 Task: Reply to email with the signature Anthony Hernandez with the subject Networking opportunity from softage.1@softage.net with the message Can you provide an update on the status of the IT system upgrade project? with CC to softage.7@softage.net with an attached document Technical_specifications.pdf
Action: Mouse moved to (418, 524)
Screenshot: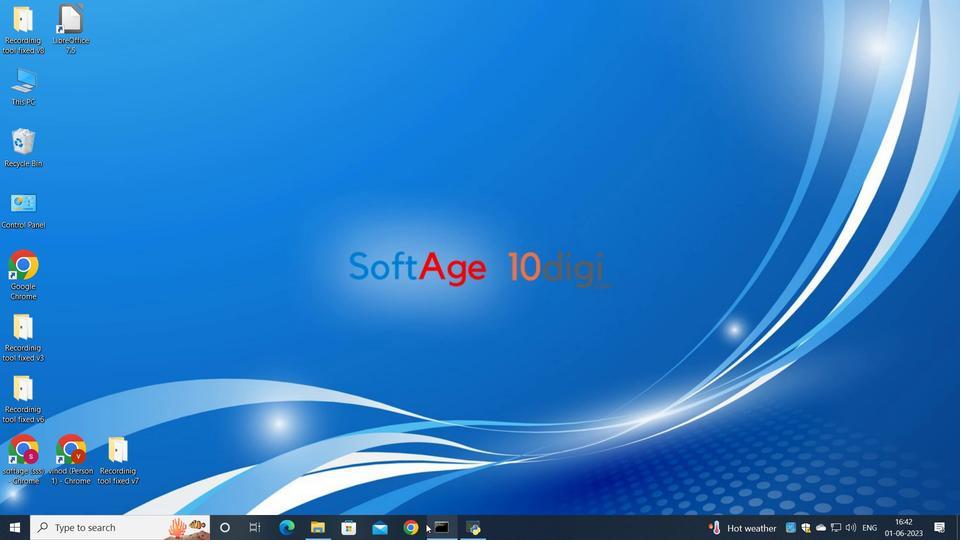 
Action: Mouse pressed left at (418, 524)
Screenshot: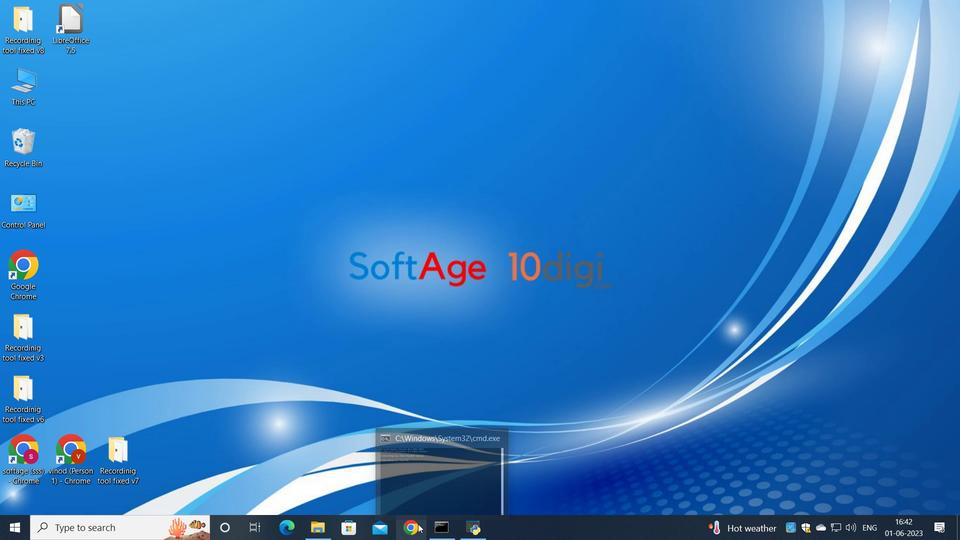 
Action: Mouse moved to (434, 318)
Screenshot: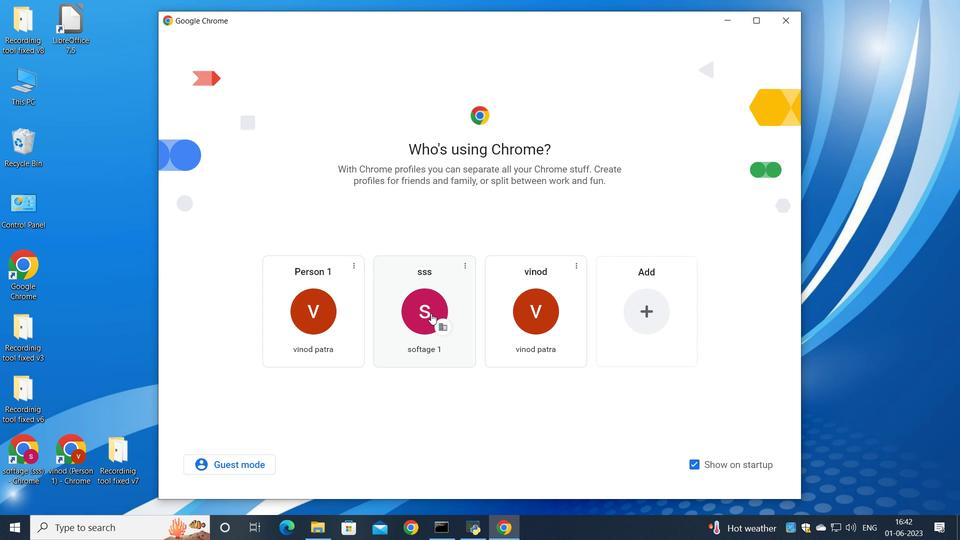 
Action: Mouse pressed left at (434, 318)
Screenshot: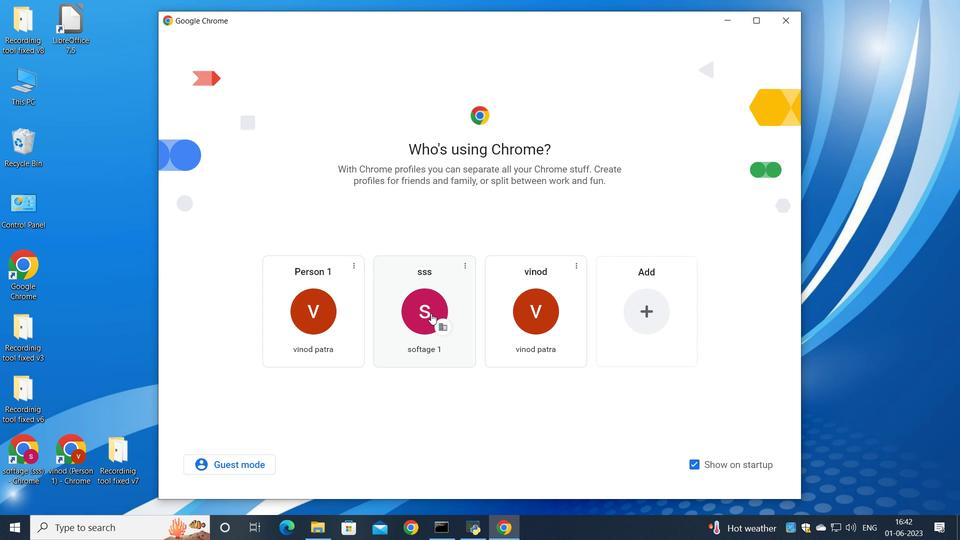 
Action: Mouse moved to (852, 78)
Screenshot: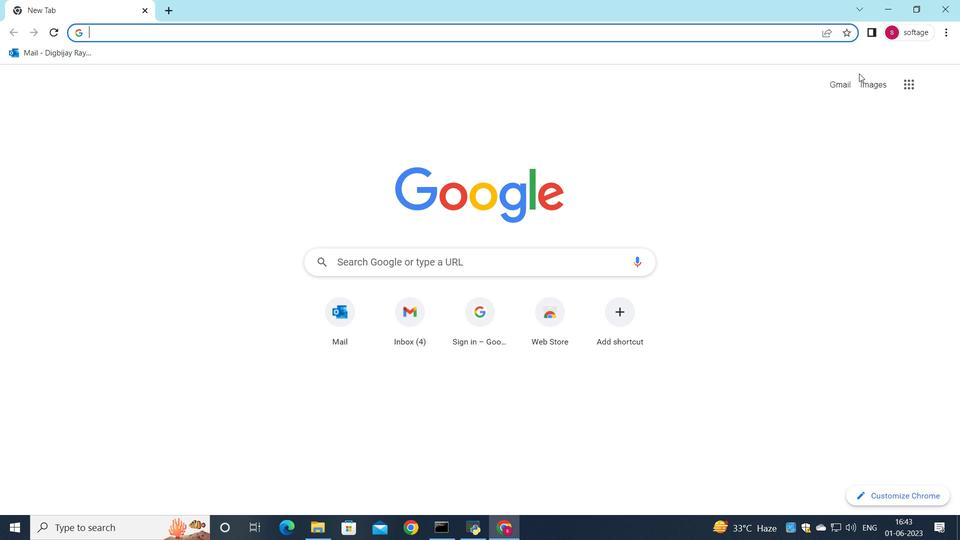 
Action: Mouse pressed left at (852, 78)
Screenshot: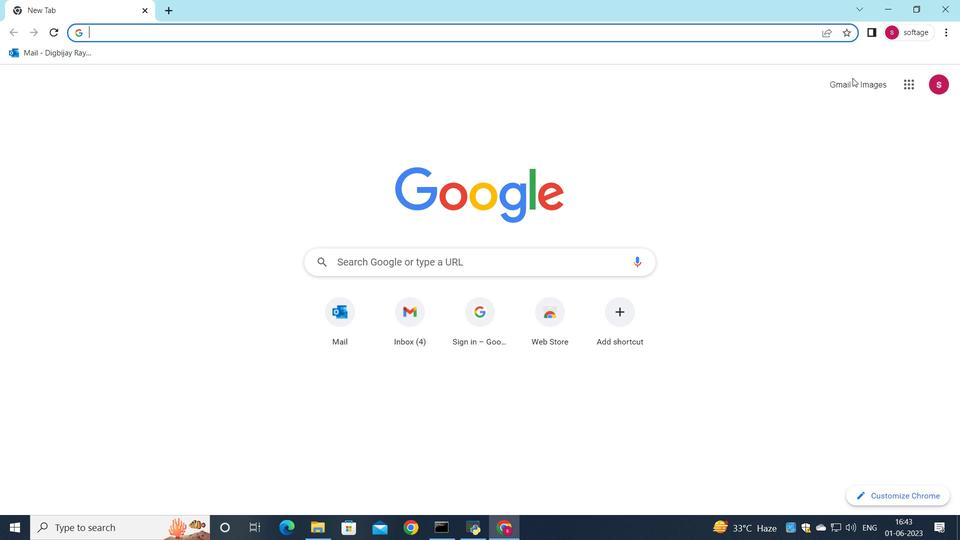 
Action: Mouse moved to (848, 83)
Screenshot: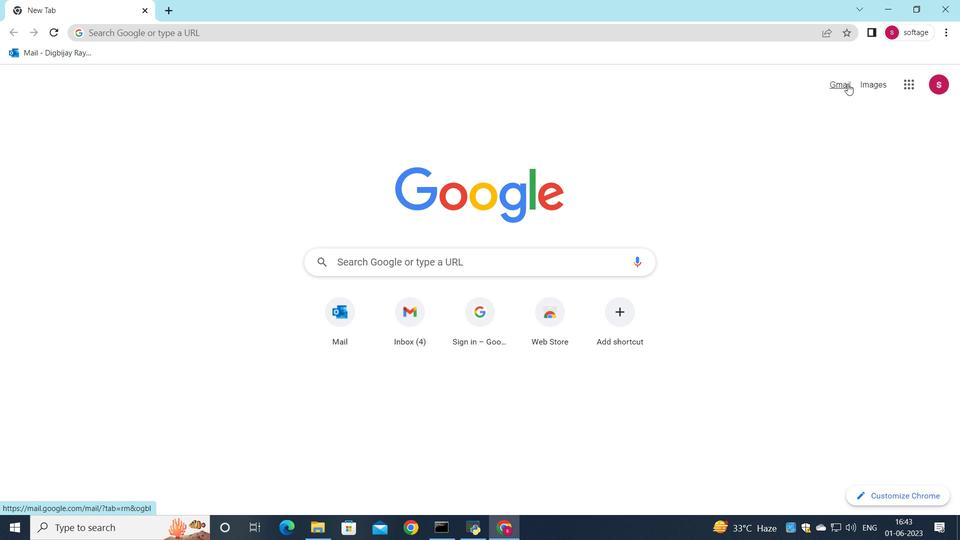 
Action: Mouse pressed left at (847, 84)
Screenshot: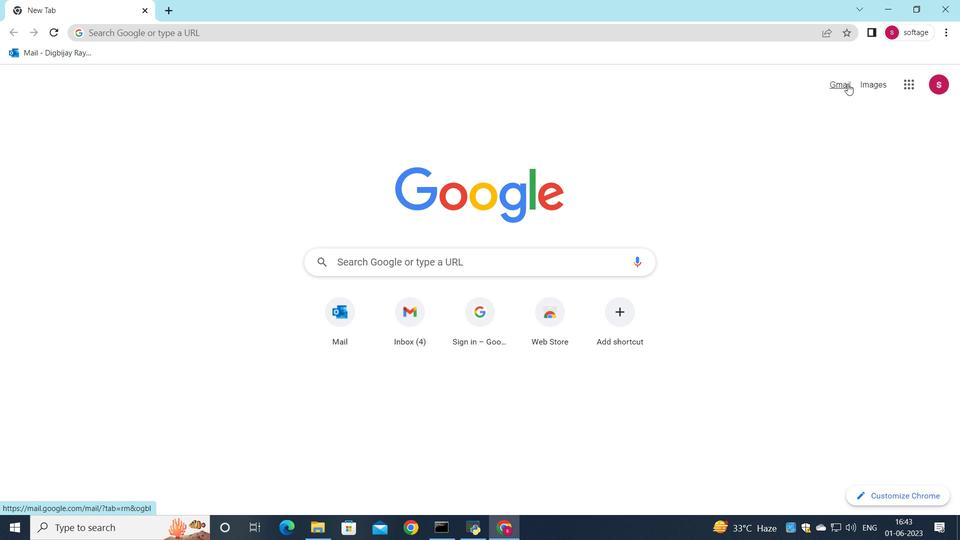 
Action: Mouse moved to (817, 93)
Screenshot: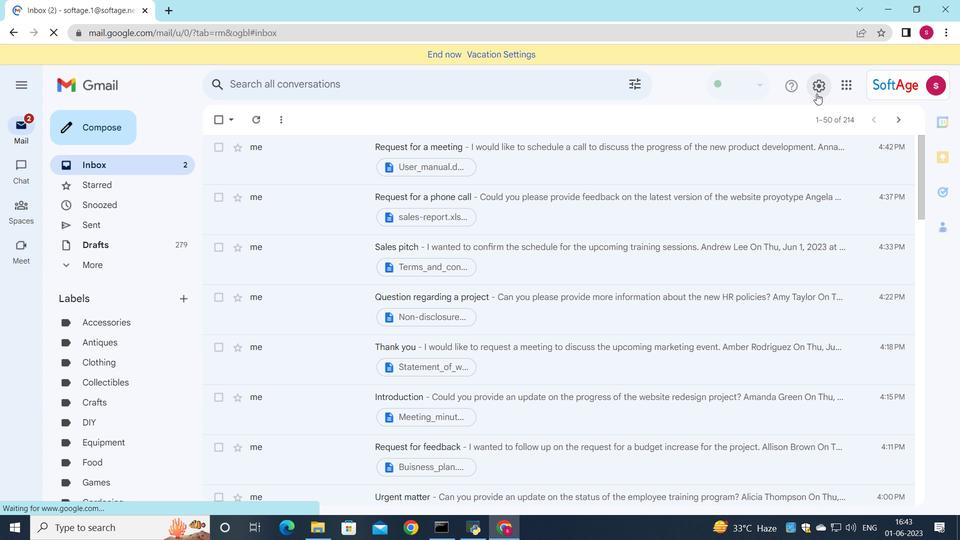 
Action: Mouse pressed left at (817, 93)
Screenshot: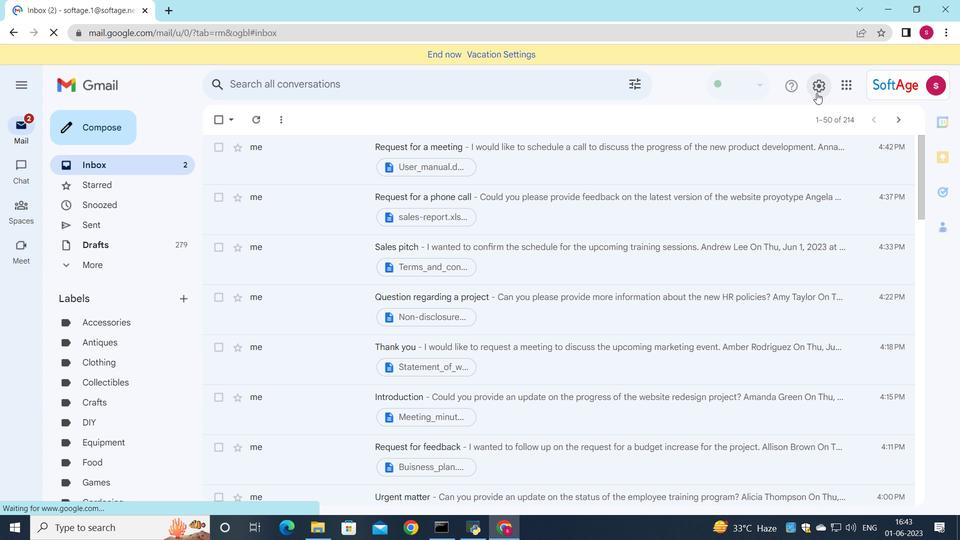 
Action: Mouse moved to (806, 151)
Screenshot: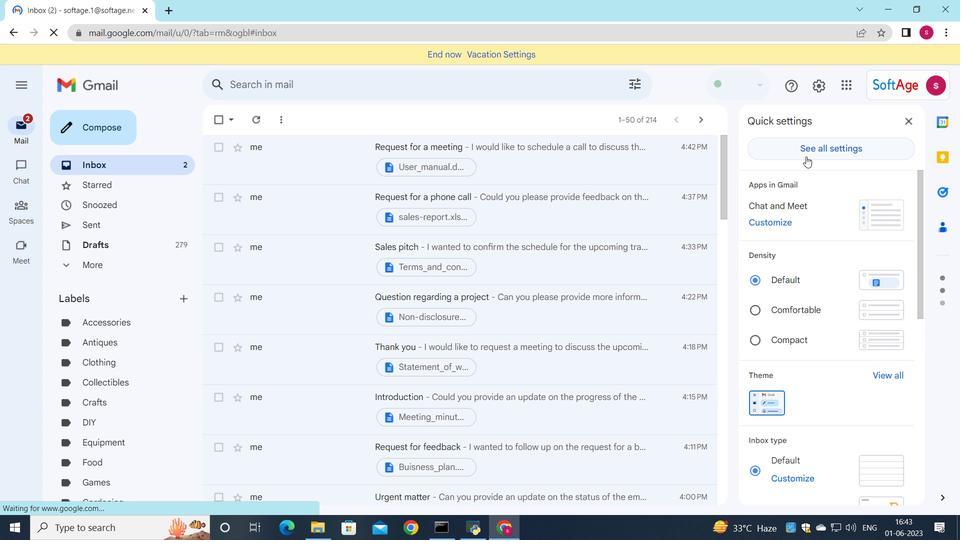
Action: Mouse pressed left at (806, 151)
Screenshot: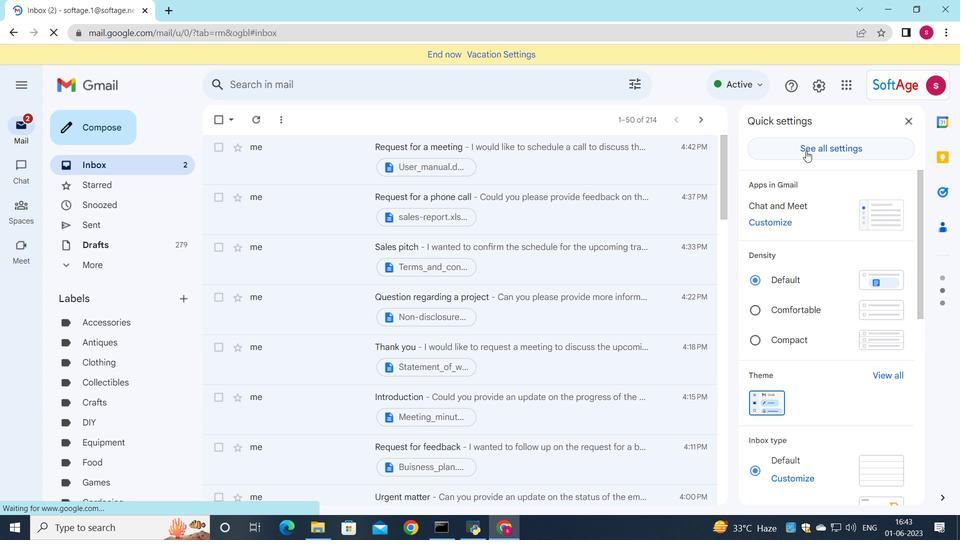 
Action: Mouse moved to (373, 287)
Screenshot: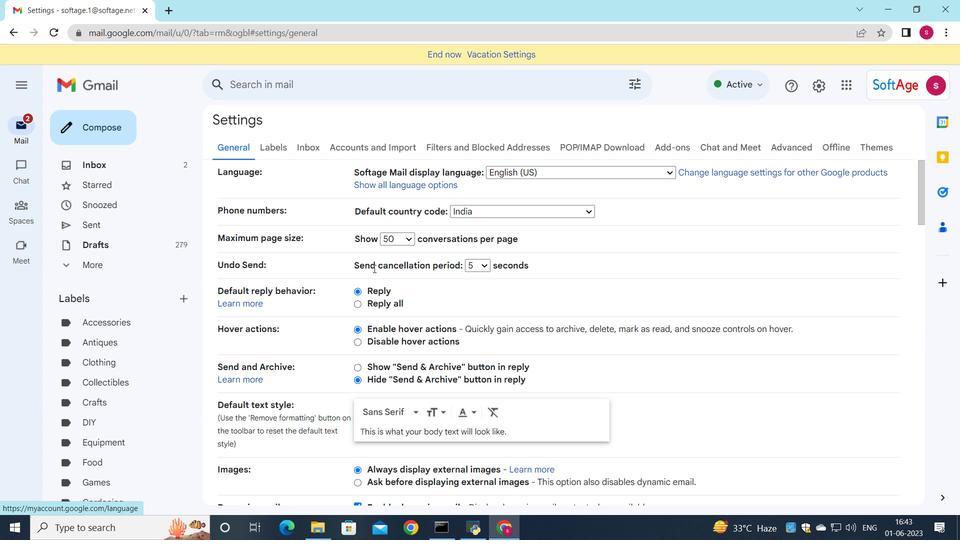 
Action: Mouse scrolled (373, 287) with delta (0, 0)
Screenshot: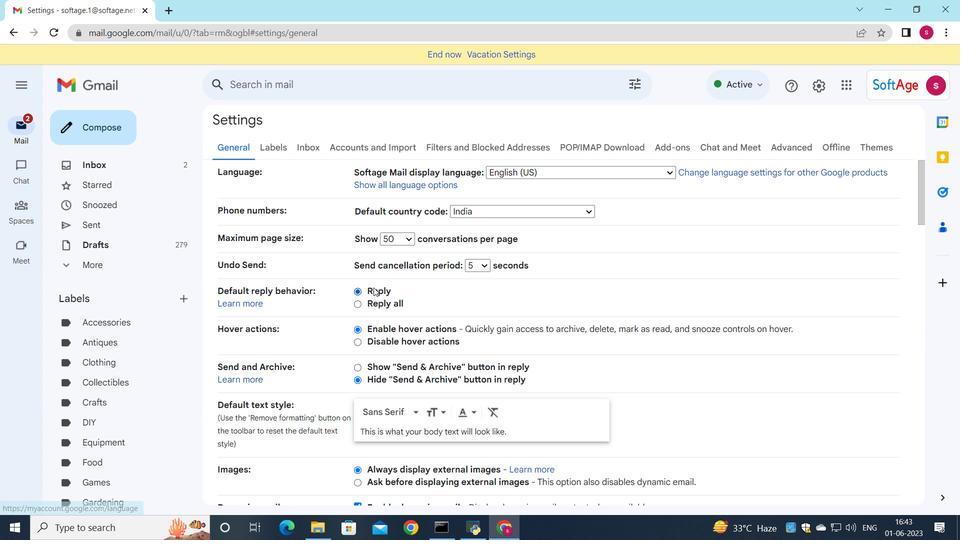 
Action: Mouse scrolled (373, 287) with delta (0, 0)
Screenshot: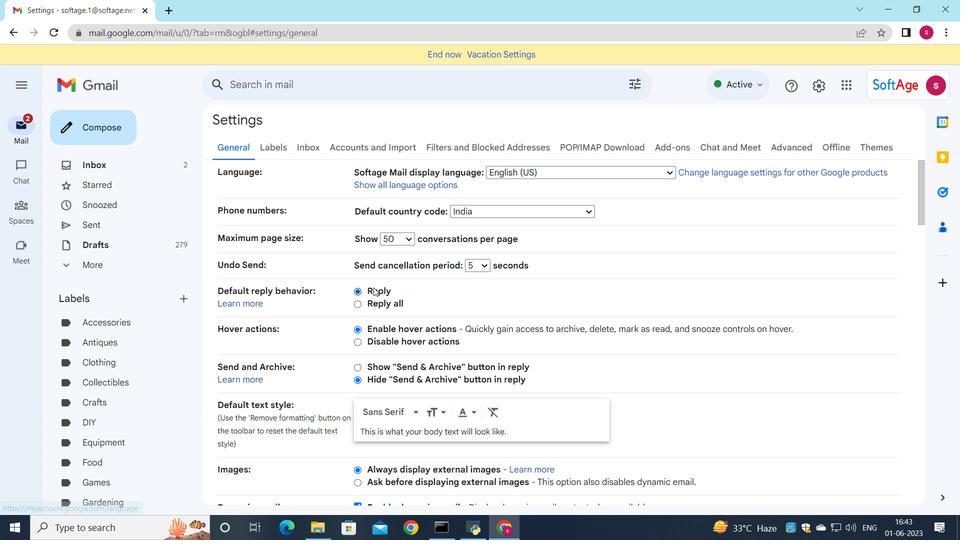 
Action: Mouse scrolled (373, 287) with delta (0, 0)
Screenshot: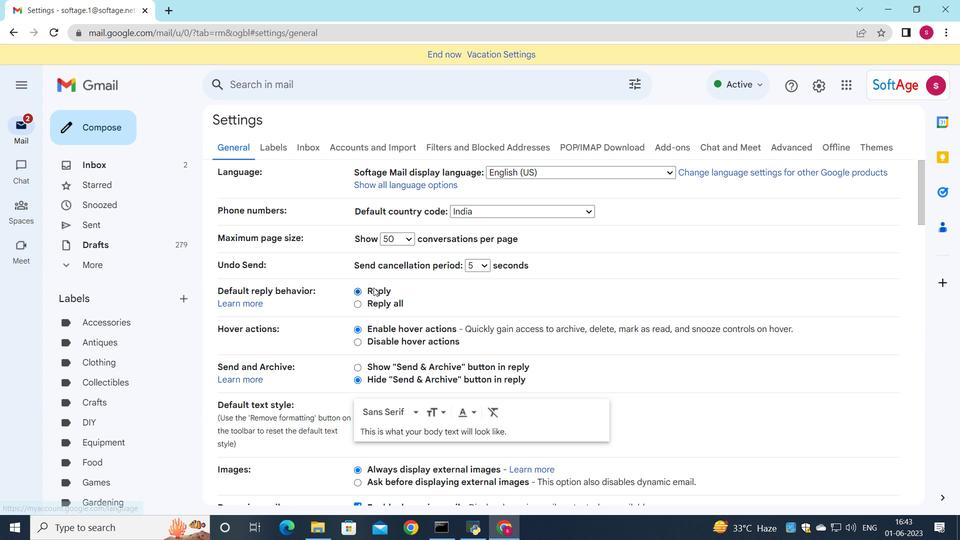 
Action: Mouse scrolled (373, 287) with delta (0, 0)
Screenshot: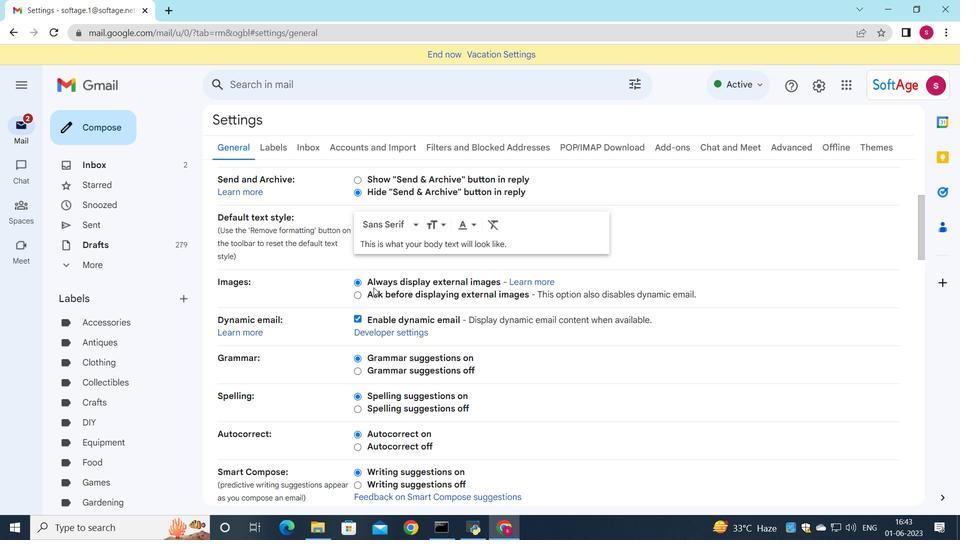 
Action: Mouse scrolled (373, 287) with delta (0, 0)
Screenshot: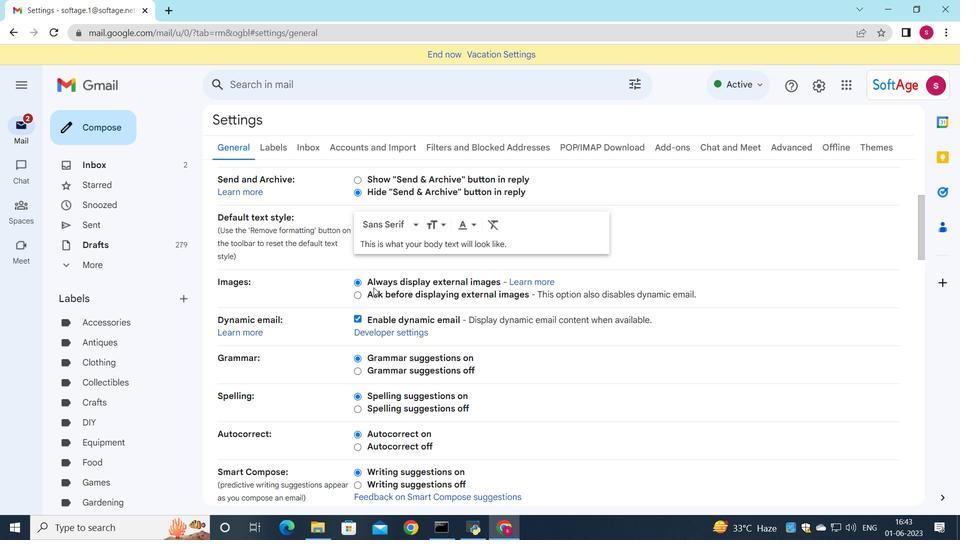 
Action: Mouse scrolled (373, 287) with delta (0, 0)
Screenshot: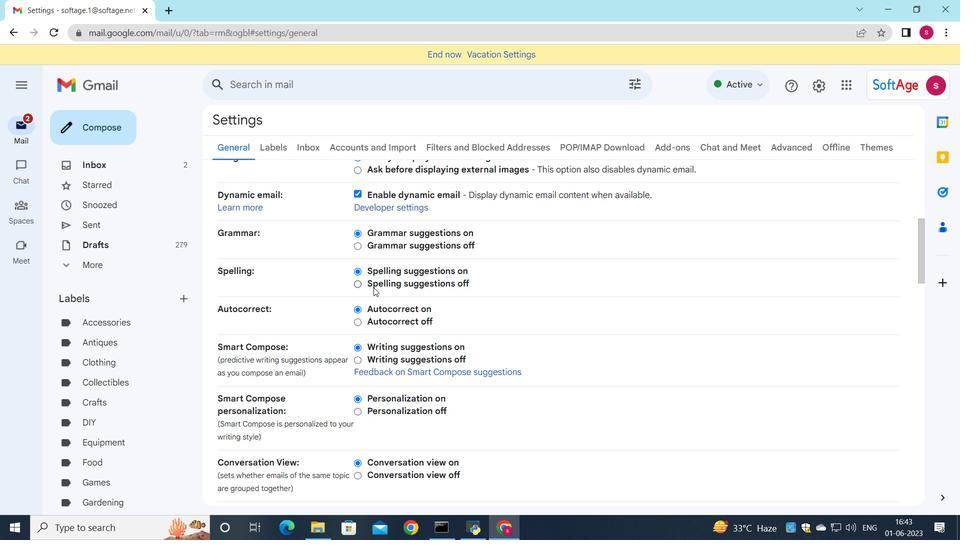 
Action: Mouse scrolled (373, 287) with delta (0, 0)
Screenshot: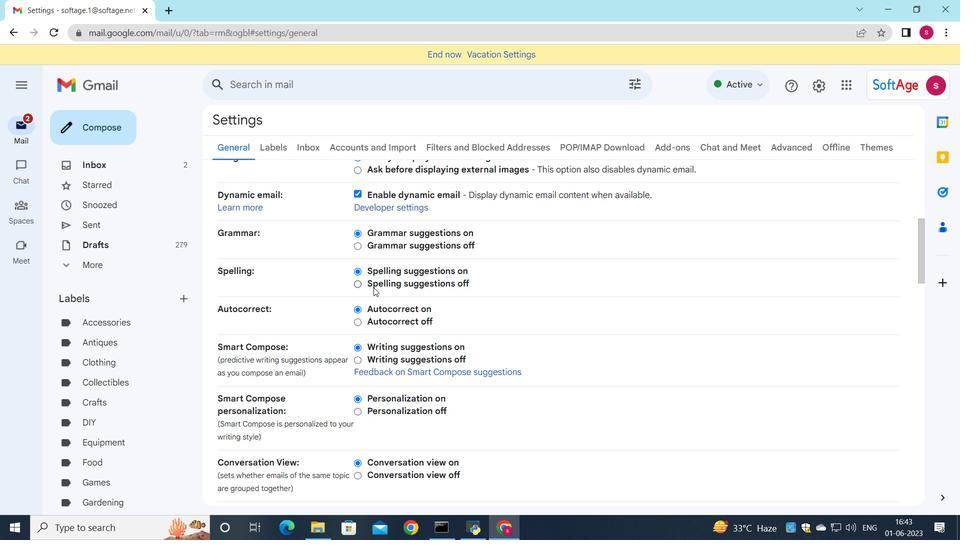 
Action: Mouse scrolled (373, 287) with delta (0, 0)
Screenshot: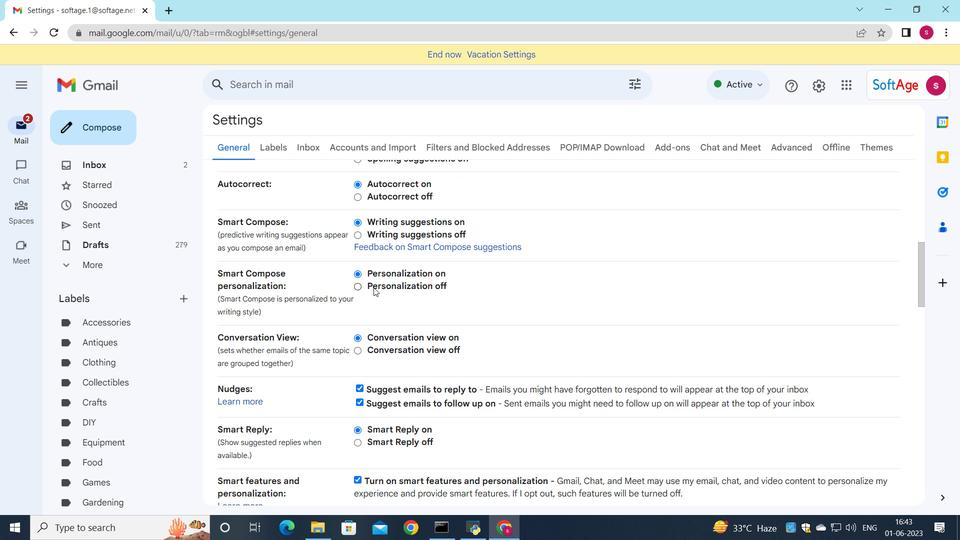 
Action: Mouse scrolled (373, 287) with delta (0, 0)
Screenshot: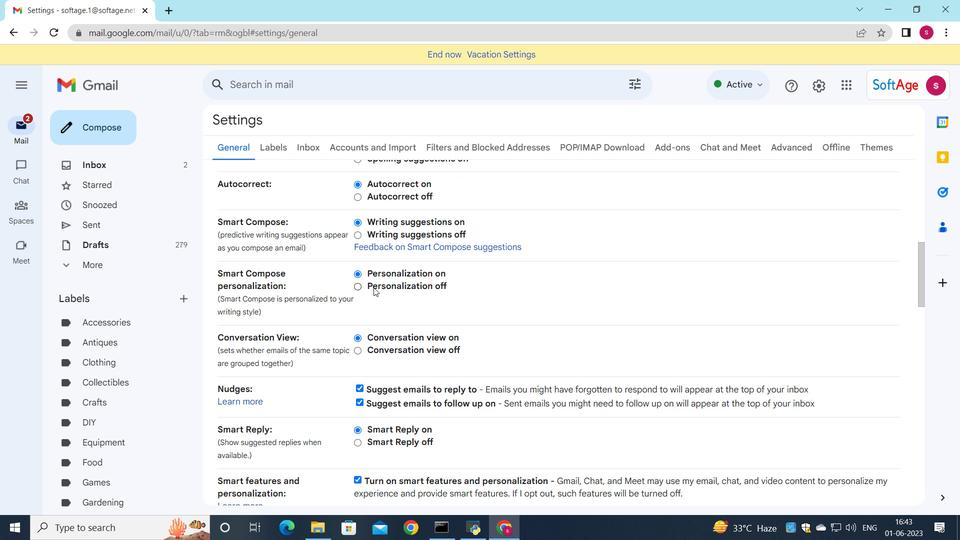 
Action: Mouse scrolled (373, 287) with delta (0, 0)
Screenshot: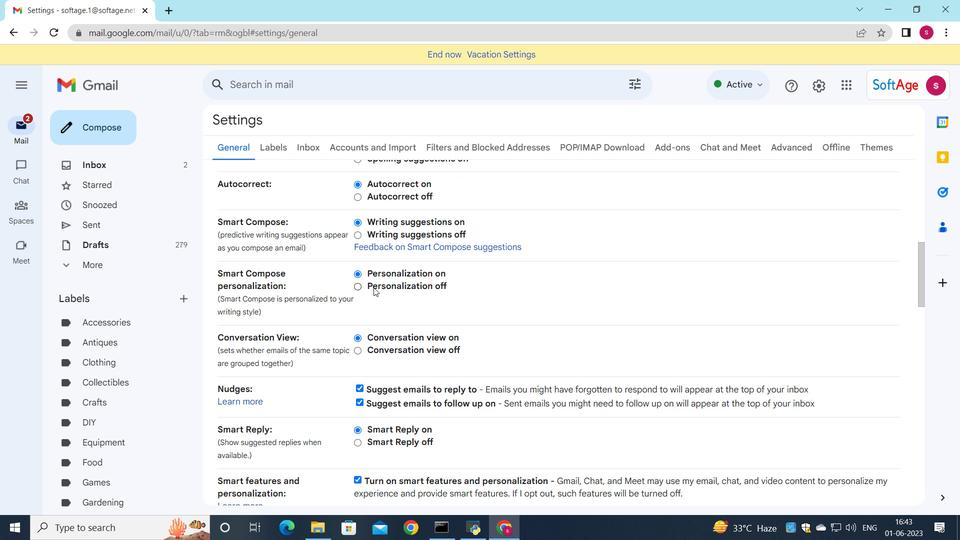
Action: Mouse scrolled (373, 287) with delta (0, 0)
Screenshot: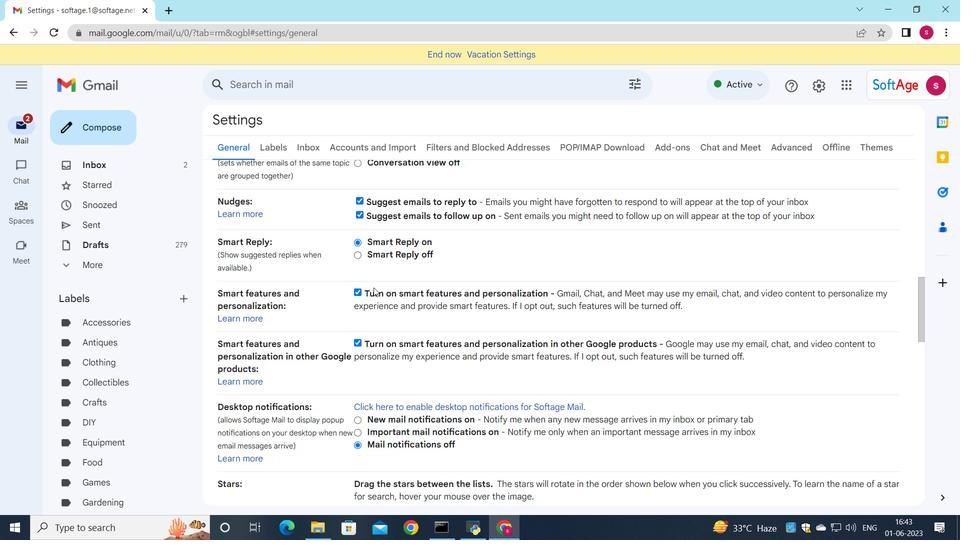 
Action: Mouse scrolled (373, 287) with delta (0, 0)
Screenshot: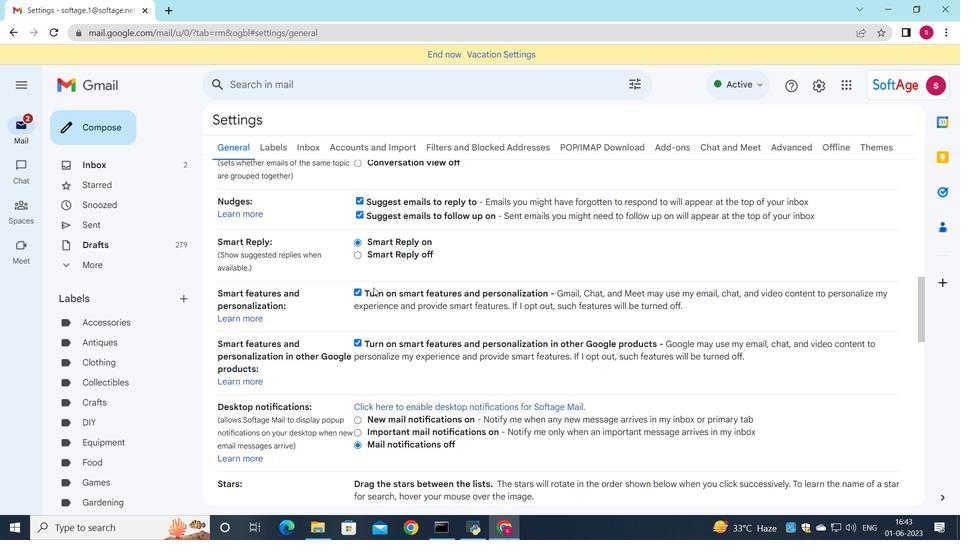 
Action: Mouse scrolled (373, 287) with delta (0, 0)
Screenshot: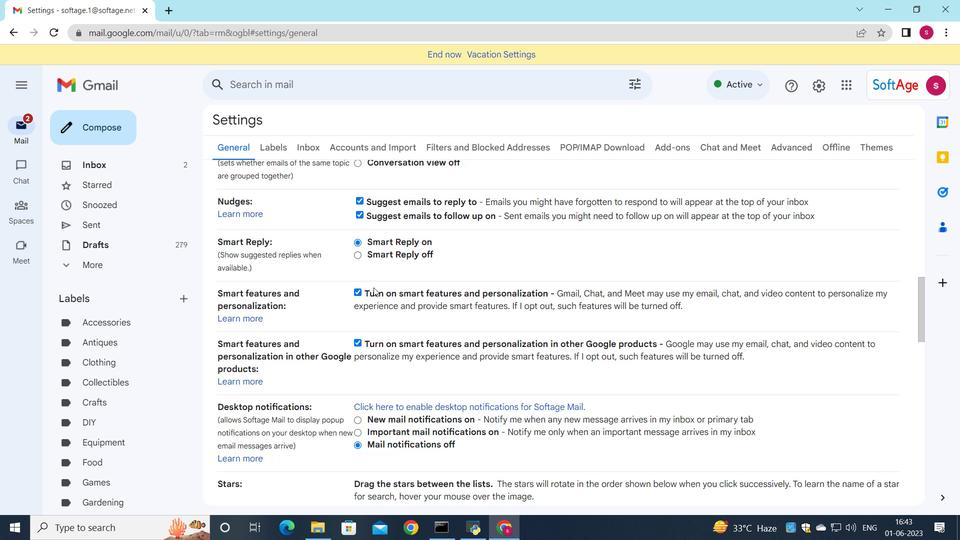 
Action: Mouse scrolled (373, 287) with delta (0, 0)
Screenshot: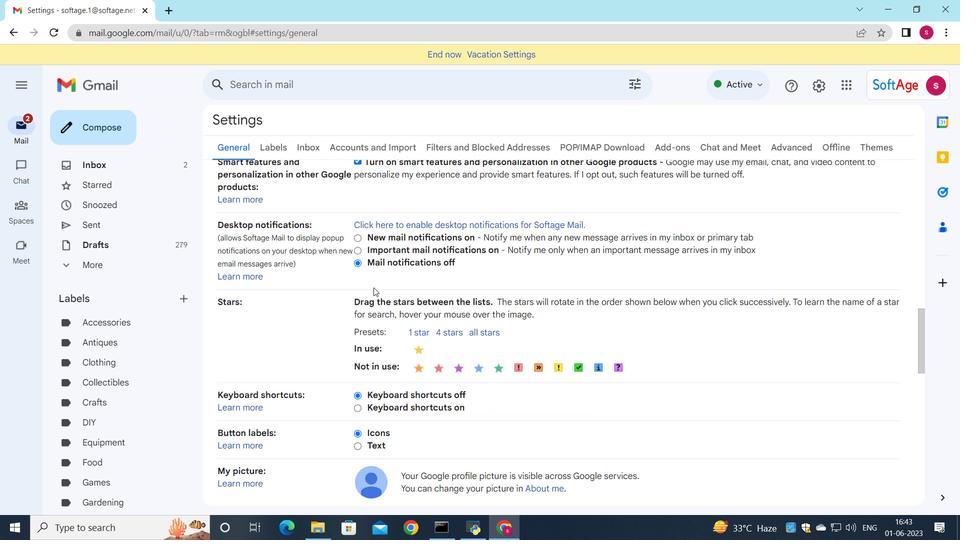 
Action: Mouse scrolled (373, 287) with delta (0, 0)
Screenshot: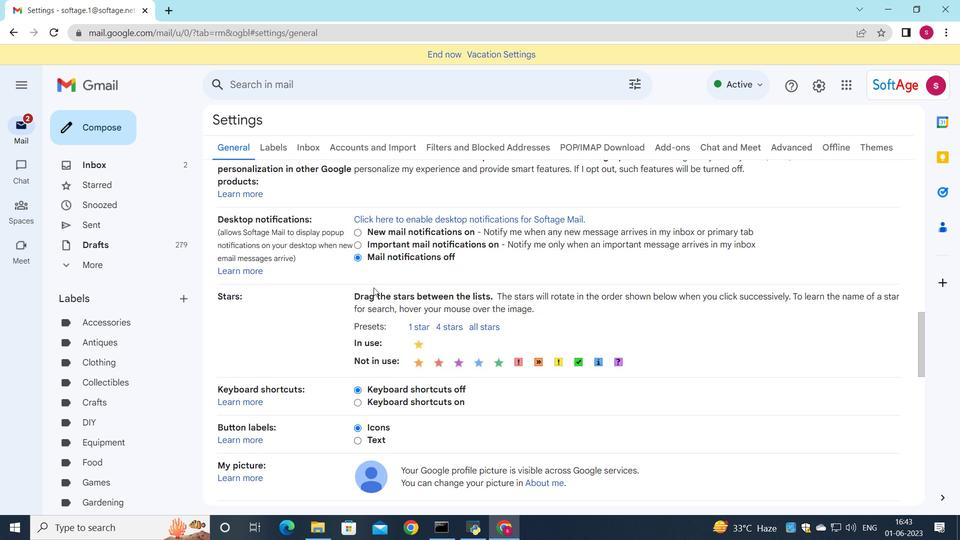 
Action: Mouse scrolled (373, 287) with delta (0, 0)
Screenshot: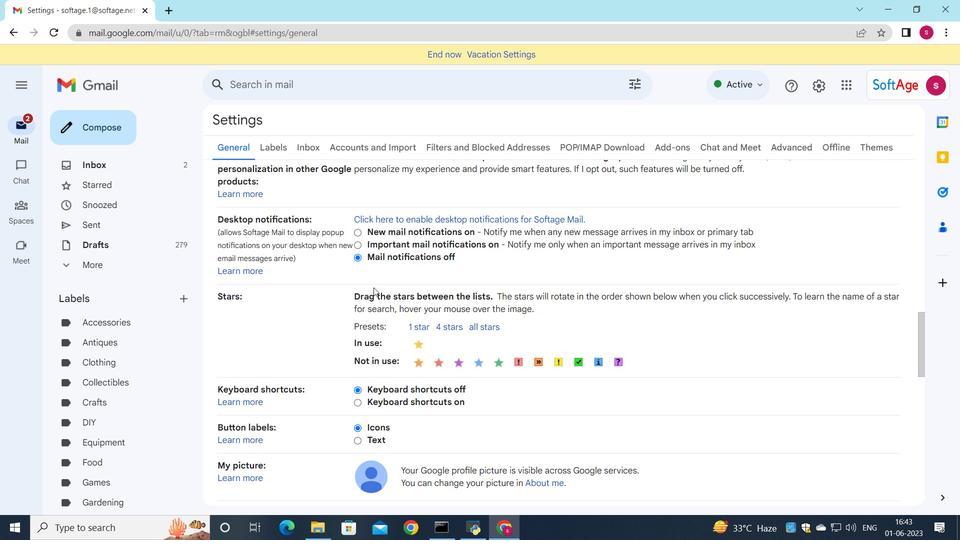 
Action: Mouse moved to (394, 334)
Screenshot: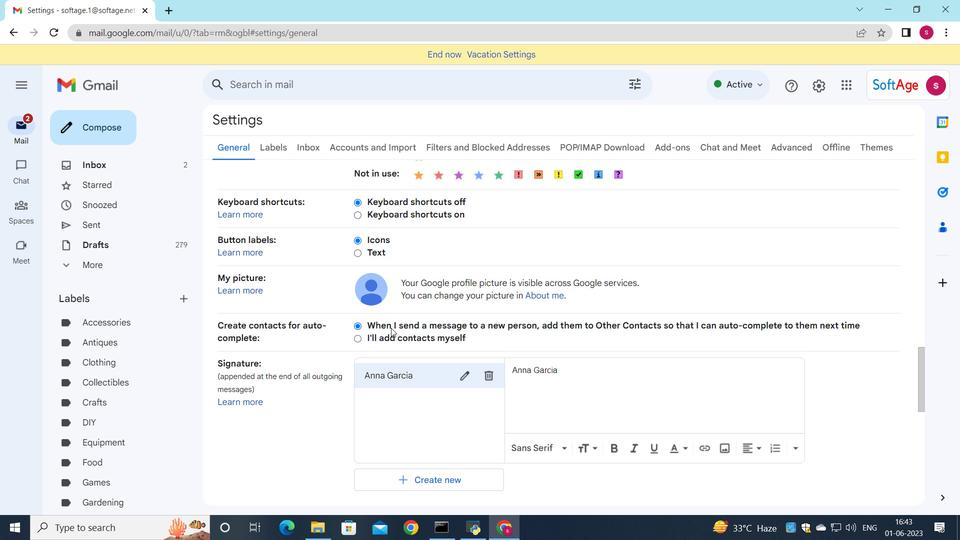 
Action: Mouse scrolled (394, 333) with delta (0, 0)
Screenshot: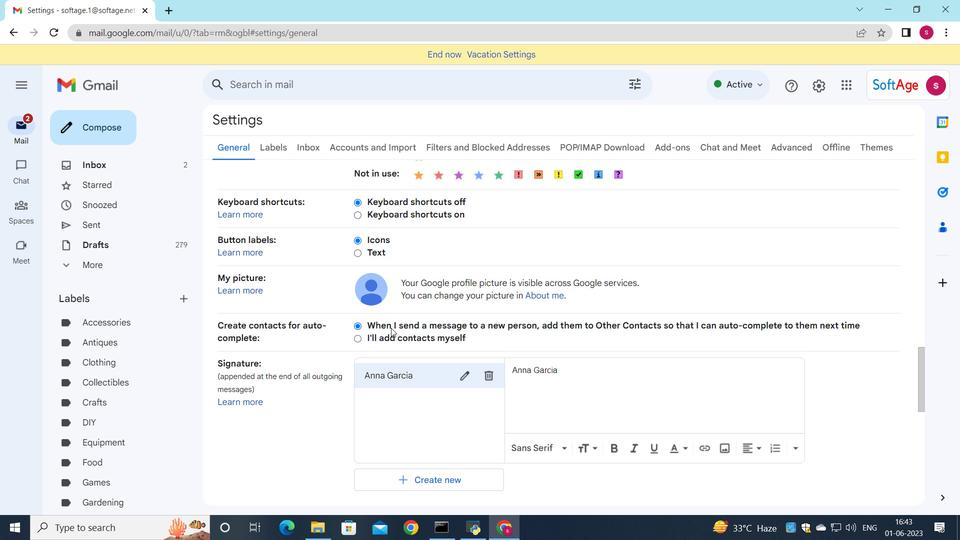 
Action: Mouse moved to (394, 334)
Screenshot: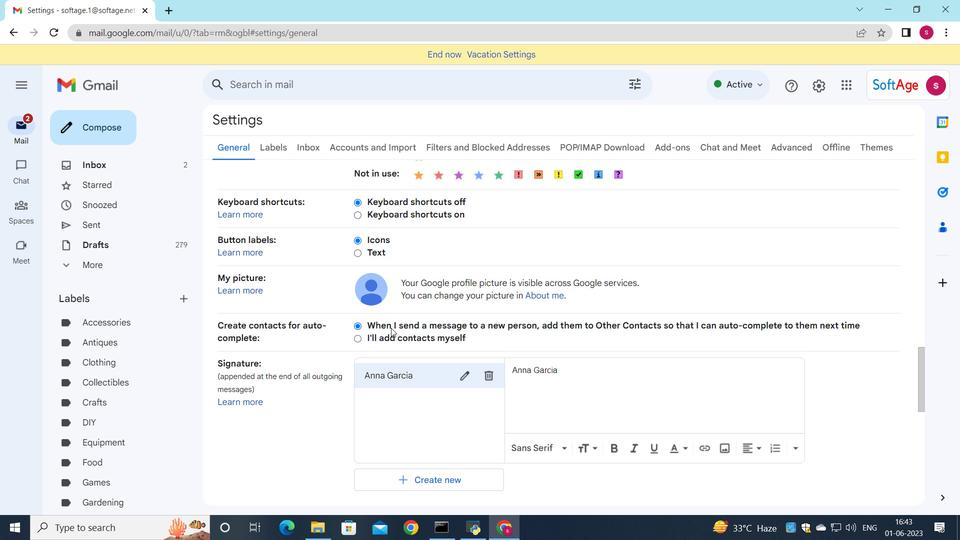 
Action: Mouse scrolled (394, 334) with delta (0, 0)
Screenshot: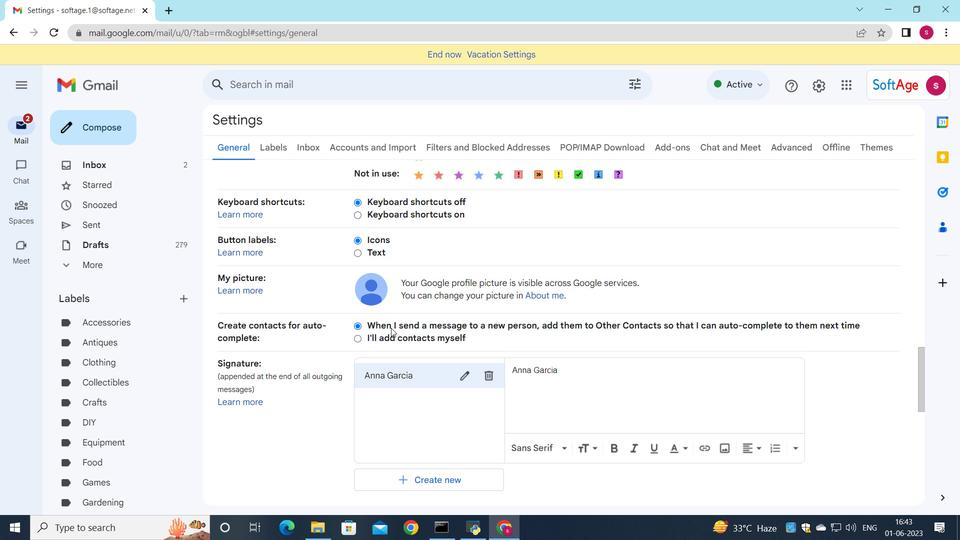 
Action: Mouse moved to (495, 245)
Screenshot: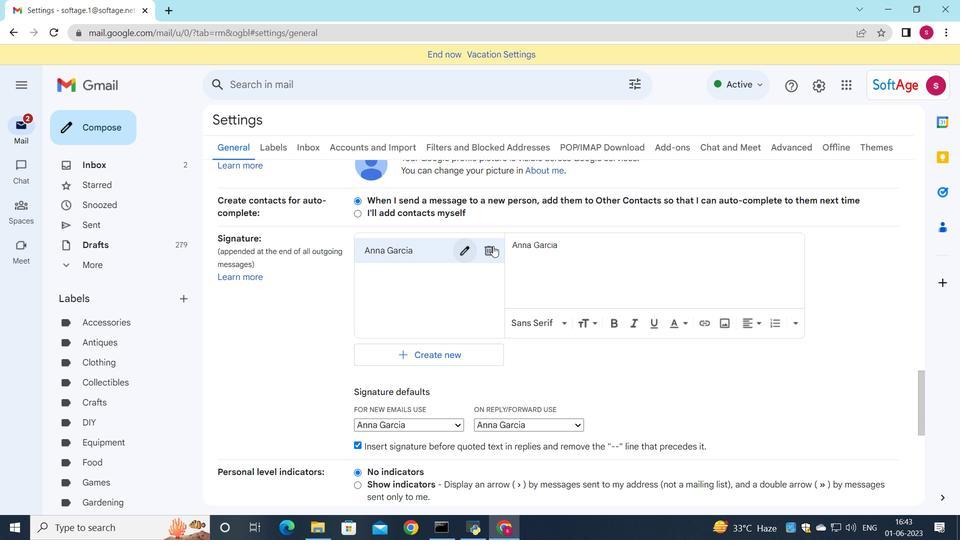 
Action: Mouse pressed left at (495, 245)
Screenshot: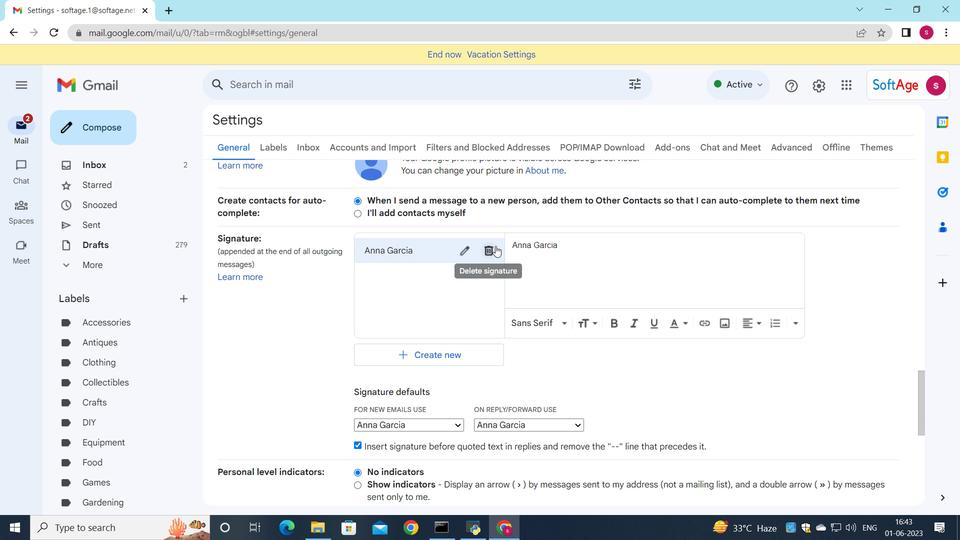 
Action: Mouse moved to (569, 307)
Screenshot: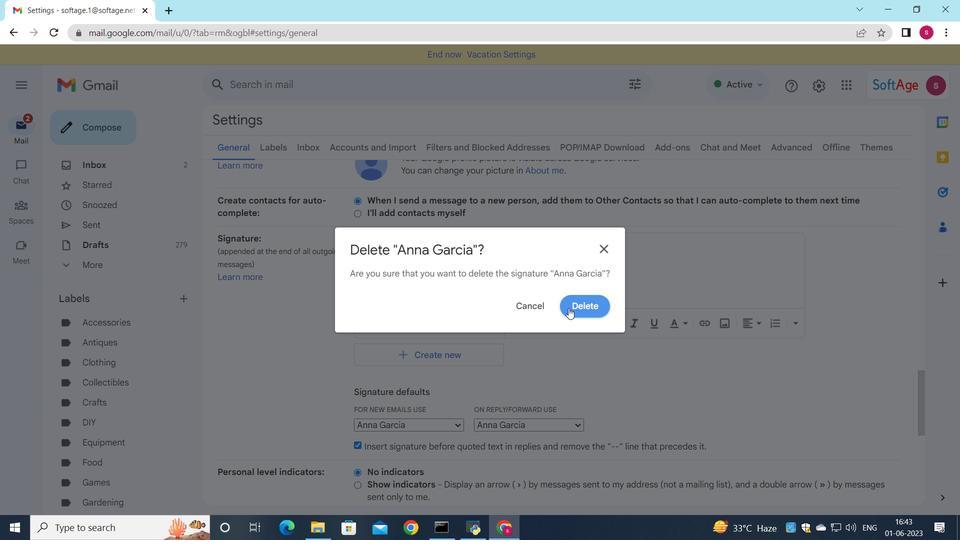 
Action: Mouse pressed left at (569, 307)
Screenshot: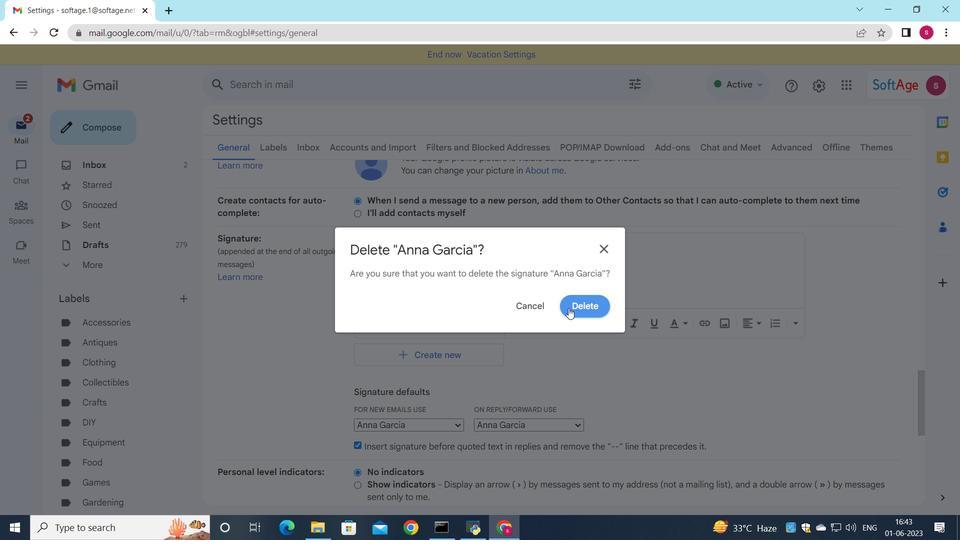 
Action: Mouse moved to (432, 262)
Screenshot: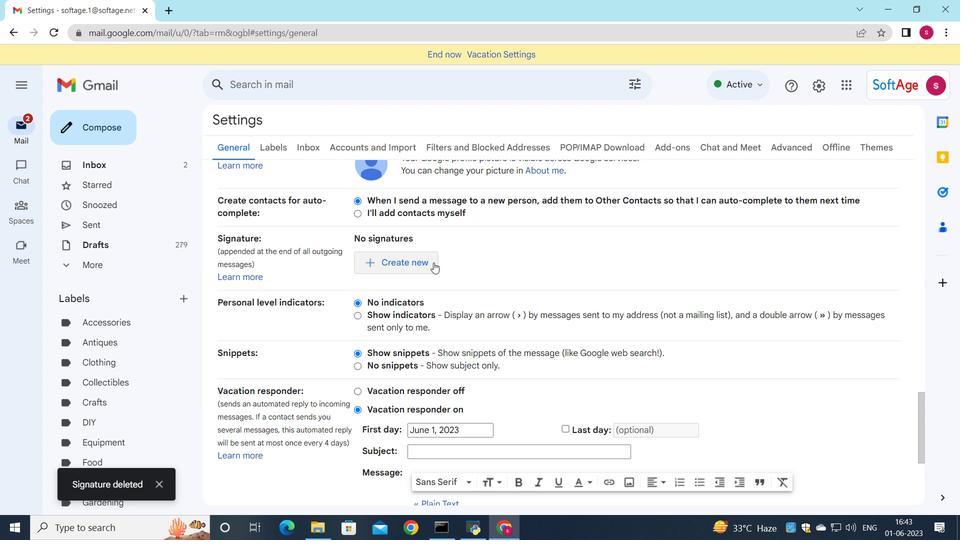 
Action: Mouse pressed left at (432, 262)
Screenshot: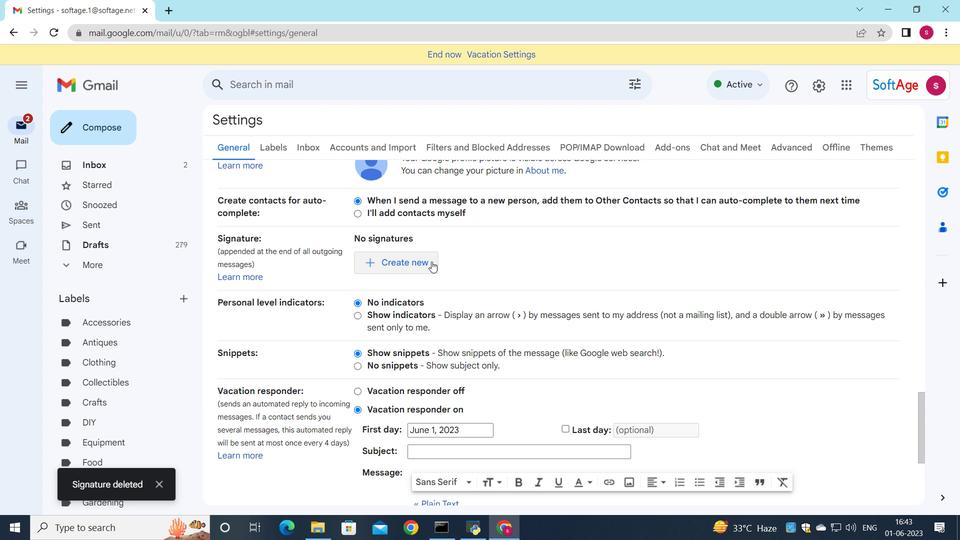 
Action: Mouse moved to (737, 241)
Screenshot: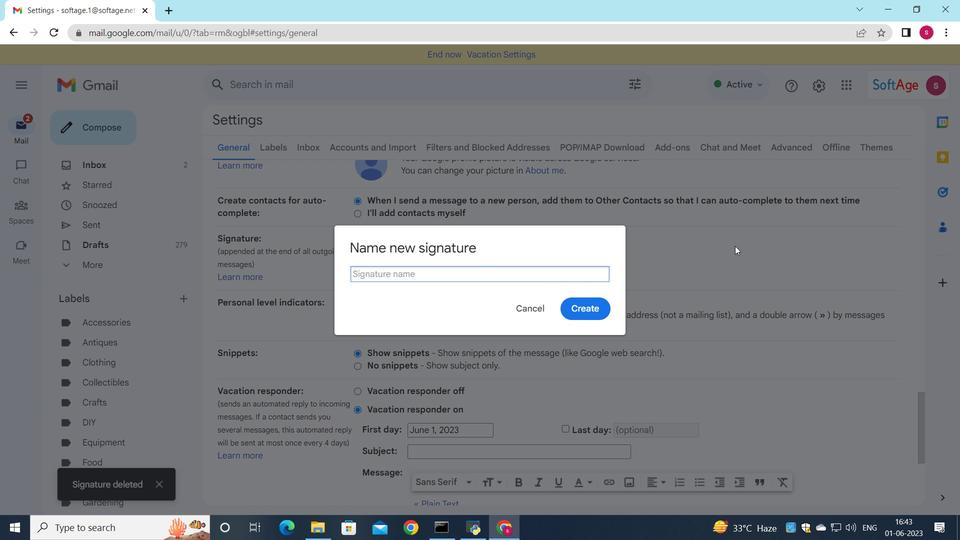 
Action: Key pressed <Key.shift>Anthony<Key.space><Key.shift><Key.shift><Key.shift><Key.shift><Key.shift><Key.shift><Key.shift><Key.shift><Key.shift><Key.shift><Key.shift><Key.shift><Key.shift><Key.shift><Key.shift><Key.shift><Key.shift><Key.shift><Key.shift><Key.shift><Key.shift><Key.shift><Key.shift><Key.shift><Key.shift>Hernandez
Screenshot: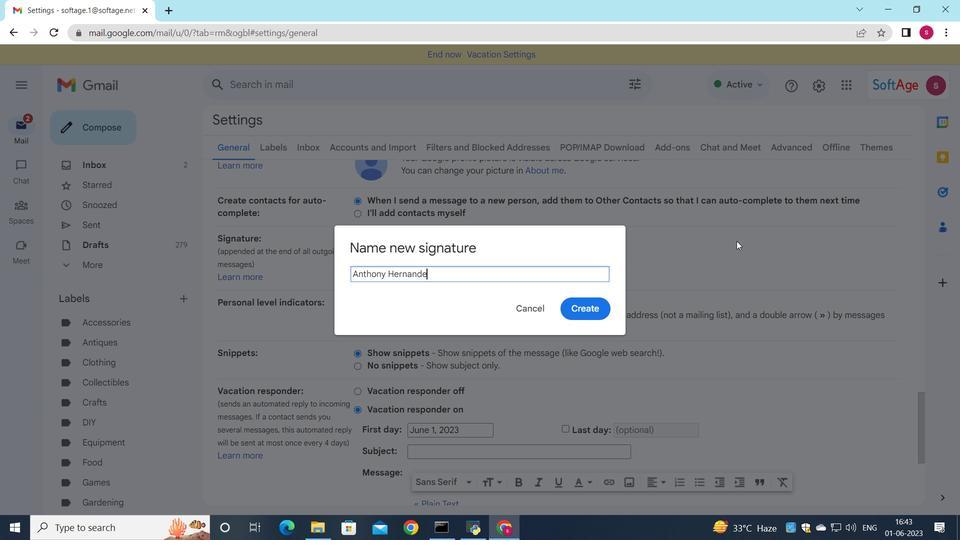 
Action: Mouse moved to (594, 307)
Screenshot: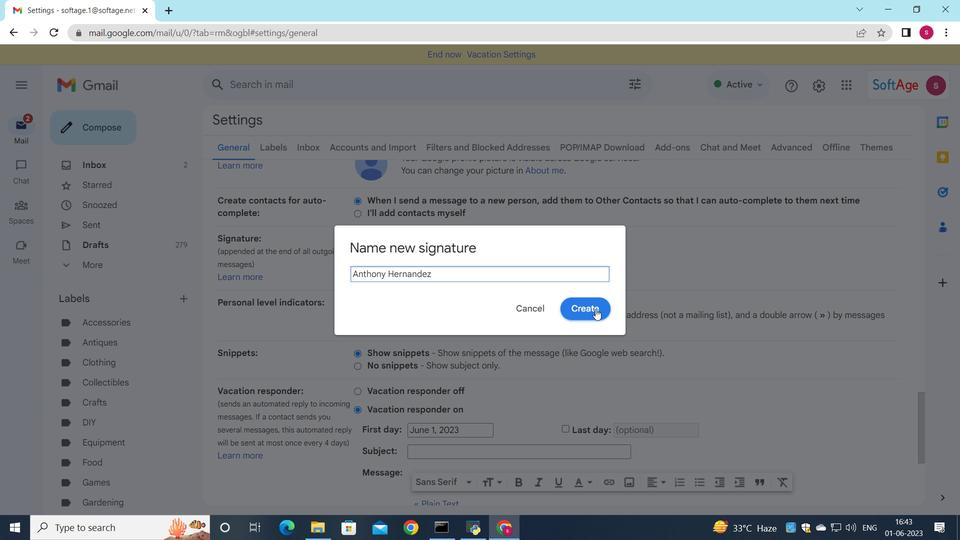 
Action: Mouse pressed left at (594, 307)
Screenshot: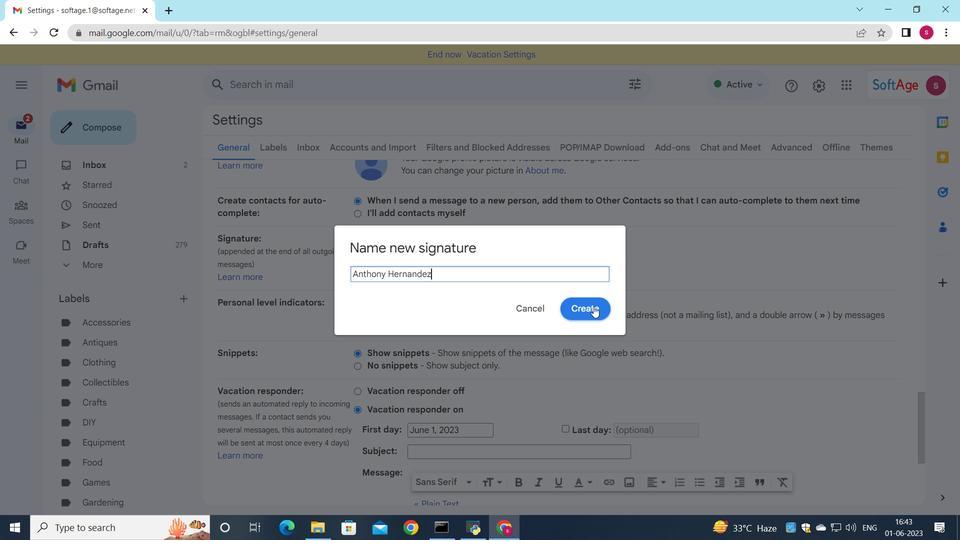 
Action: Mouse moved to (586, 272)
Screenshot: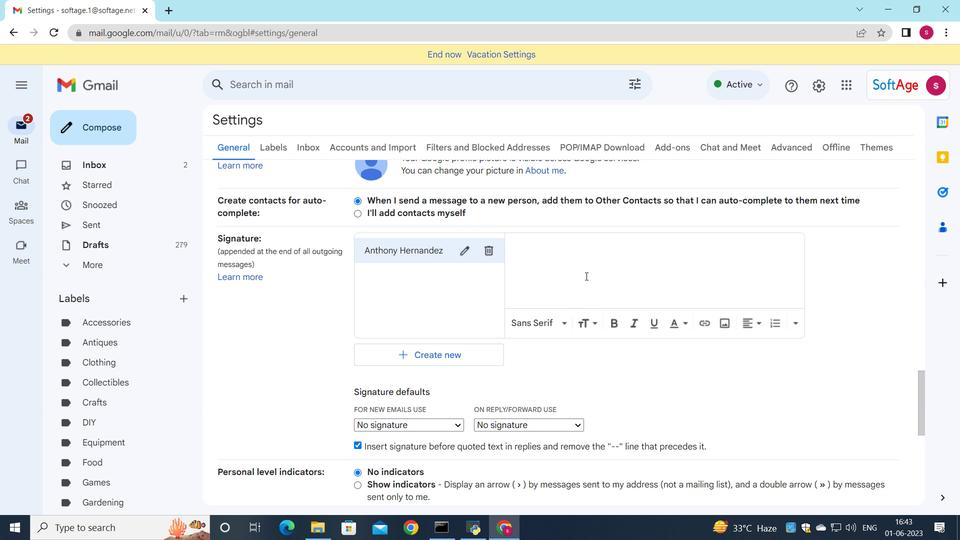 
Action: Mouse pressed left at (586, 272)
Screenshot: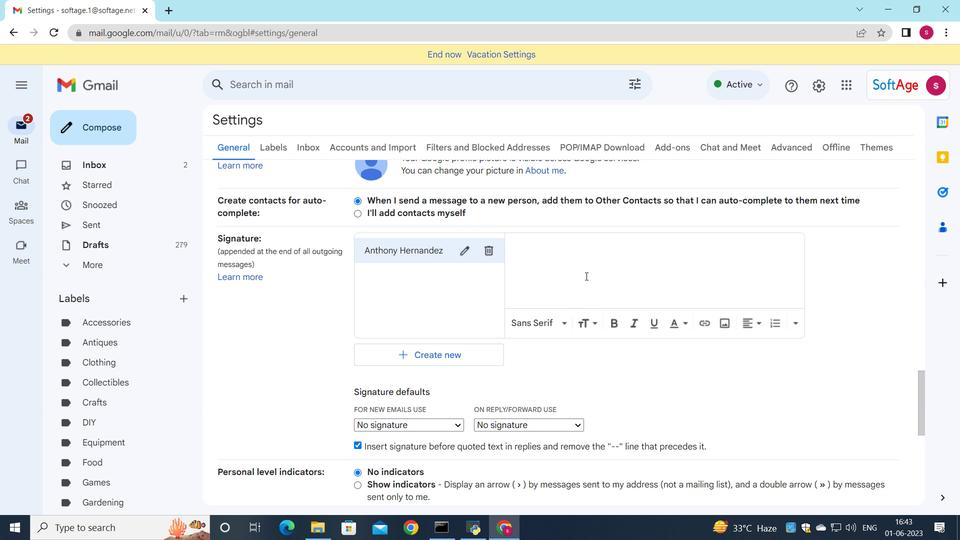 
Action: Key pressed <Key.shift>Anthony<Key.space><Key.shift><Key.shift>Hernandez
Screenshot: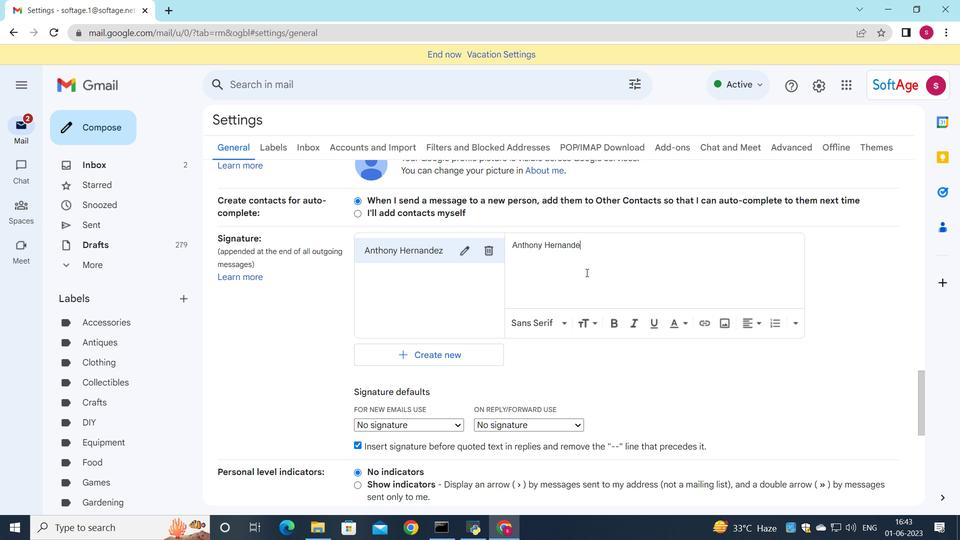 
Action: Mouse scrolled (586, 272) with delta (0, 0)
Screenshot: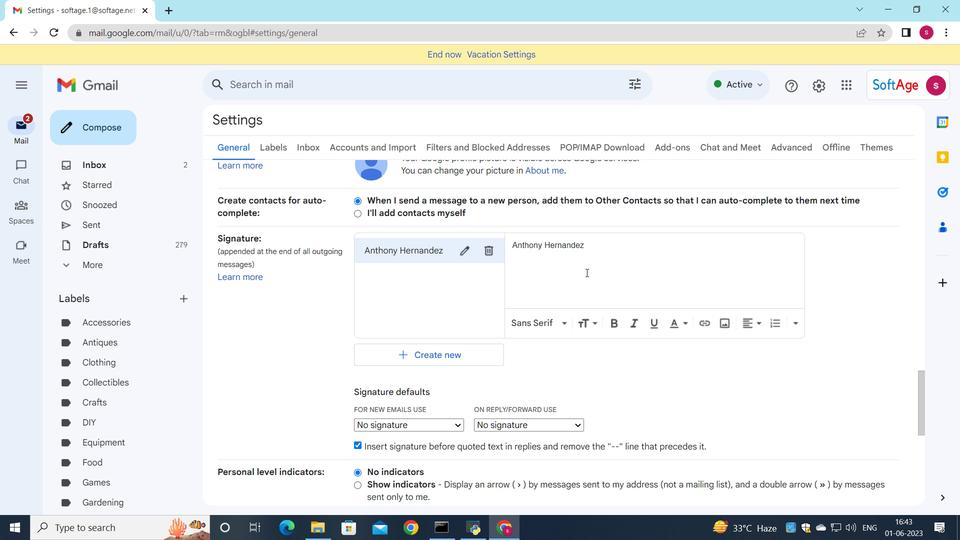 
Action: Mouse moved to (579, 295)
Screenshot: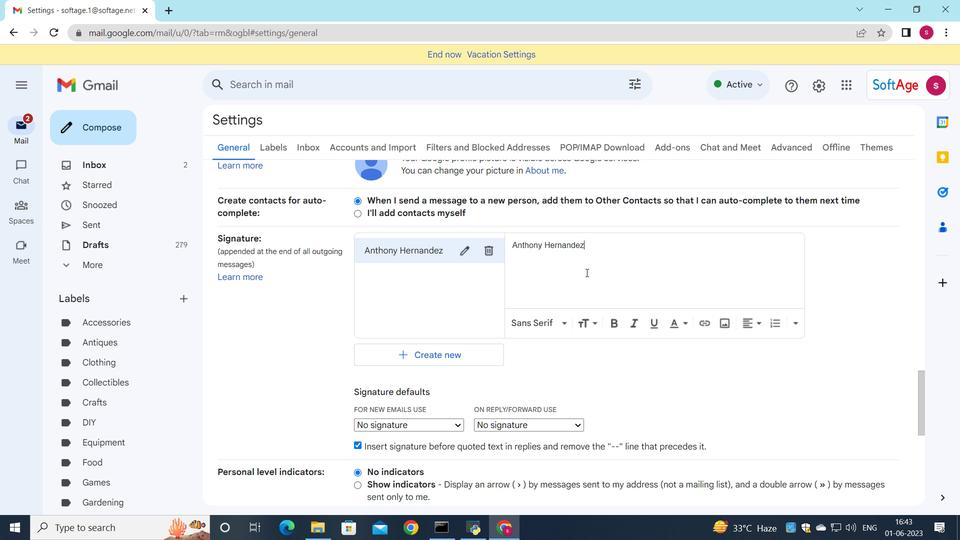 
Action: Mouse scrolled (579, 294) with delta (0, 0)
Screenshot: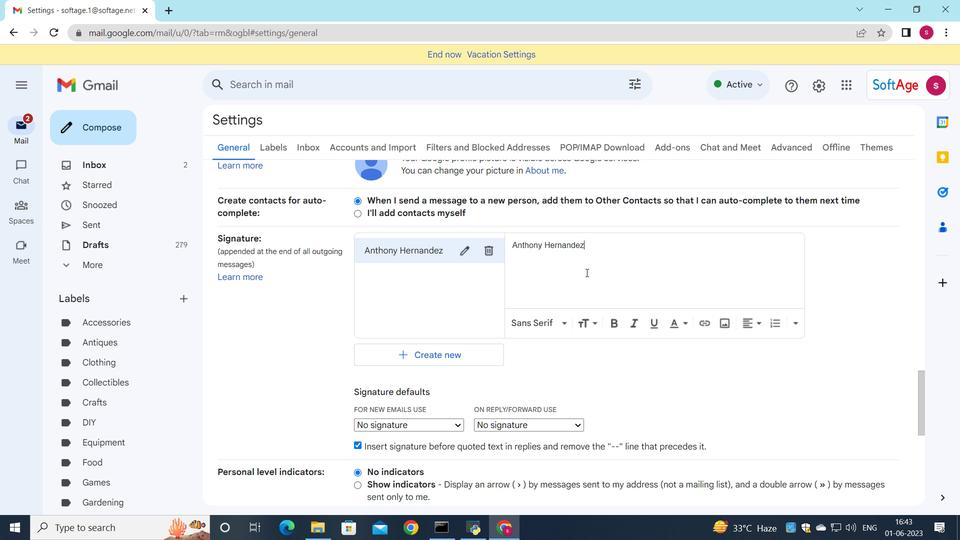 
Action: Mouse moved to (449, 303)
Screenshot: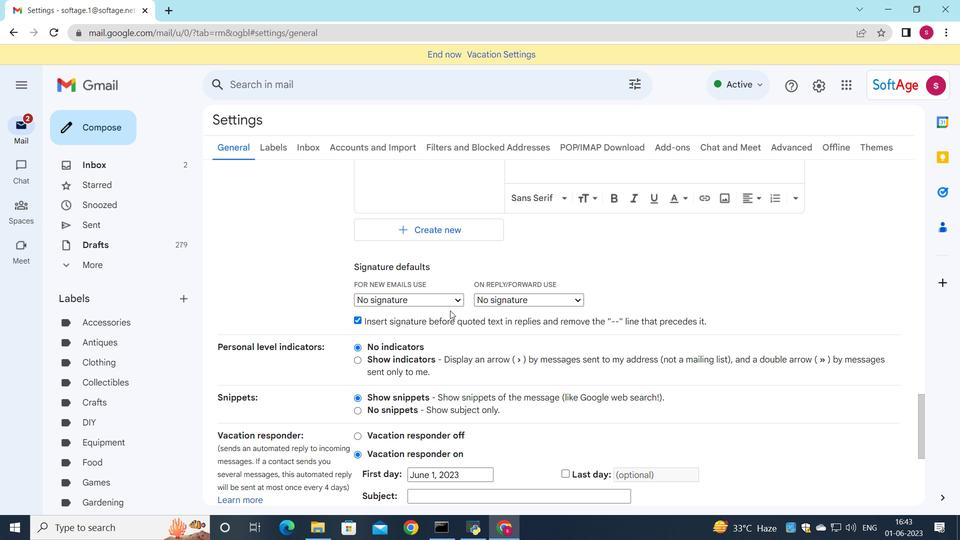 
Action: Mouse pressed left at (449, 303)
Screenshot: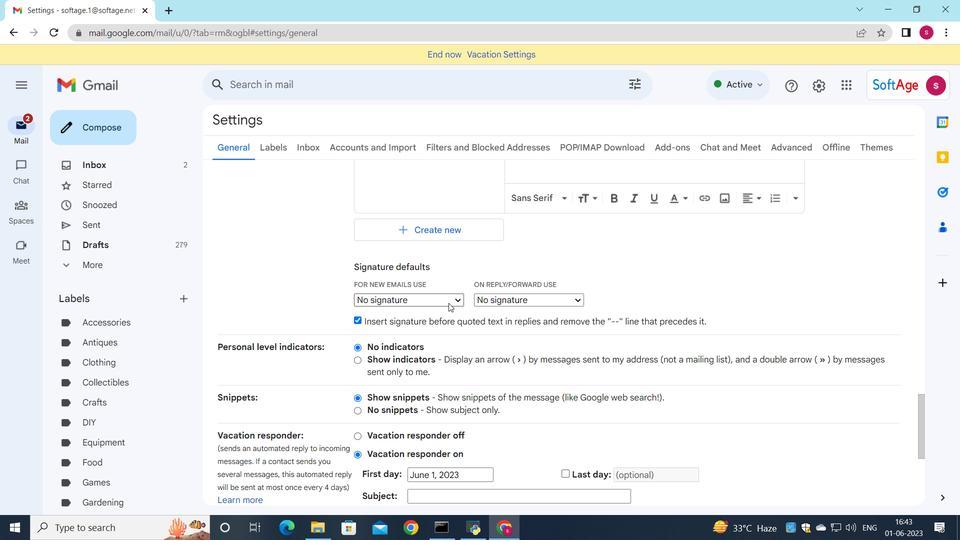
Action: Mouse moved to (449, 330)
Screenshot: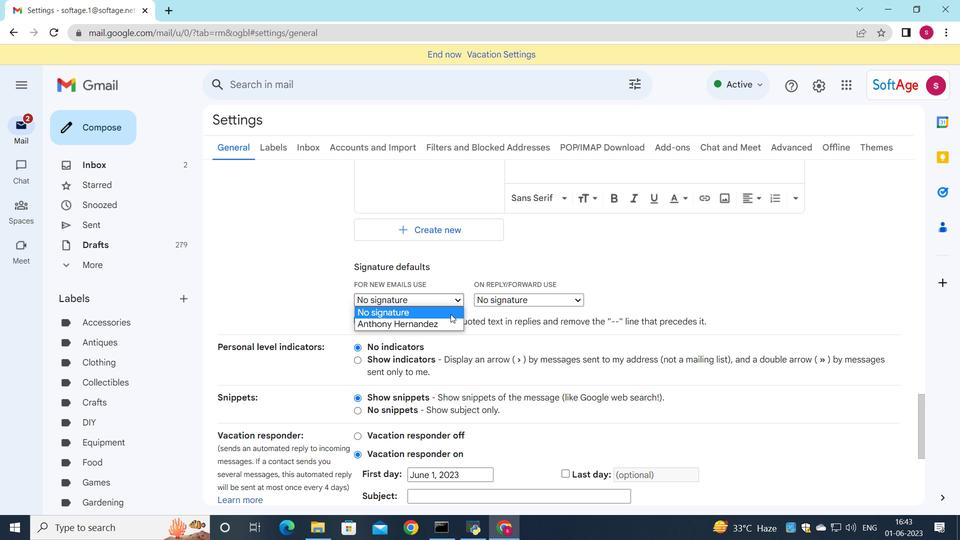 
Action: Mouse pressed left at (449, 330)
Screenshot: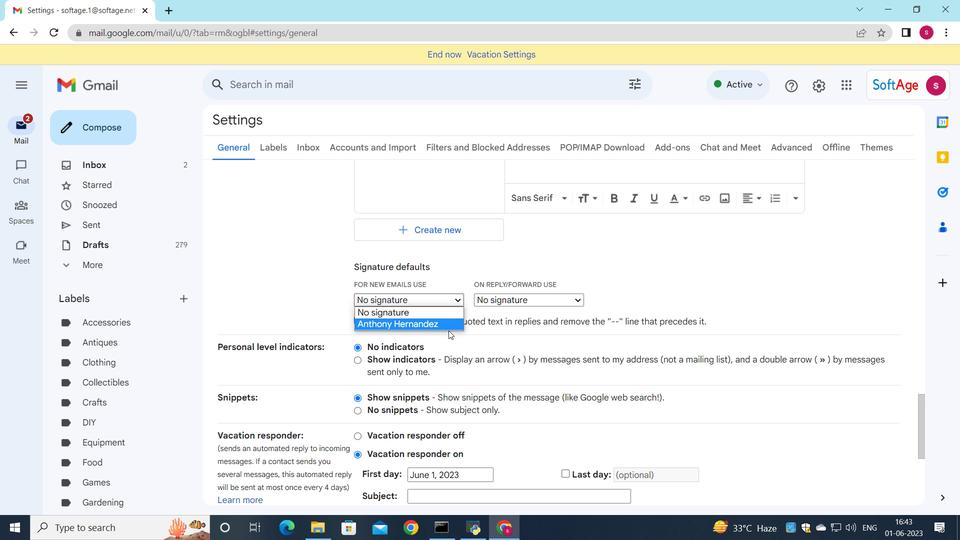 
Action: Mouse moved to (480, 299)
Screenshot: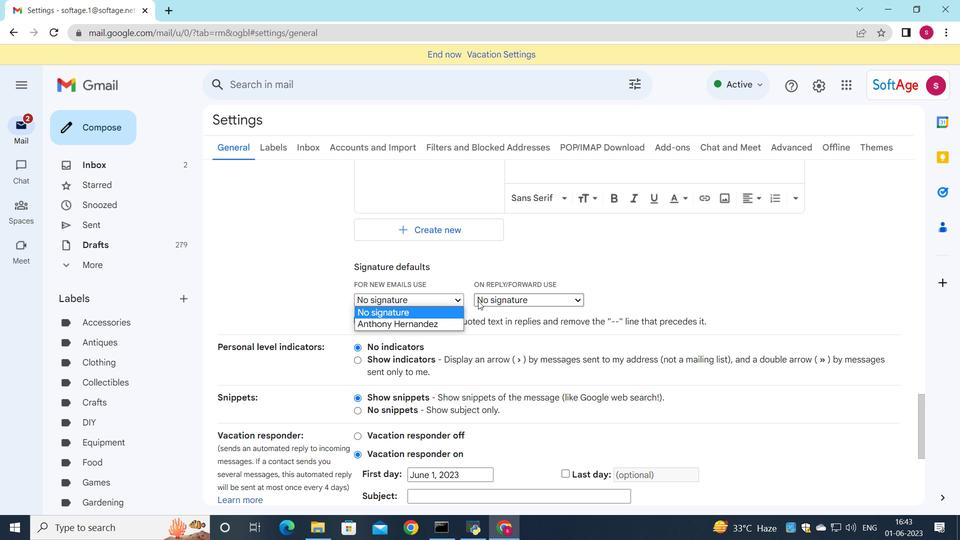 
Action: Mouse pressed left at (480, 299)
Screenshot: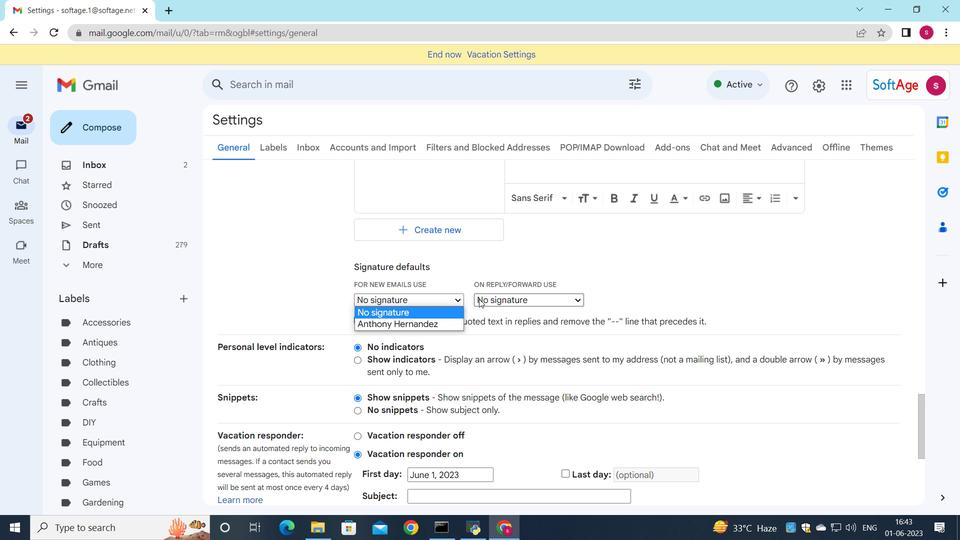 
Action: Mouse moved to (481, 322)
Screenshot: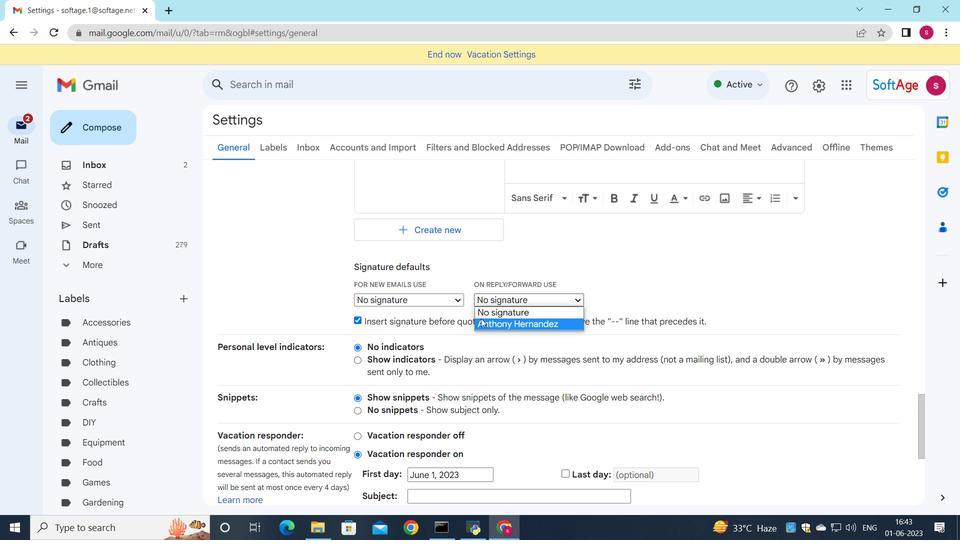 
Action: Mouse pressed left at (481, 322)
Screenshot: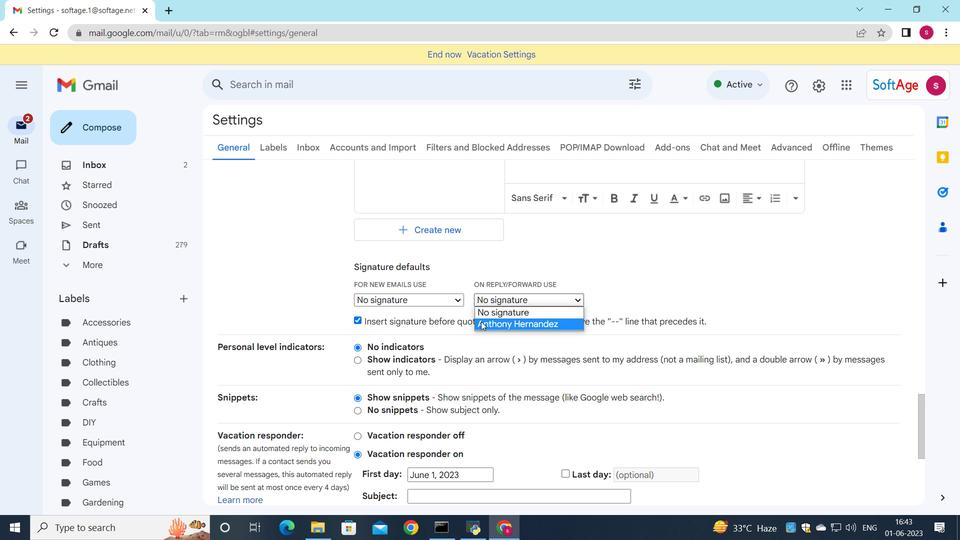 
Action: Mouse moved to (424, 305)
Screenshot: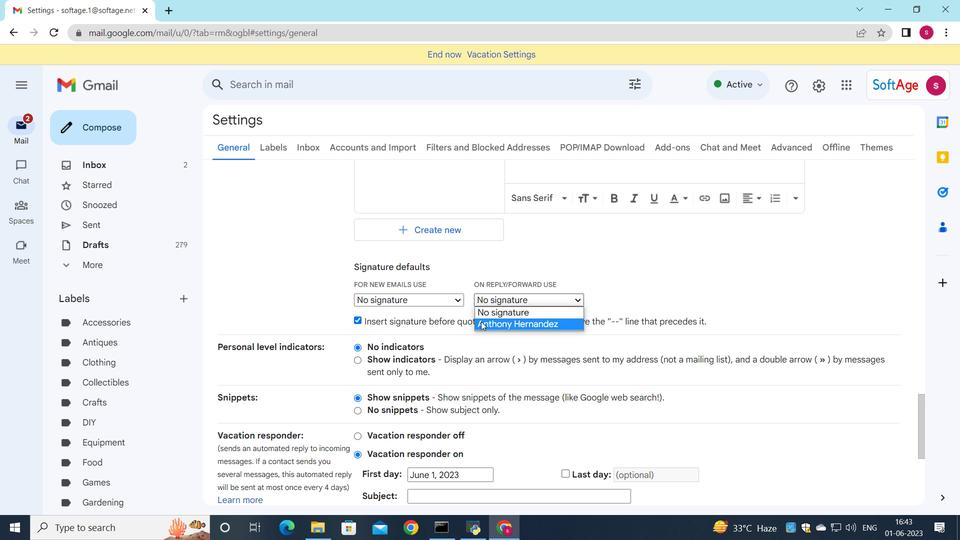 
Action: Mouse pressed left at (424, 305)
Screenshot: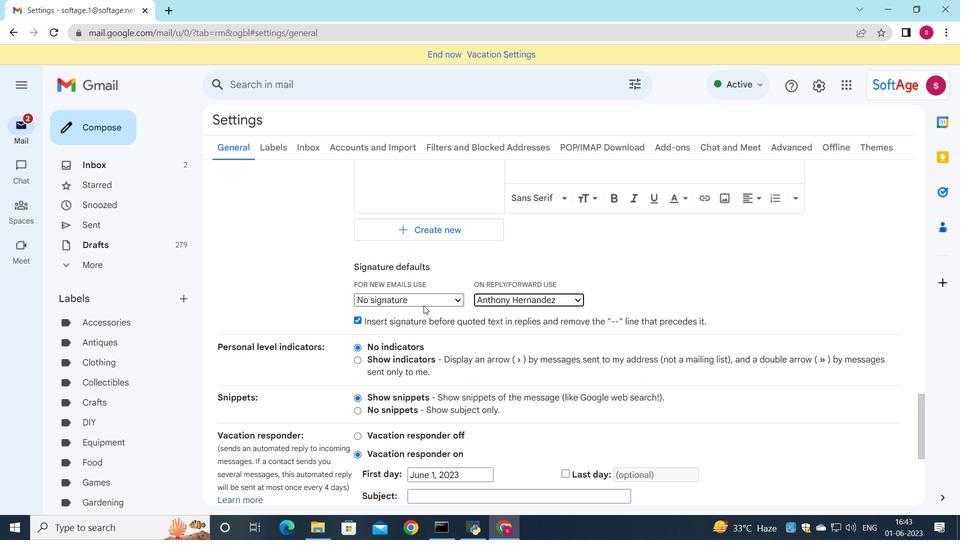 
Action: Mouse moved to (428, 324)
Screenshot: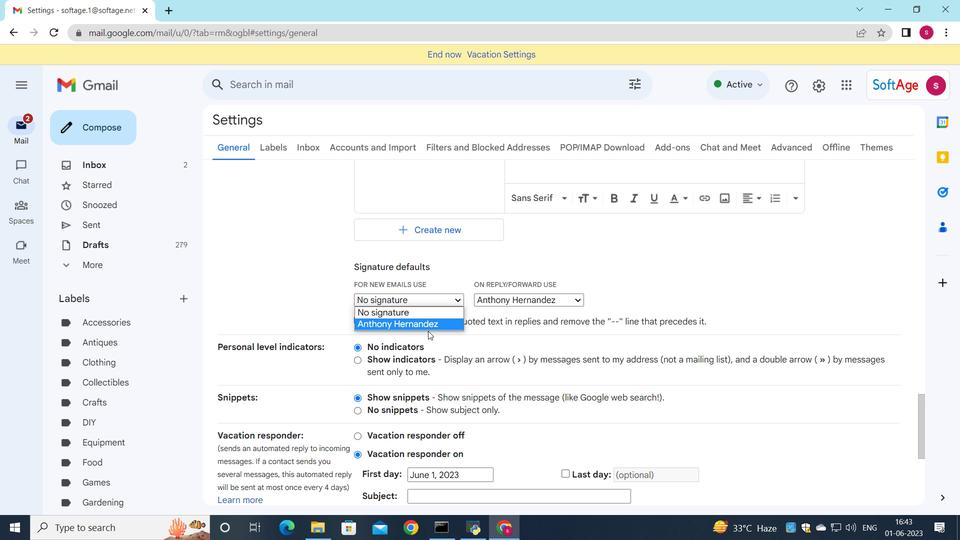 
Action: Mouse pressed left at (428, 324)
Screenshot: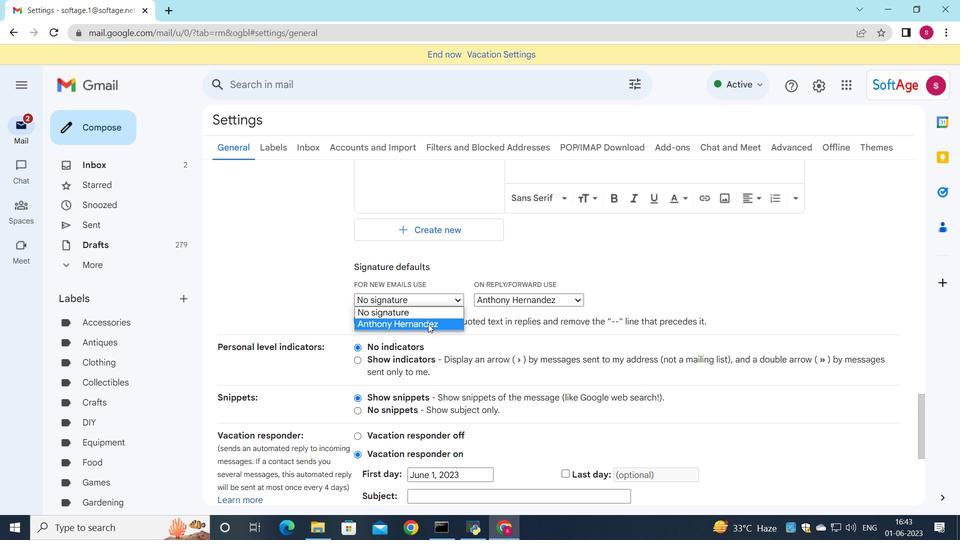 
Action: Mouse scrolled (428, 323) with delta (0, 0)
Screenshot: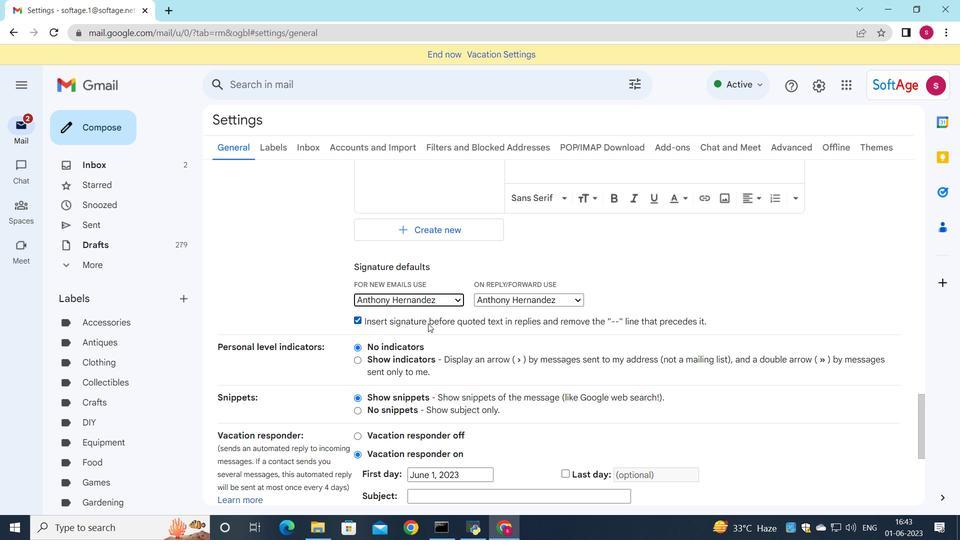 
Action: Mouse scrolled (428, 323) with delta (0, 0)
Screenshot: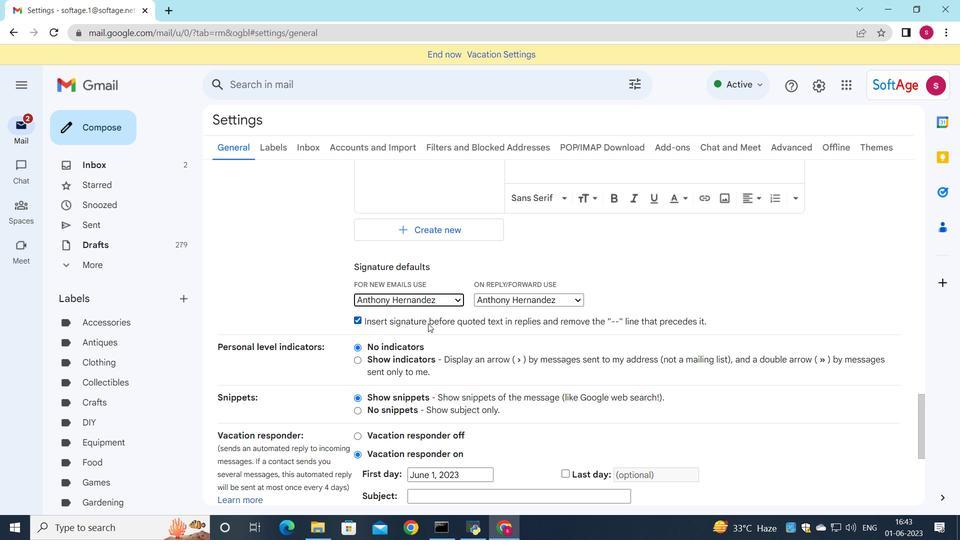 
Action: Mouse scrolled (428, 323) with delta (0, 0)
Screenshot: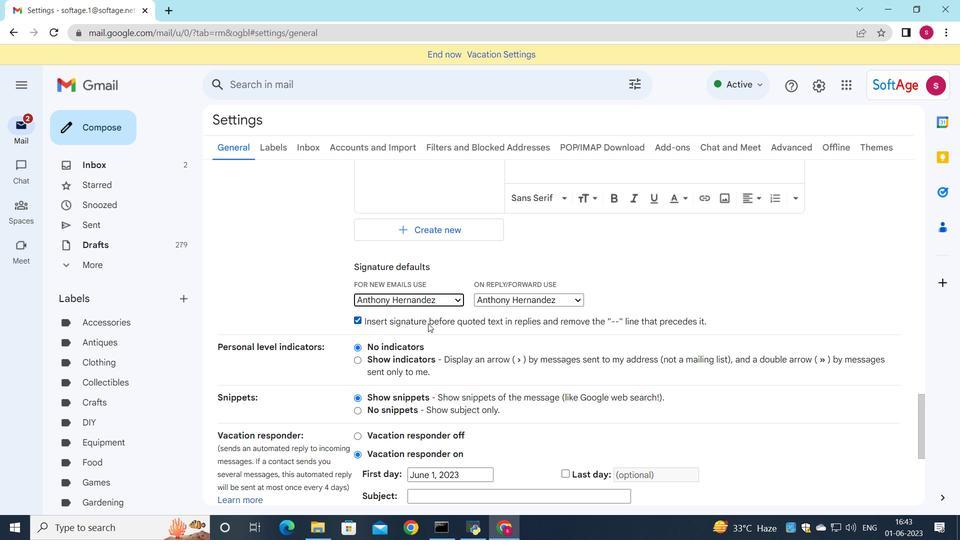 
Action: Mouse moved to (438, 346)
Screenshot: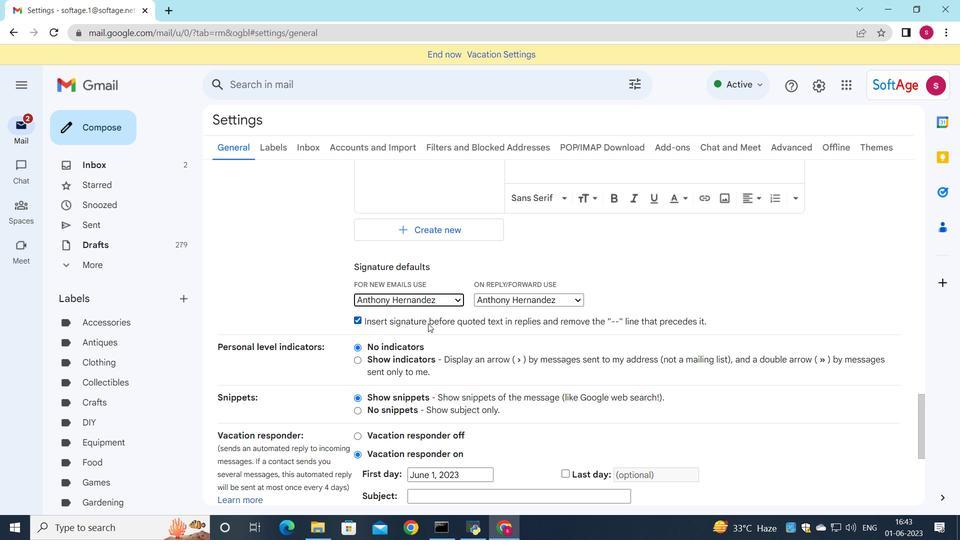 
Action: Mouse scrolled (433, 327) with delta (0, 0)
Screenshot: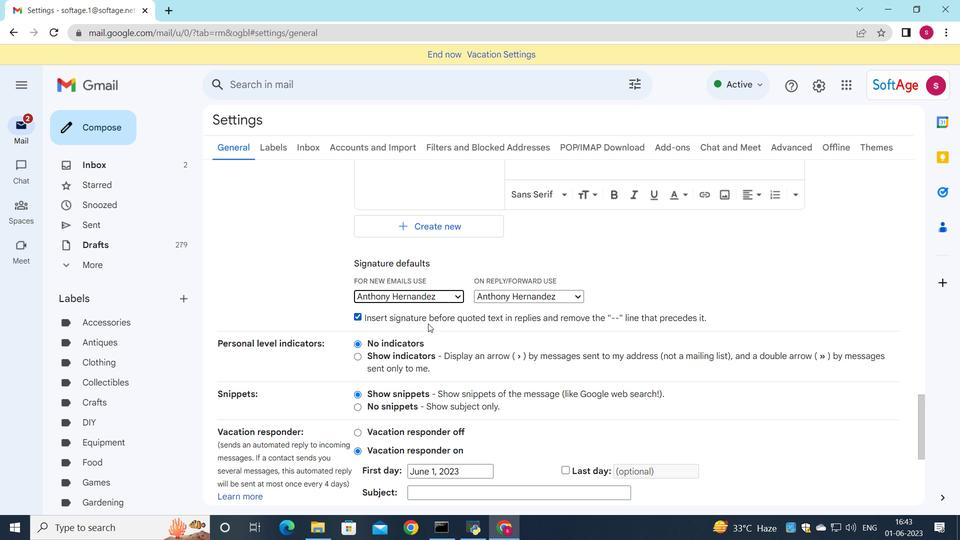 
Action: Mouse moved to (468, 405)
Screenshot: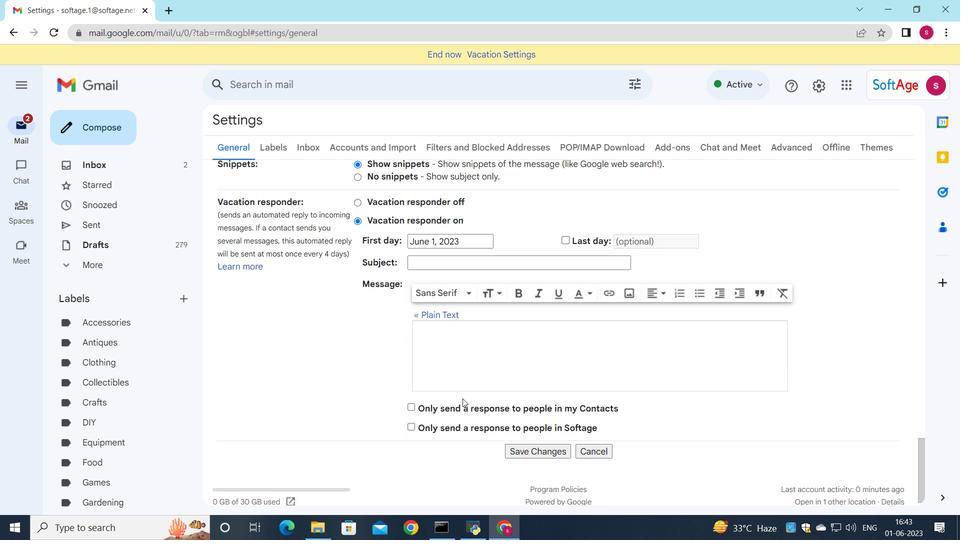 
Action: Mouse scrolled (468, 405) with delta (0, 0)
Screenshot: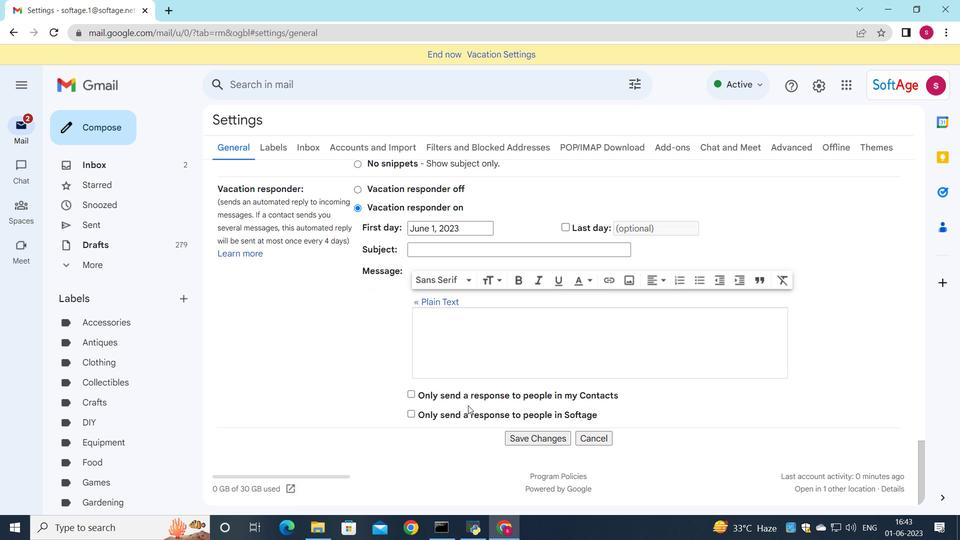
Action: Mouse scrolled (468, 405) with delta (0, 0)
Screenshot: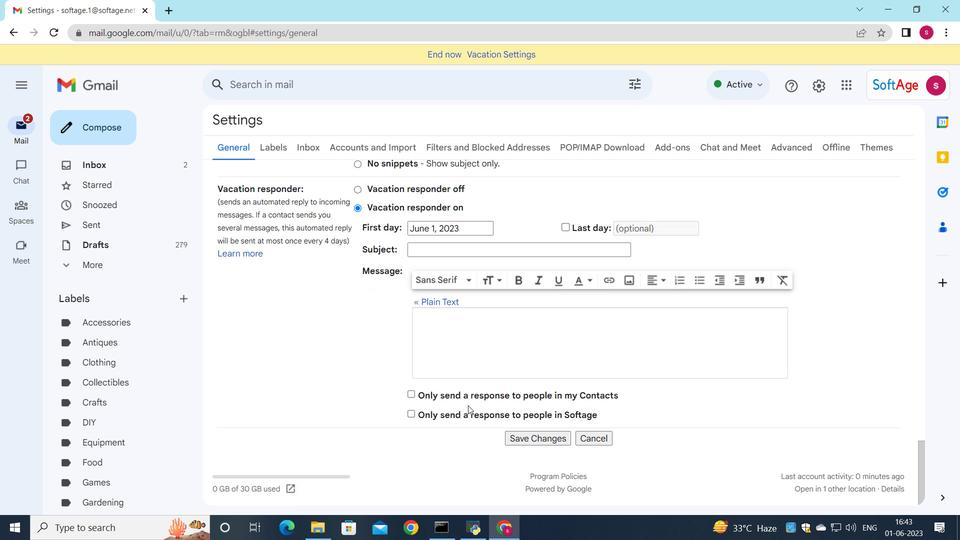 
Action: Mouse scrolled (468, 405) with delta (0, 0)
Screenshot: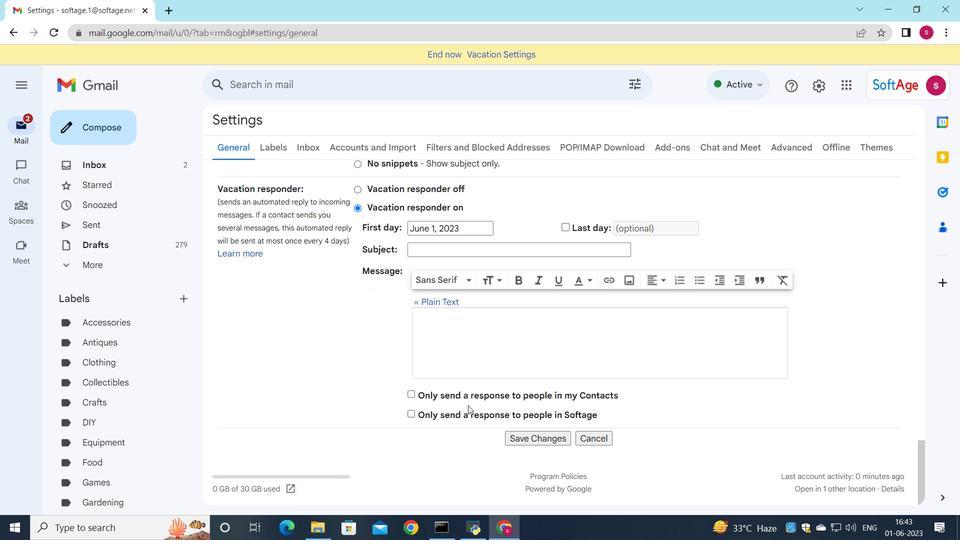 
Action: Mouse moved to (534, 436)
Screenshot: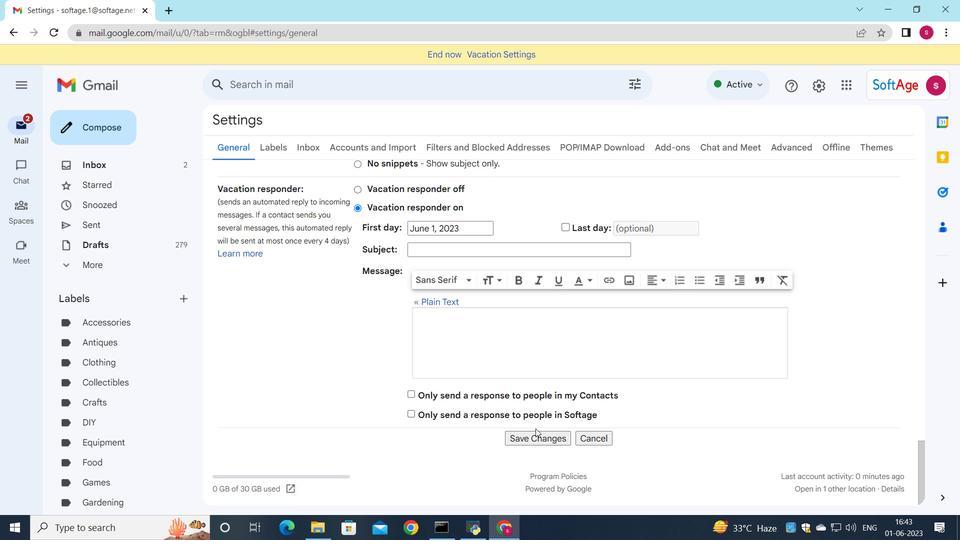 
Action: Mouse pressed left at (534, 436)
Screenshot: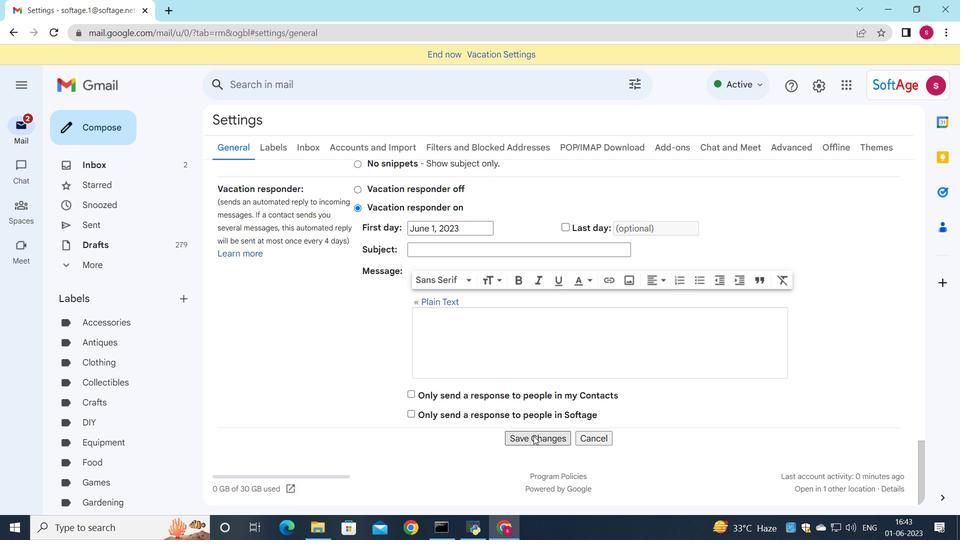 
Action: Mouse moved to (504, 402)
Screenshot: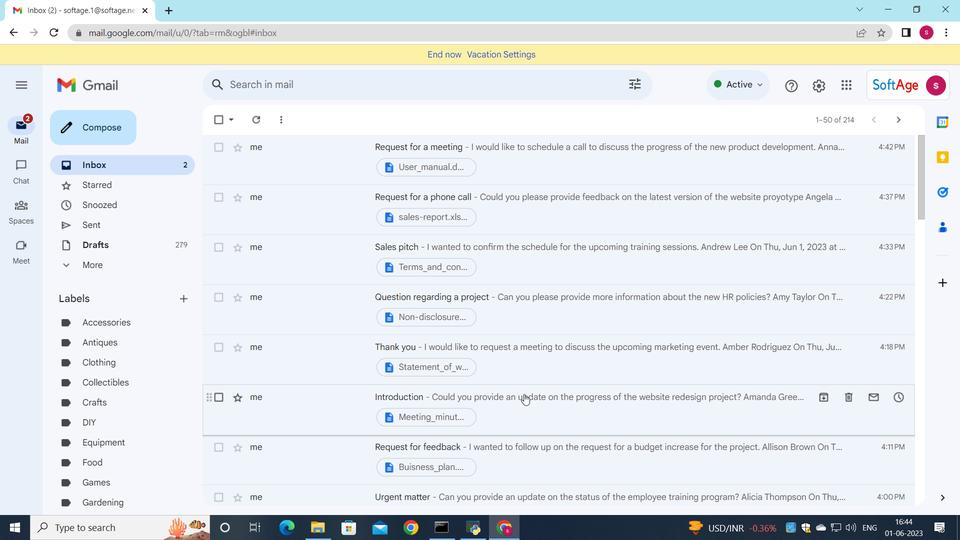 
Action: Mouse scrolled (504, 402) with delta (0, 0)
Screenshot: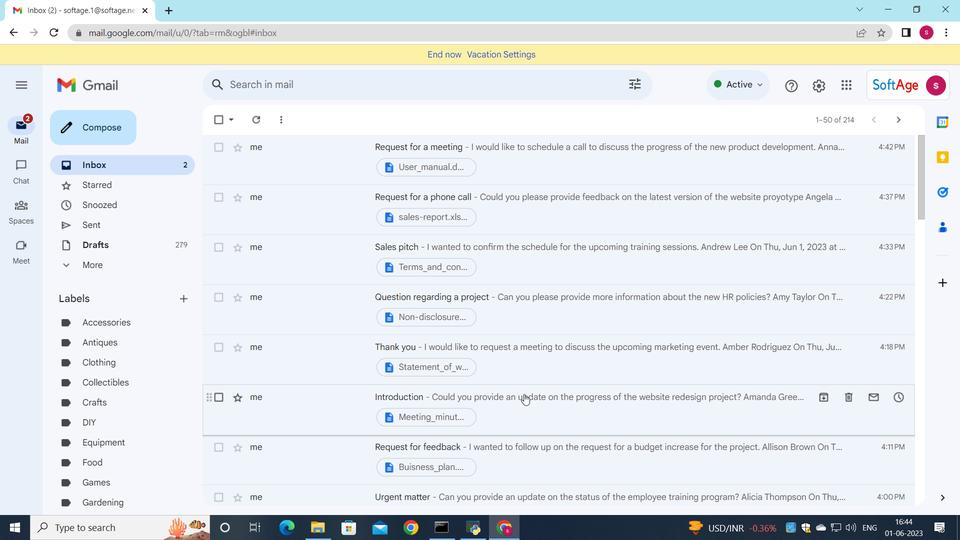 
Action: Mouse scrolled (504, 402) with delta (0, 0)
Screenshot: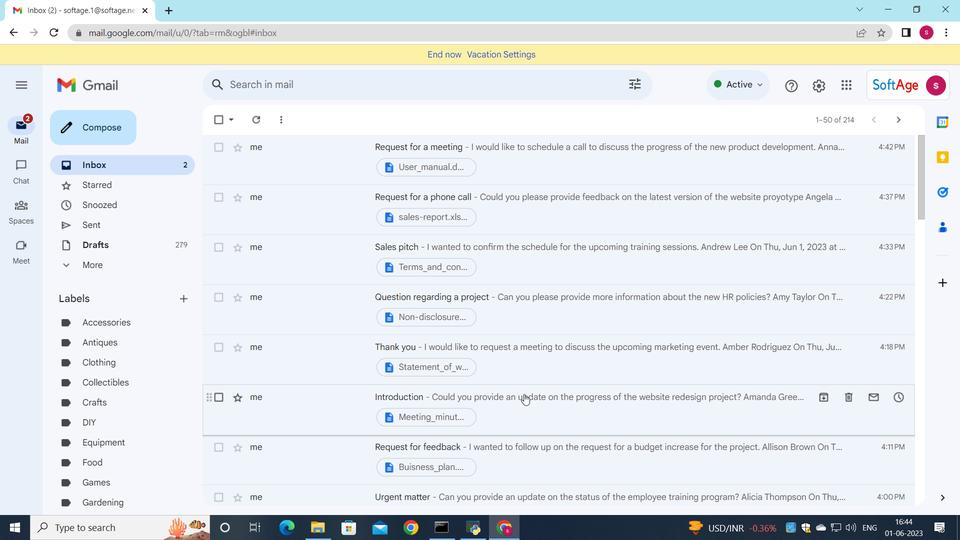 
Action: Mouse scrolled (504, 402) with delta (0, 0)
Screenshot: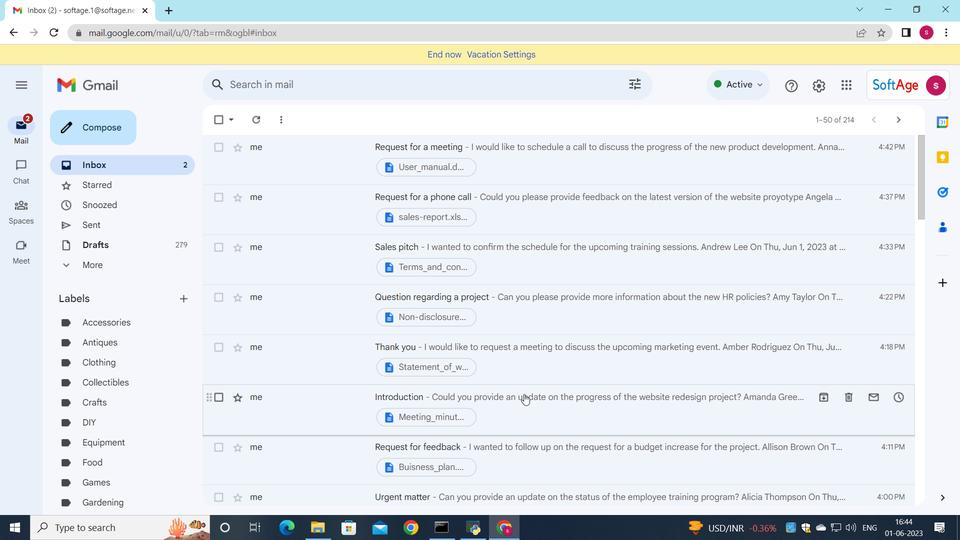 
Action: Mouse moved to (504, 405)
Screenshot: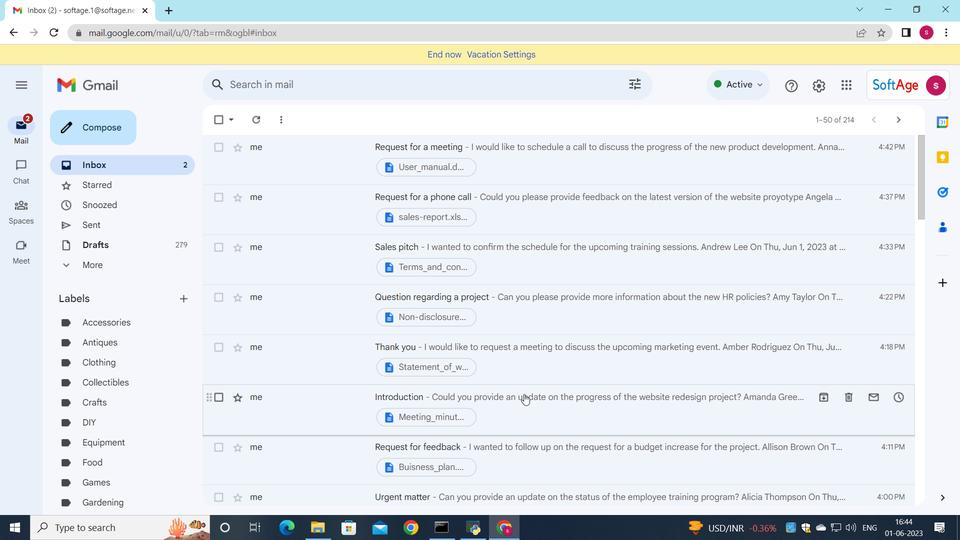 
Action: Mouse scrolled (504, 405) with delta (0, 0)
Screenshot: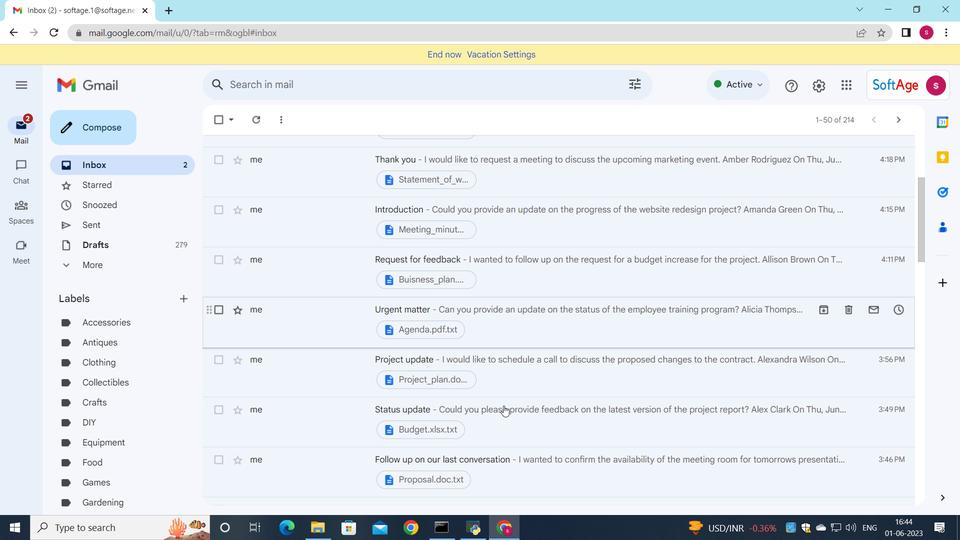 
Action: Mouse scrolled (504, 405) with delta (0, 0)
Screenshot: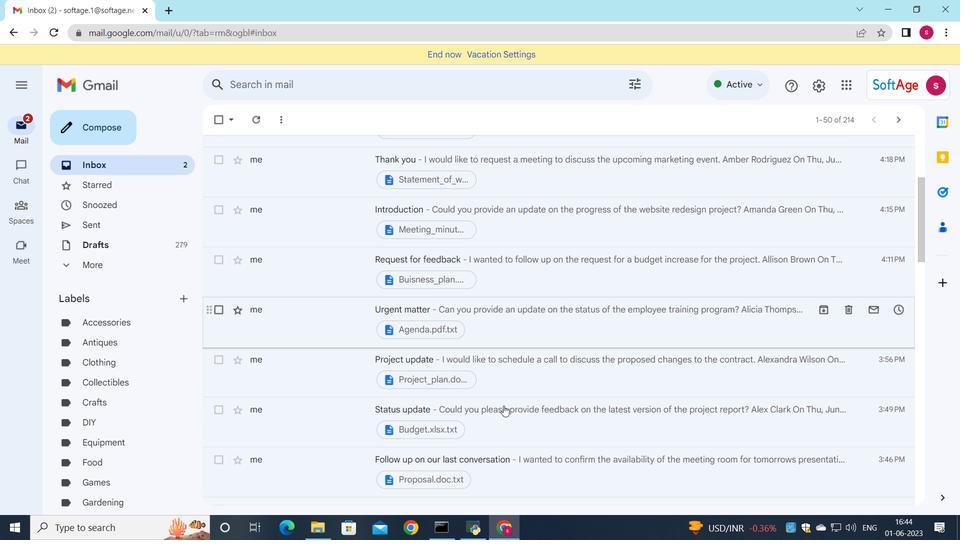 
Action: Mouse scrolled (504, 405) with delta (0, 0)
Screenshot: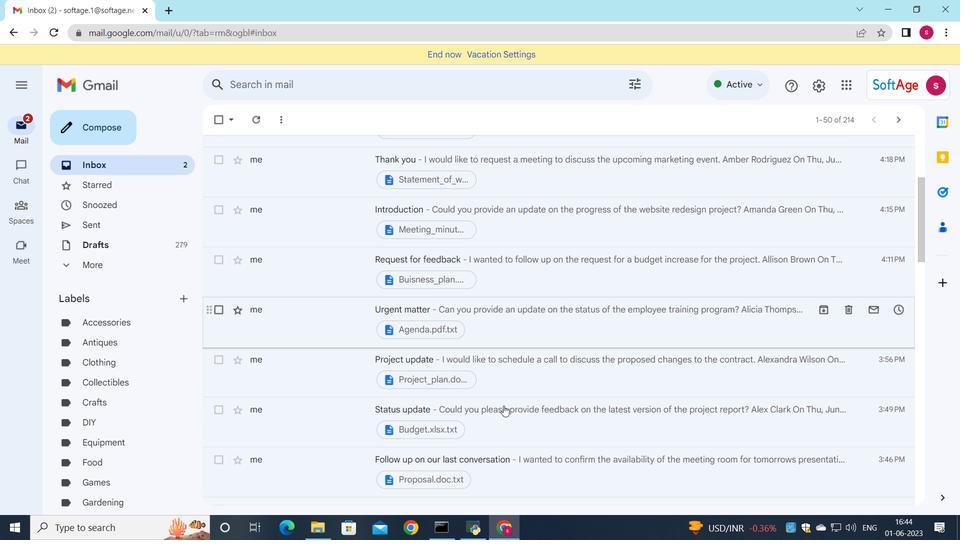 
Action: Mouse scrolled (504, 405) with delta (0, 0)
Screenshot: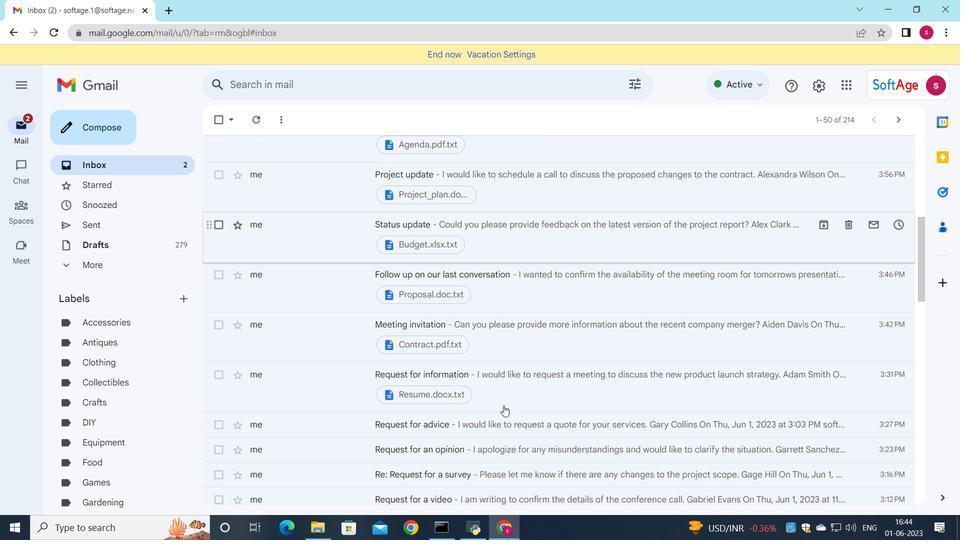 
Action: Mouse scrolled (504, 405) with delta (0, 0)
Screenshot: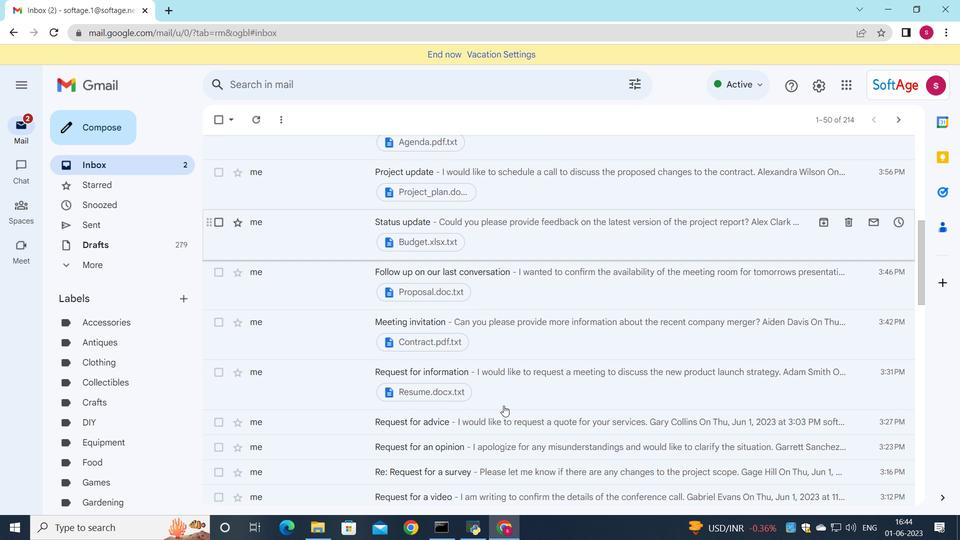 
Action: Mouse moved to (528, 299)
Screenshot: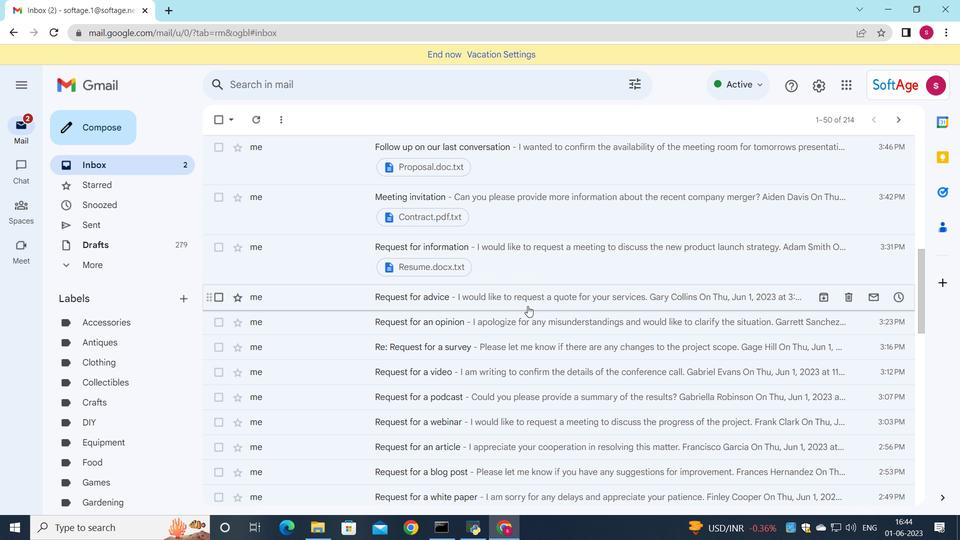 
Action: Mouse pressed left at (528, 299)
Screenshot: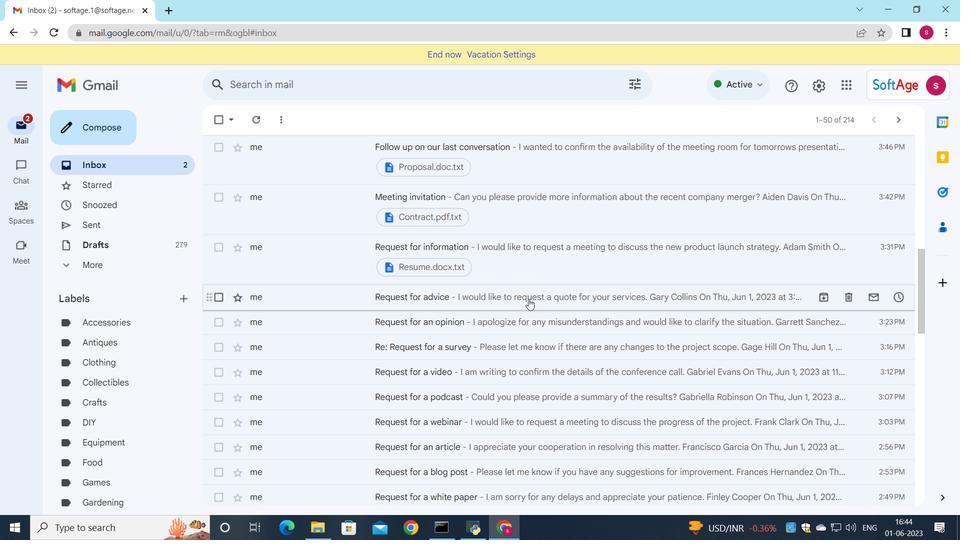 
Action: Mouse moved to (421, 305)
Screenshot: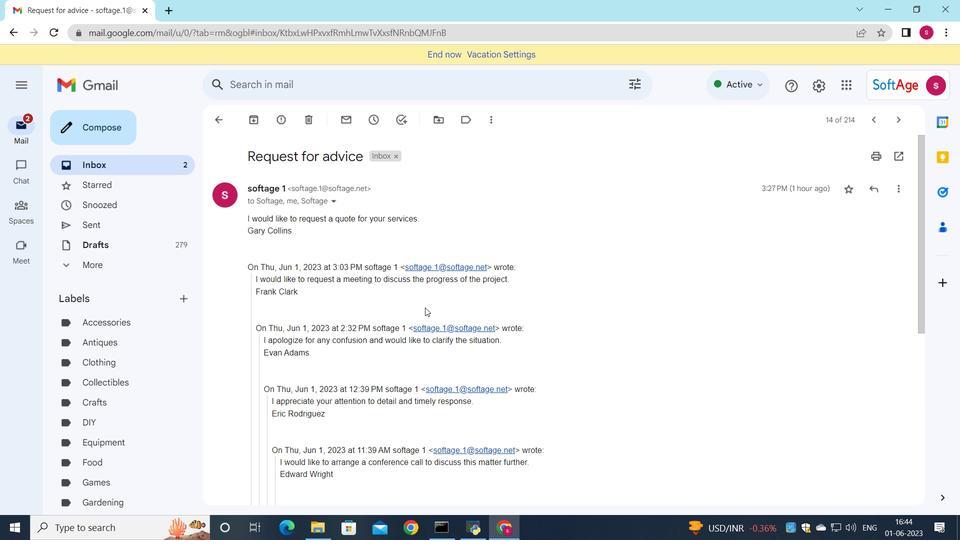 
Action: Mouse scrolled (421, 305) with delta (0, 0)
Screenshot: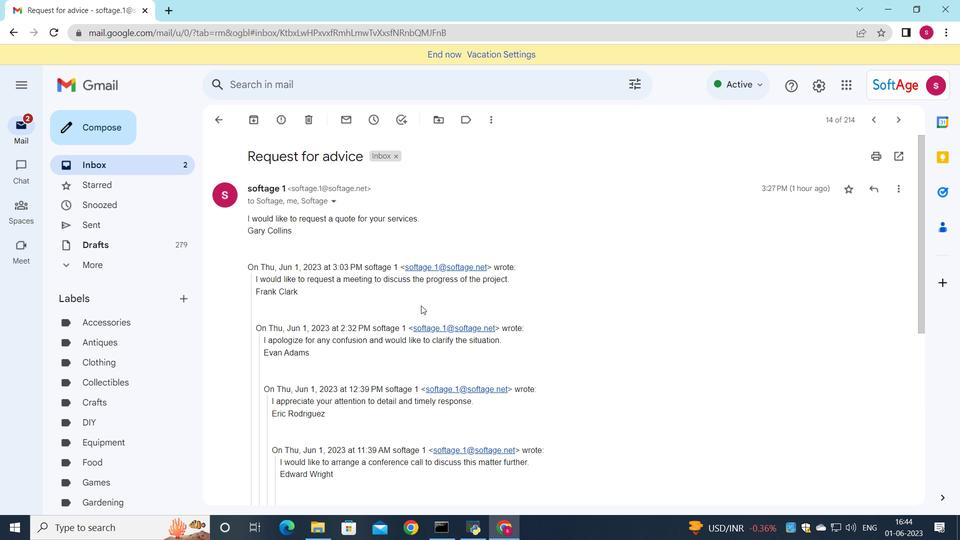 
Action: Mouse scrolled (421, 305) with delta (0, 0)
Screenshot: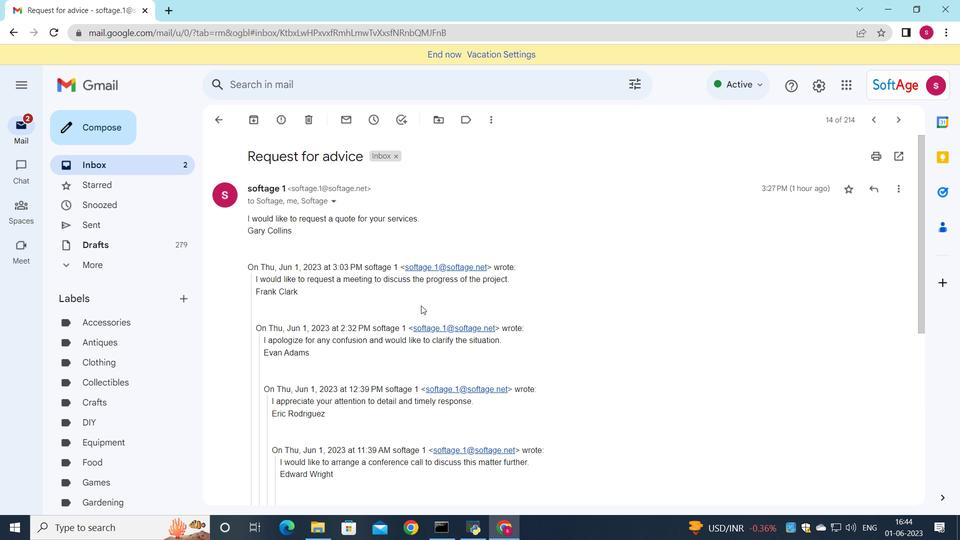 
Action: Mouse scrolled (421, 305) with delta (0, 0)
Screenshot: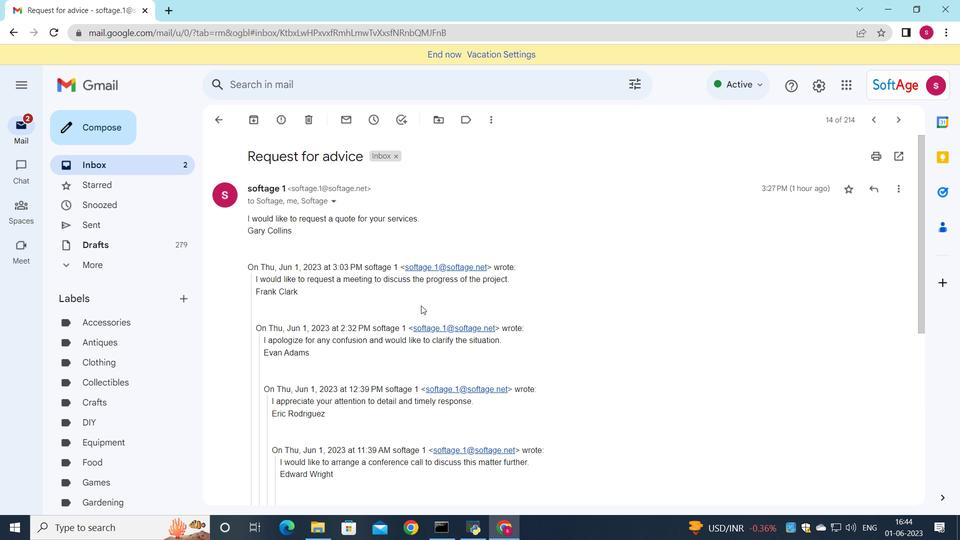
Action: Mouse scrolled (421, 305) with delta (0, 0)
Screenshot: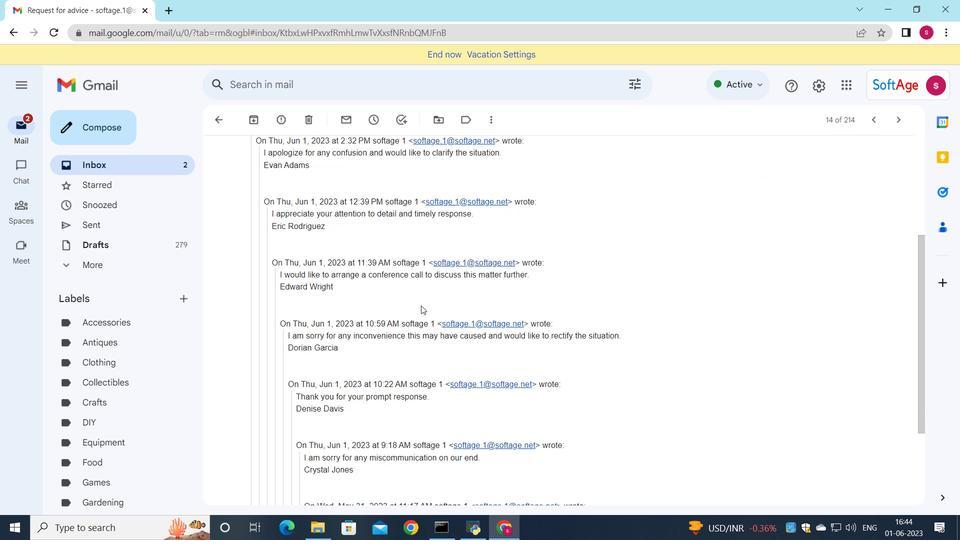 
Action: Mouse moved to (420, 306)
Screenshot: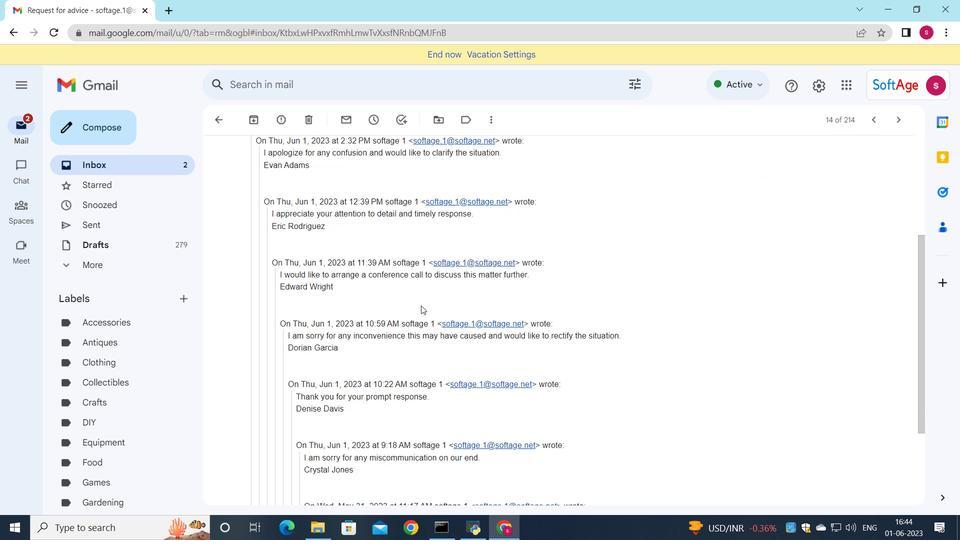 
Action: Mouse scrolled (420, 305) with delta (0, 0)
Screenshot: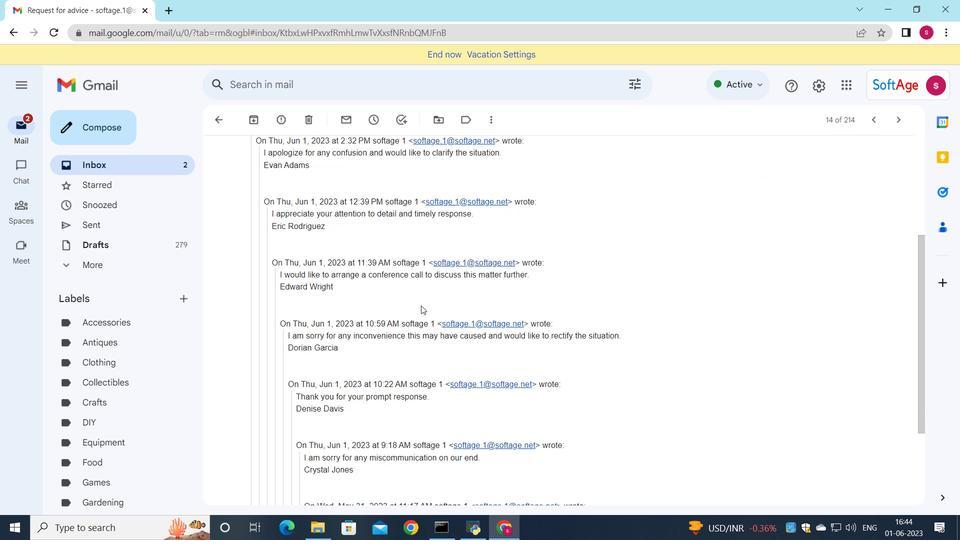
Action: Mouse moved to (420, 306)
Screenshot: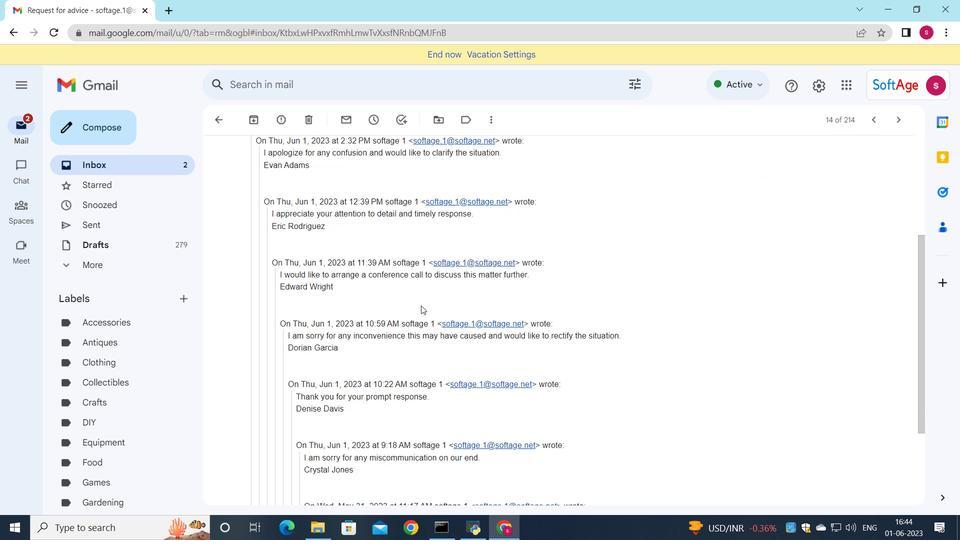 
Action: Mouse scrolled (420, 306) with delta (0, 0)
Screenshot: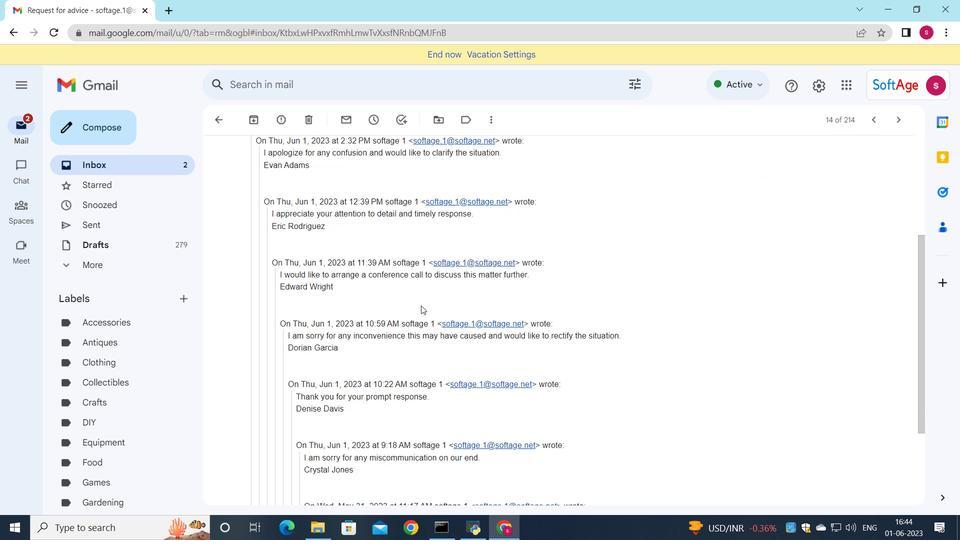 
Action: Mouse moved to (421, 309)
Screenshot: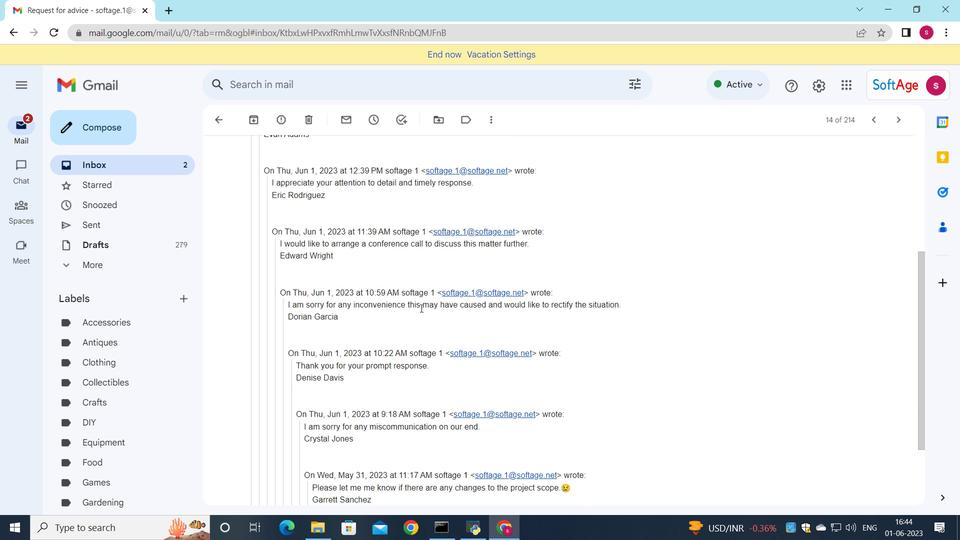 
Action: Mouse scrolled (421, 308) with delta (0, 0)
Screenshot: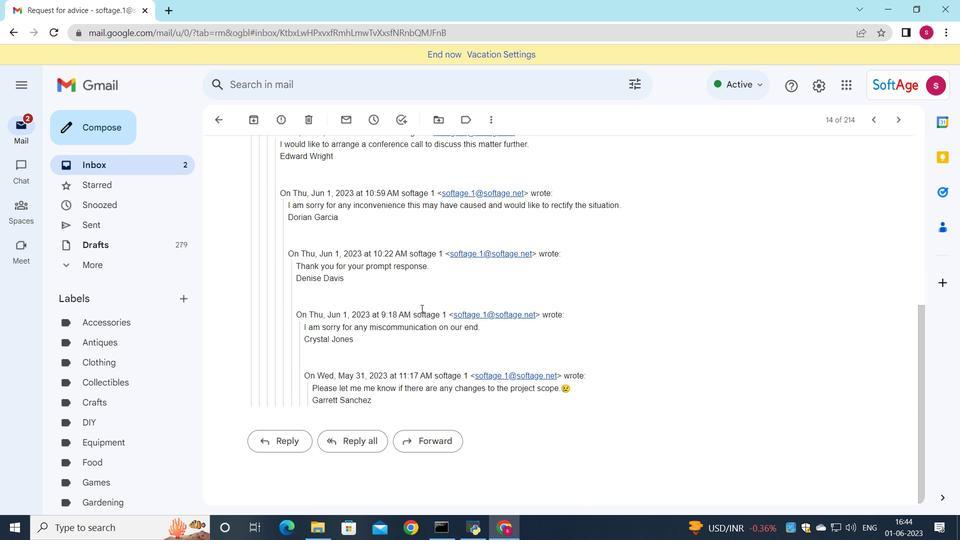 
Action: Mouse scrolled (421, 308) with delta (0, 0)
Screenshot: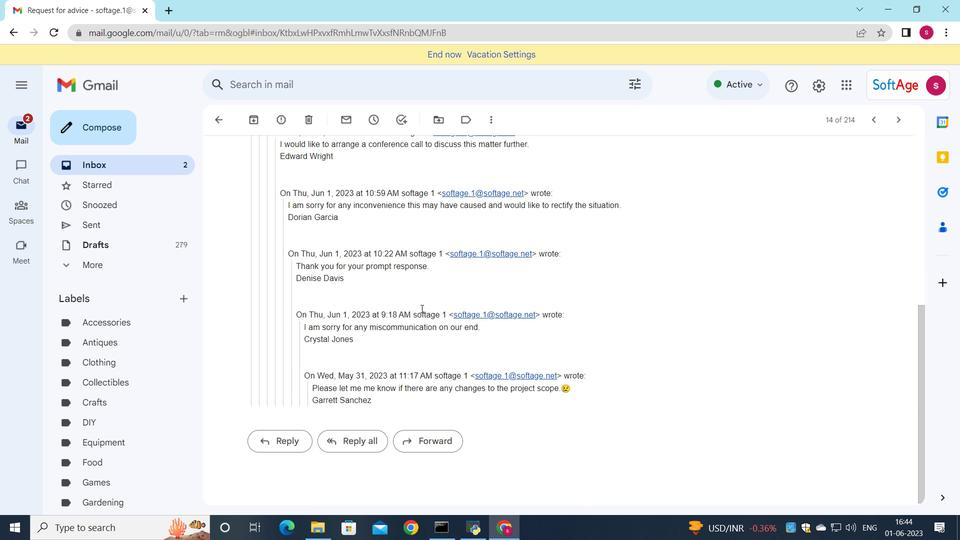 
Action: Mouse moved to (421, 313)
Screenshot: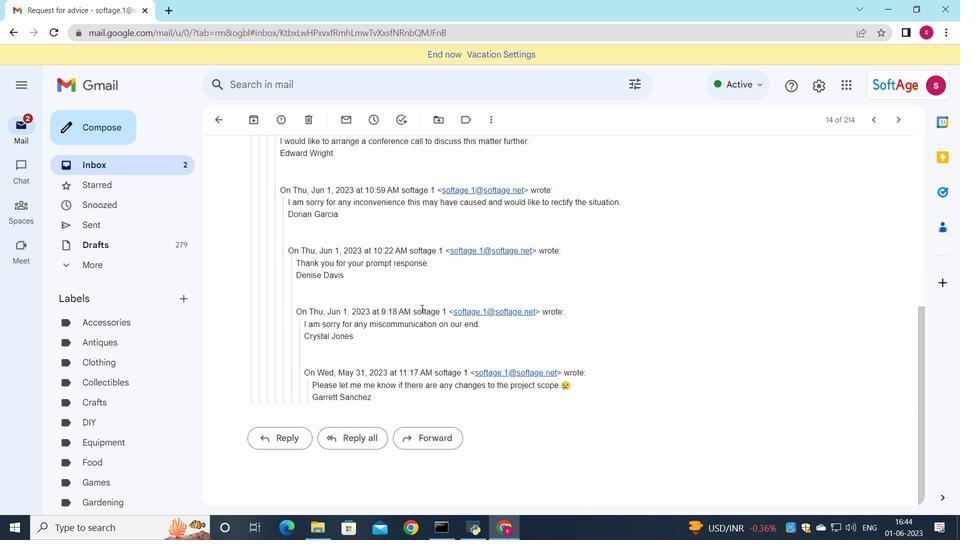 
Action: Mouse scrolled (421, 313) with delta (0, 0)
Screenshot: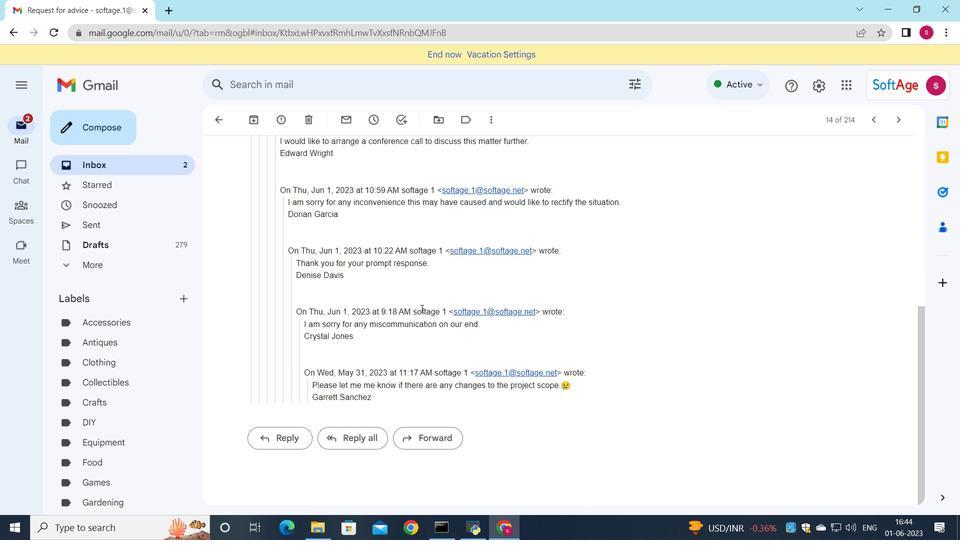 
Action: Mouse moved to (304, 439)
Screenshot: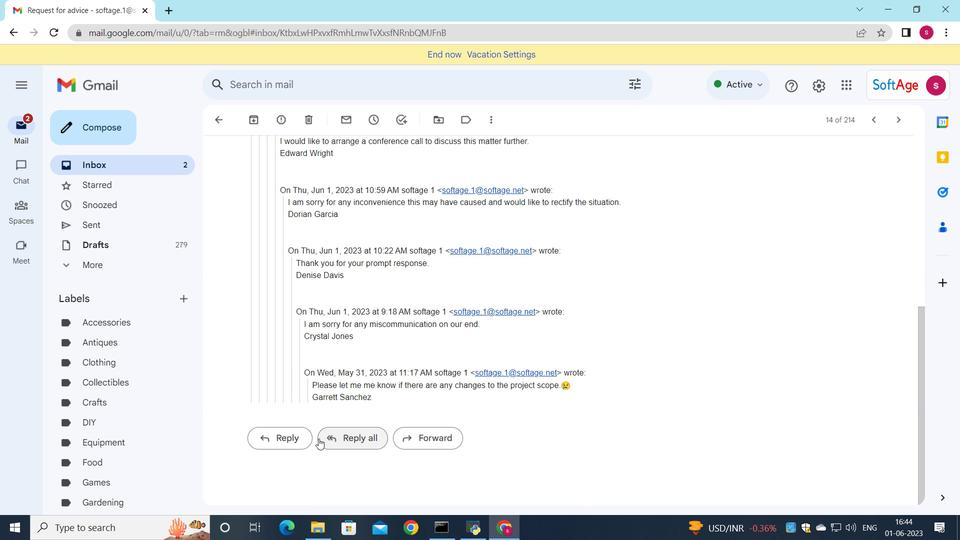 
Action: Mouse pressed left at (304, 439)
Screenshot: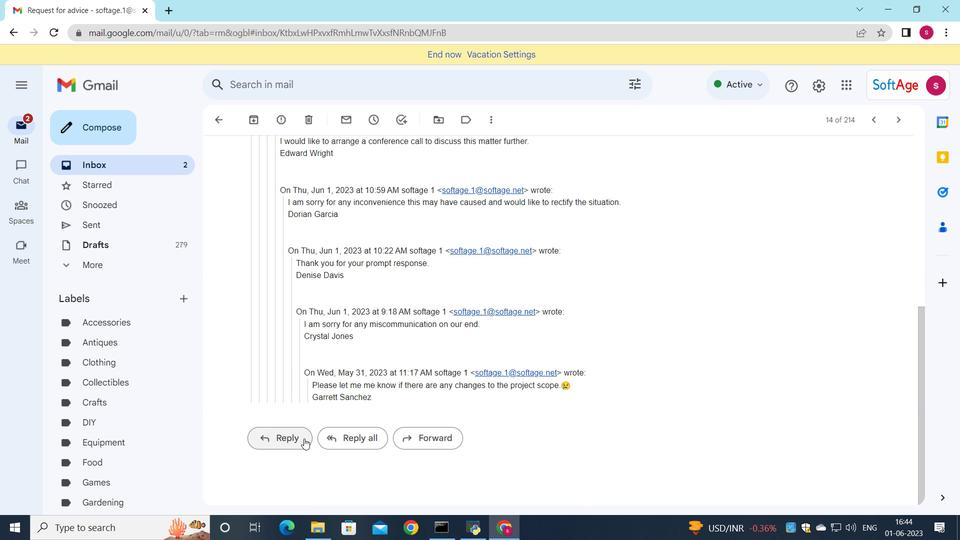 
Action: Mouse moved to (272, 336)
Screenshot: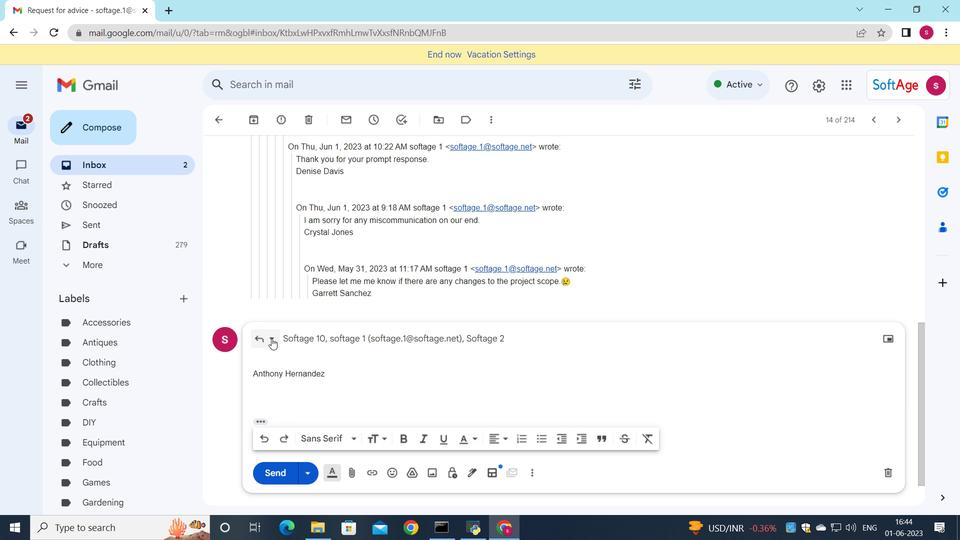
Action: Mouse pressed left at (272, 336)
Screenshot: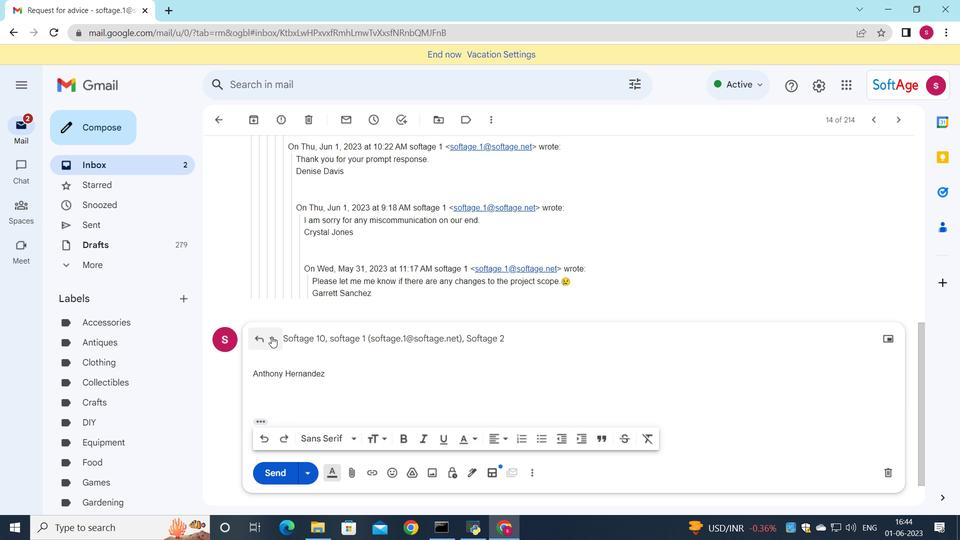 
Action: Mouse moved to (295, 429)
Screenshot: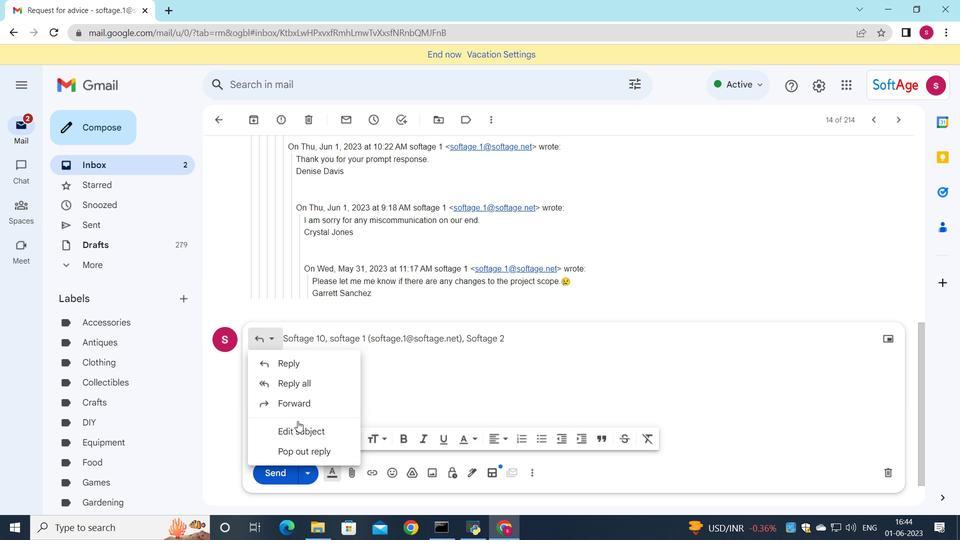 
Action: Mouse pressed left at (295, 429)
Screenshot: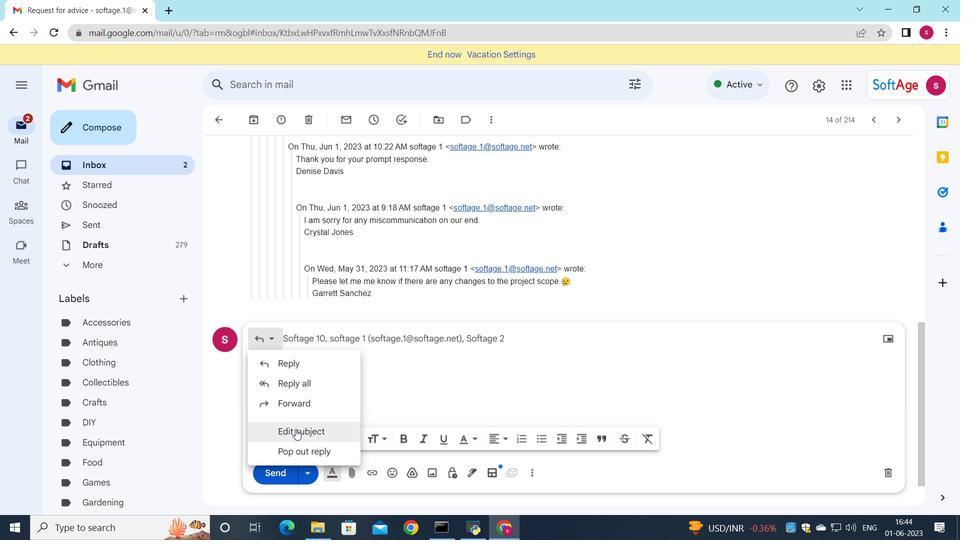 
Action: Mouse moved to (639, 217)
Screenshot: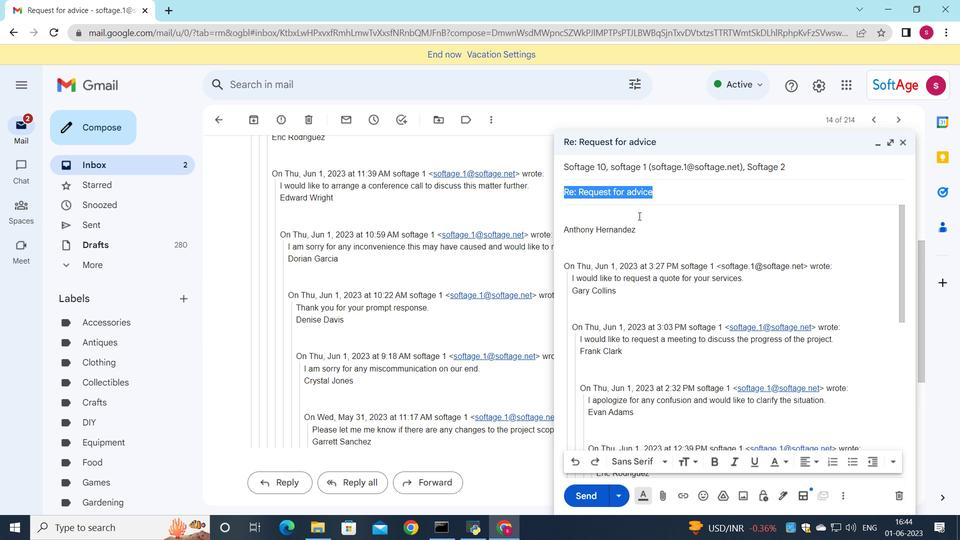 
Action: Key pressed <Key.shift>Networking<Key.space>opportunity
Screenshot: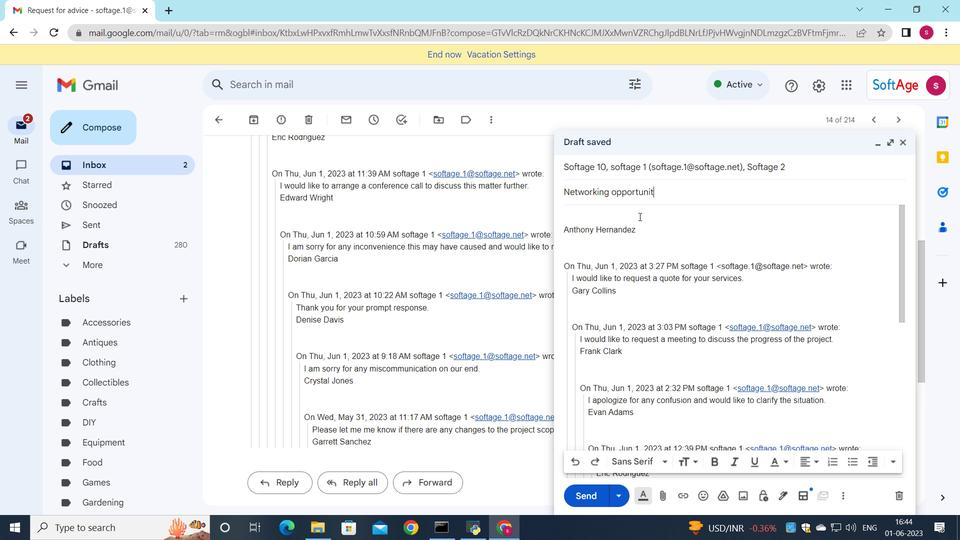
Action: Mouse moved to (809, 164)
Screenshot: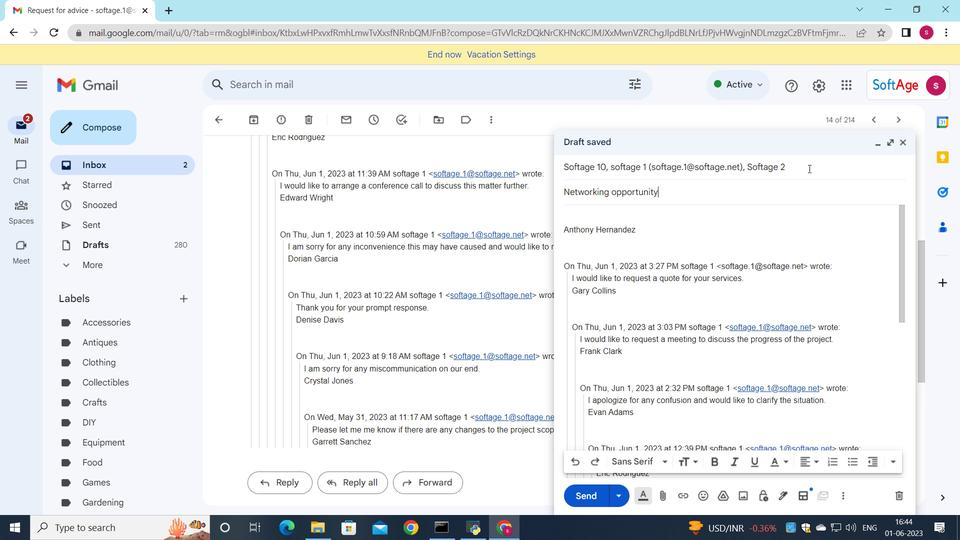 
Action: Mouse pressed left at (809, 164)
Screenshot: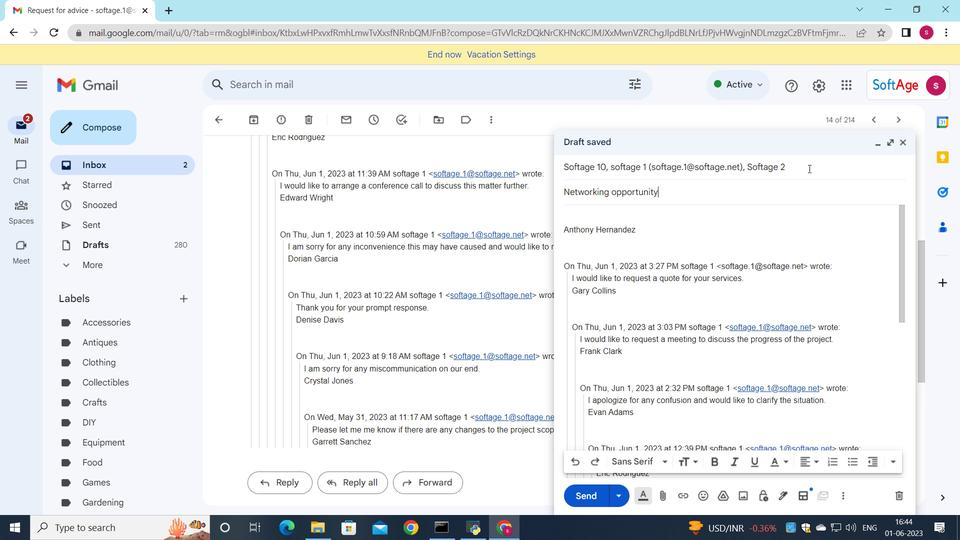 
Action: Mouse moved to (881, 185)
Screenshot: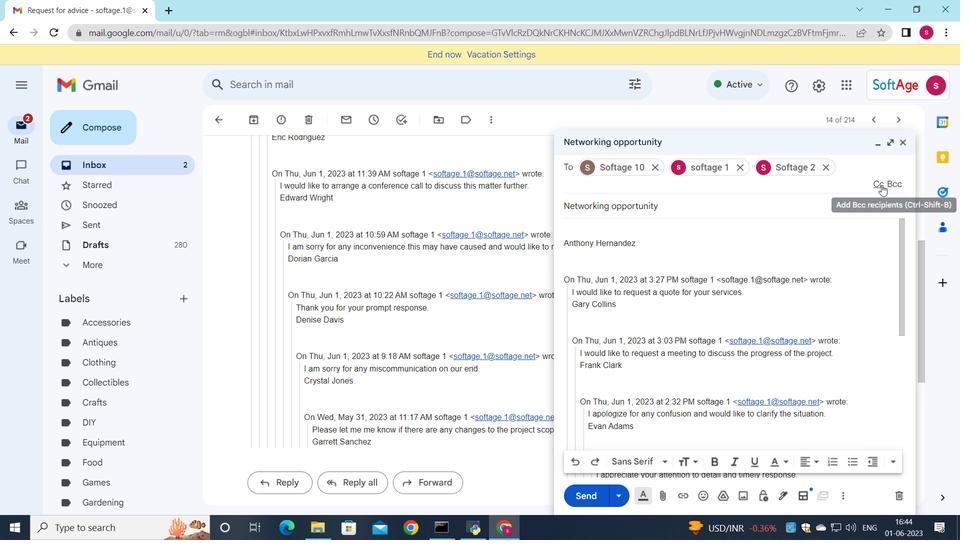 
Action: Mouse pressed left at (881, 185)
Screenshot: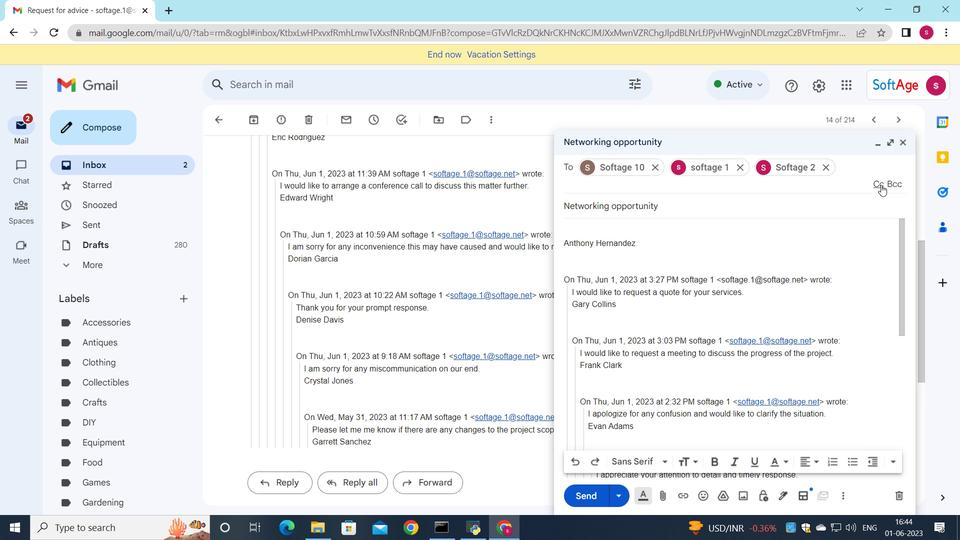 
Action: Mouse moved to (871, 203)
Screenshot: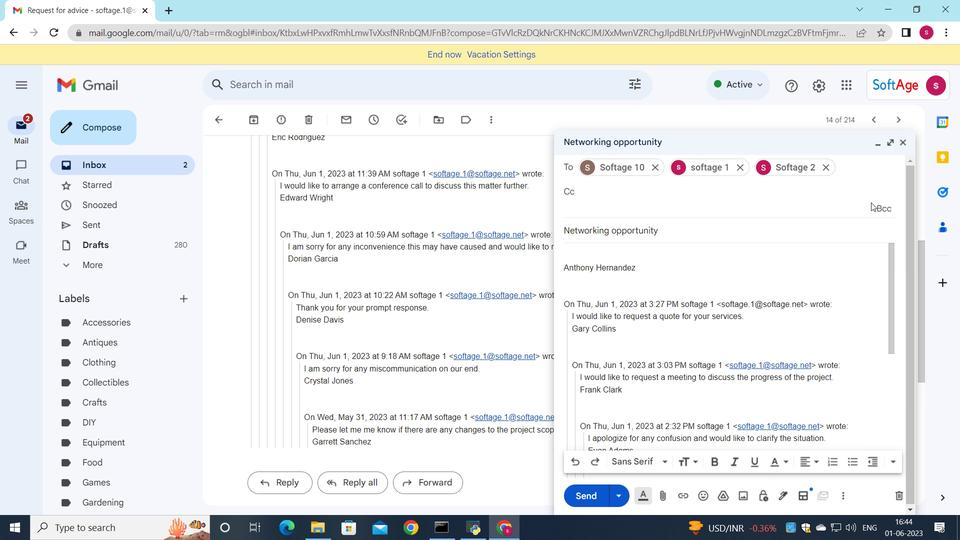 
Action: Key pressed s
Screenshot: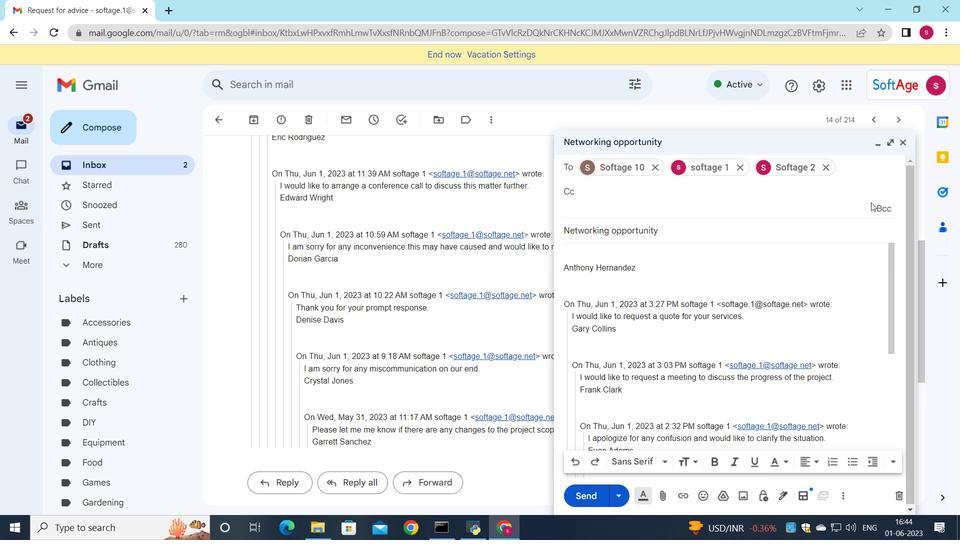 
Action: Mouse moved to (703, 447)
Screenshot: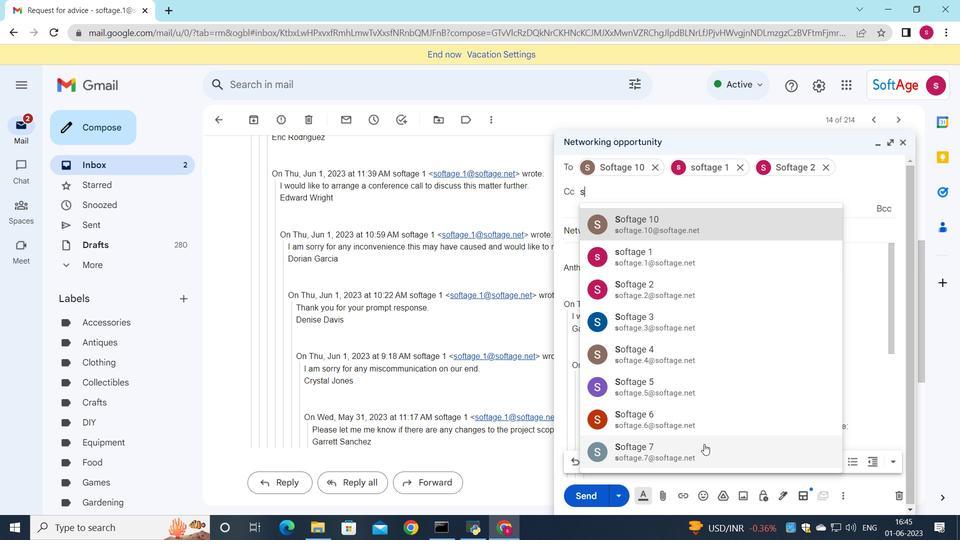 
Action: Mouse pressed left at (703, 447)
Screenshot: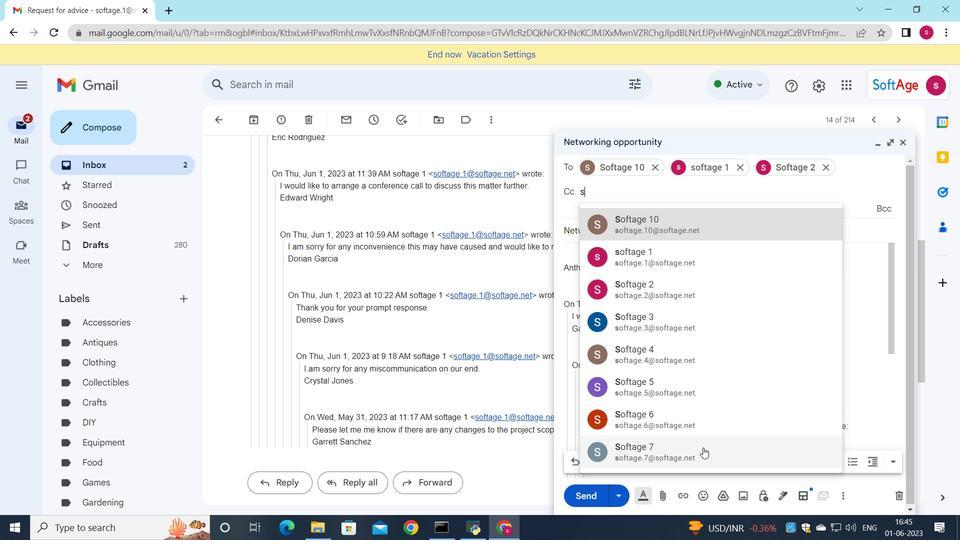 
Action: Mouse moved to (610, 253)
Screenshot: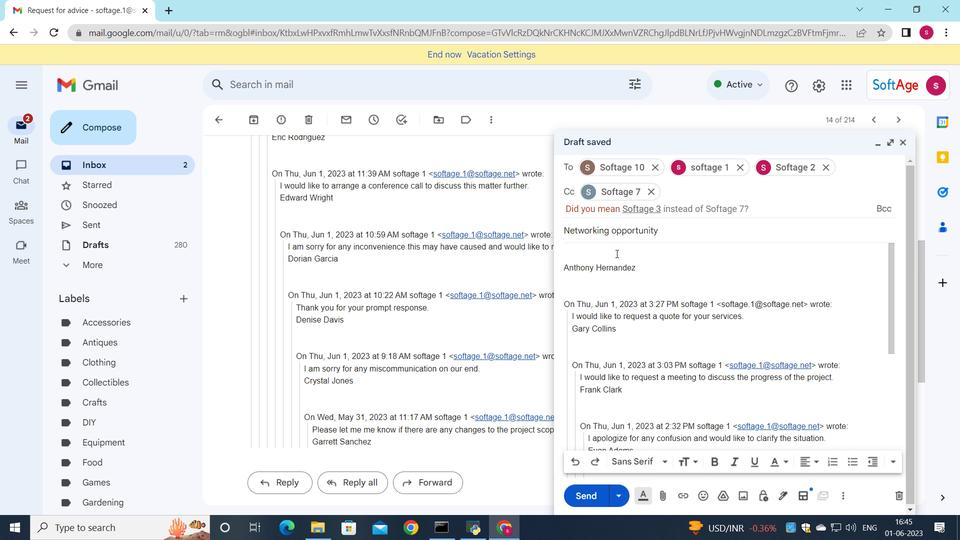 
Action: Mouse pressed left at (610, 253)
Screenshot: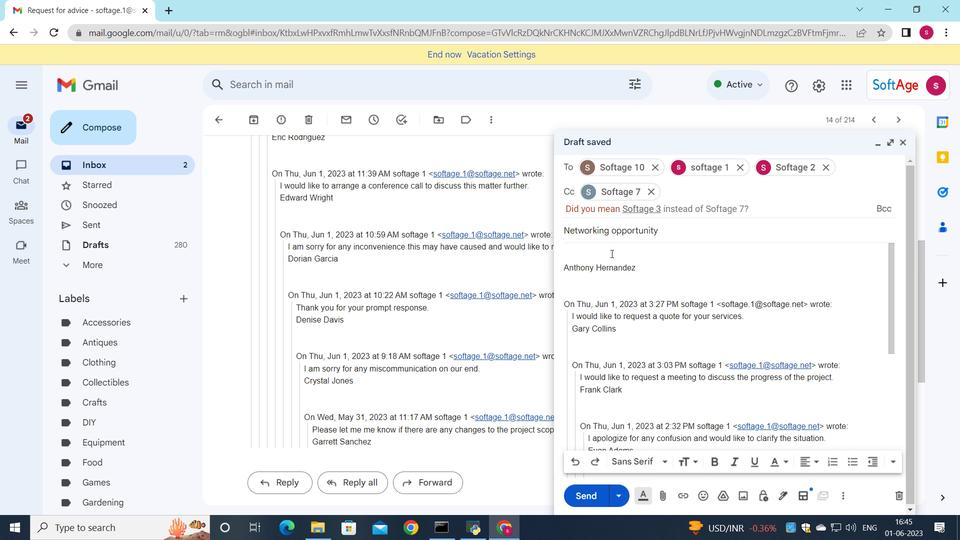 
Action: Key pressed <Key.shift>Can<Key.space>you<Key.space>provide<Key.space>an<Key.space>update<Key.space>on<Key.space>the<Key.space>status<Key.space>of<Key.space>the<Key.space><Key.shift>It<Key.backspace><Key.shift>T<Key.space>system<Key.space>upgrae<Key.space>project<Key.shift_r><Key.shift_r><Key.shift_r><Key.shift_r><Key.shift_r><Key.shift_r><Key.shift_r><Key.shift_r><Key.shift_r><Key.shift_r><Key.shift_r>?
Screenshot: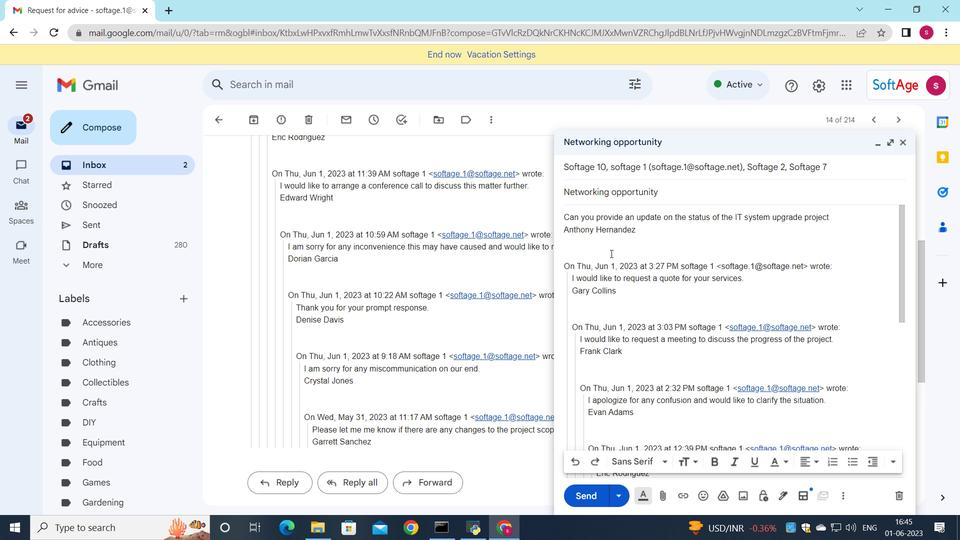 
Action: Mouse moved to (656, 492)
Screenshot: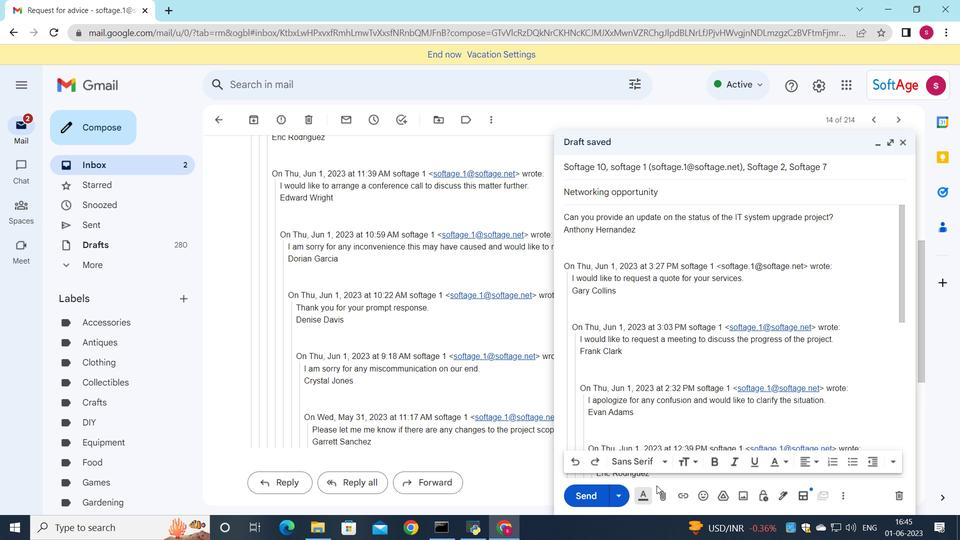 
Action: Mouse pressed left at (656, 492)
Screenshot: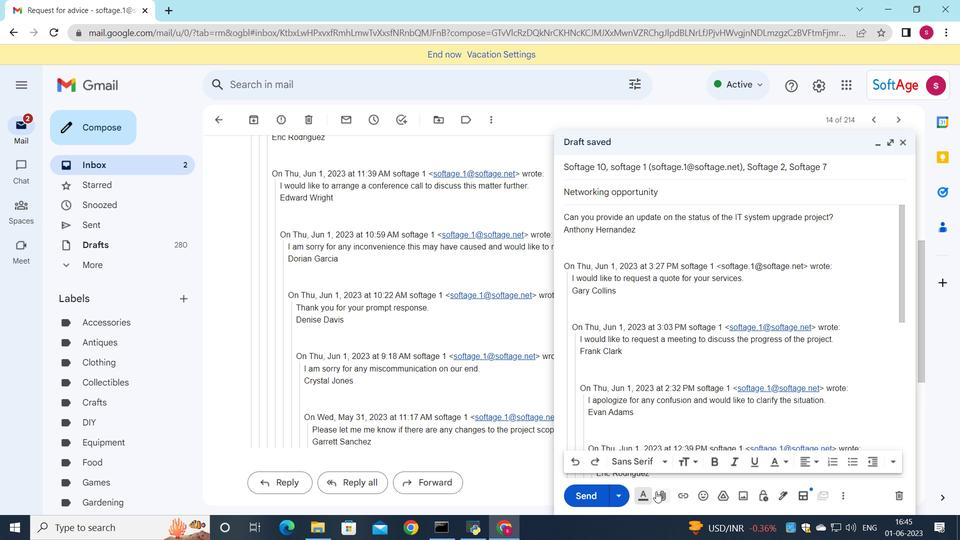 
Action: Mouse moved to (257, 97)
Screenshot: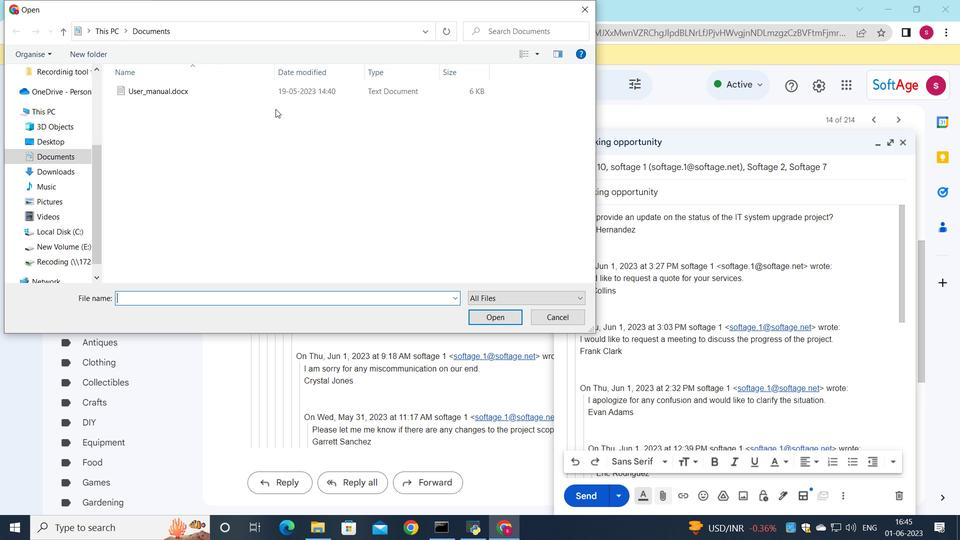 
Action: Mouse pressed left at (257, 97)
Screenshot: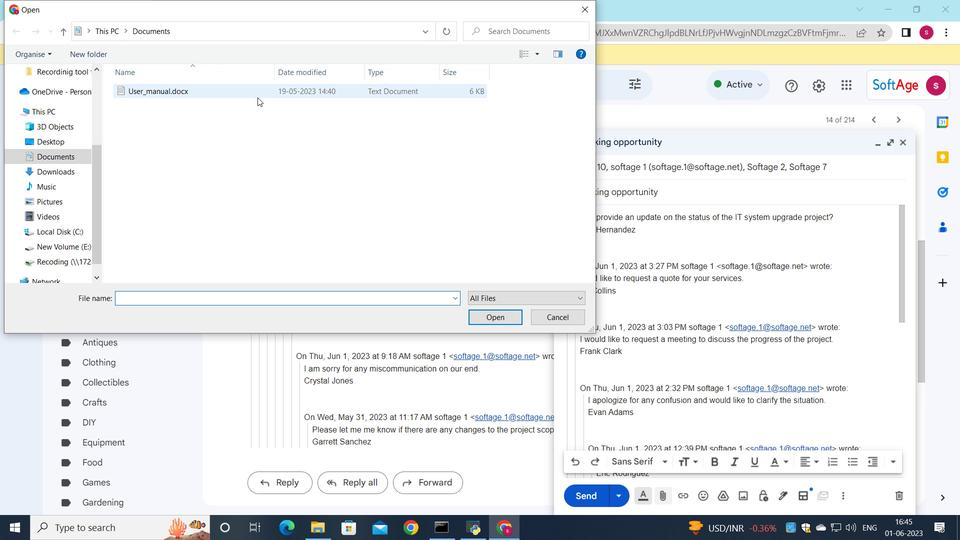 
Action: Mouse moved to (226, 93)
Screenshot: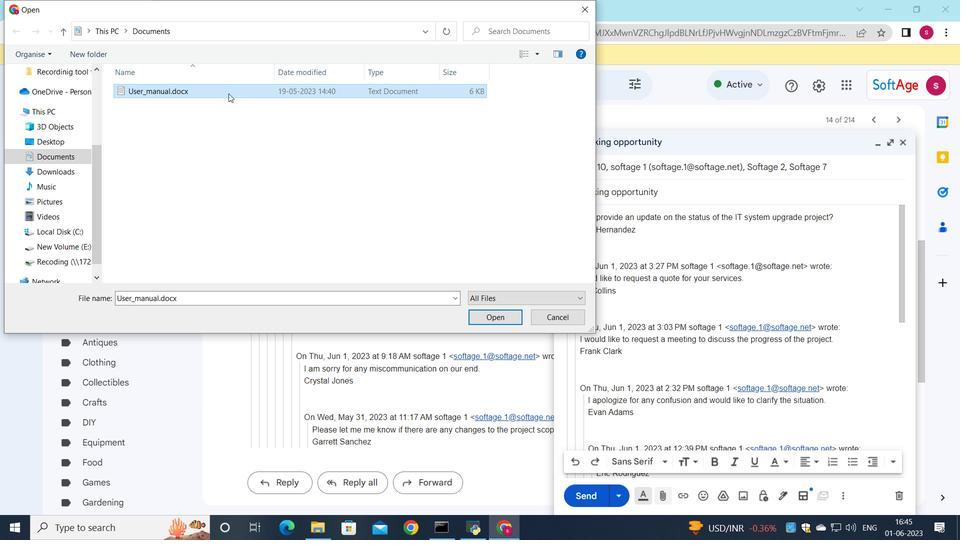 
Action: Mouse pressed left at (226, 93)
Screenshot: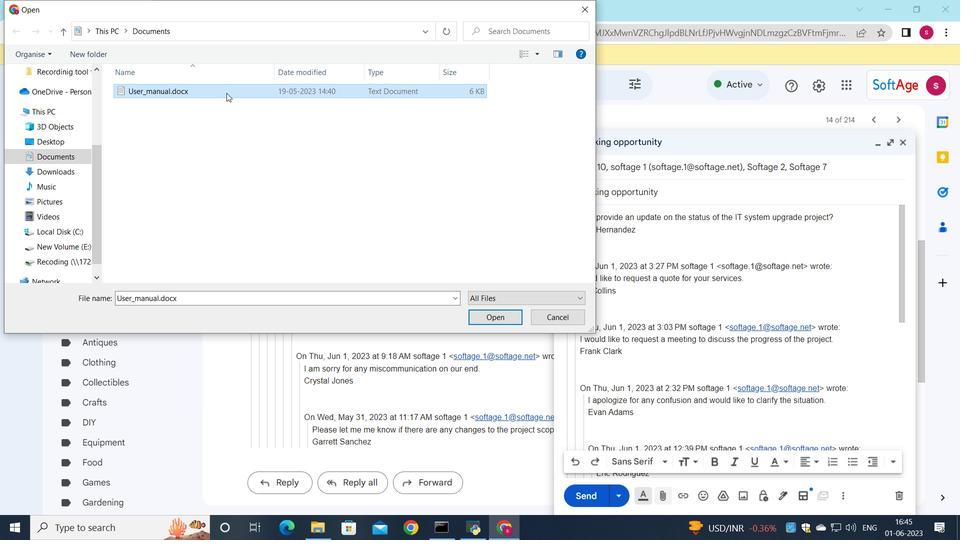 
Action: Mouse moved to (247, 95)
Screenshot: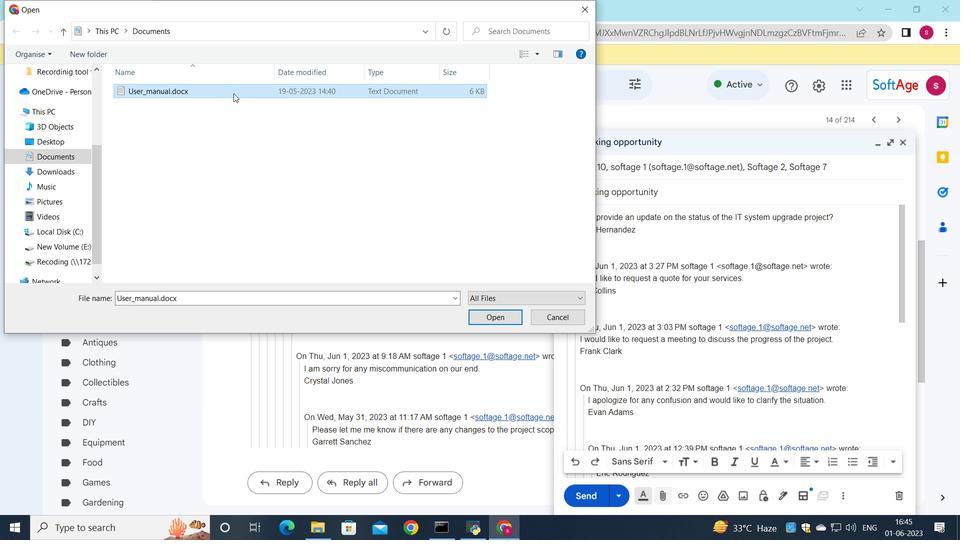 
Action: Key pressed <Key.shift>Technical<Key.shift>_specification
Screenshot: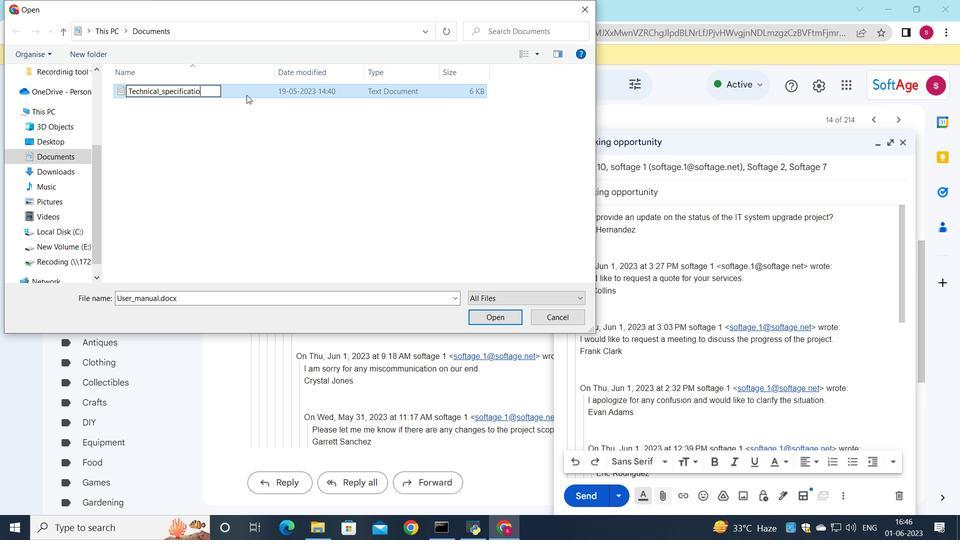 
Action: Mouse moved to (306, 92)
Screenshot: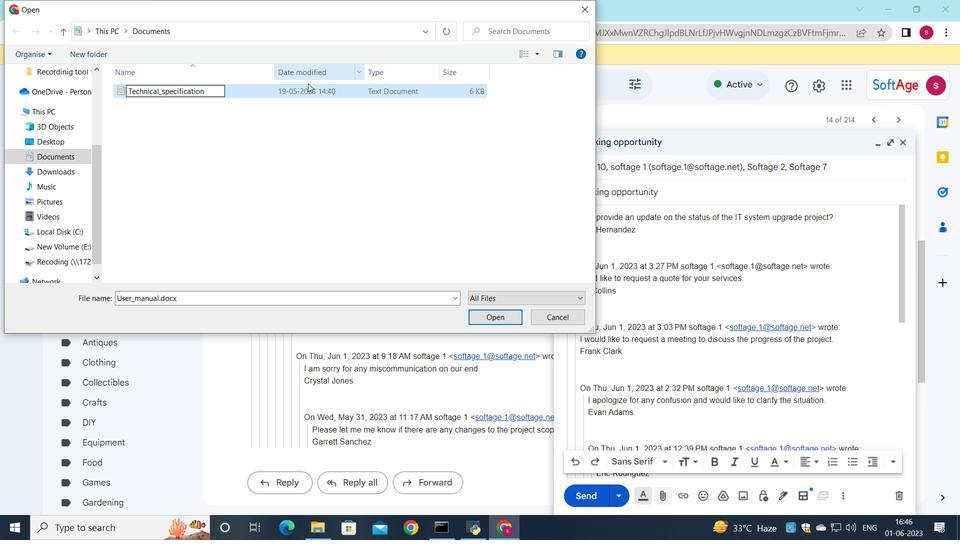 
Action: Mouse pressed left at (306, 92)
Screenshot: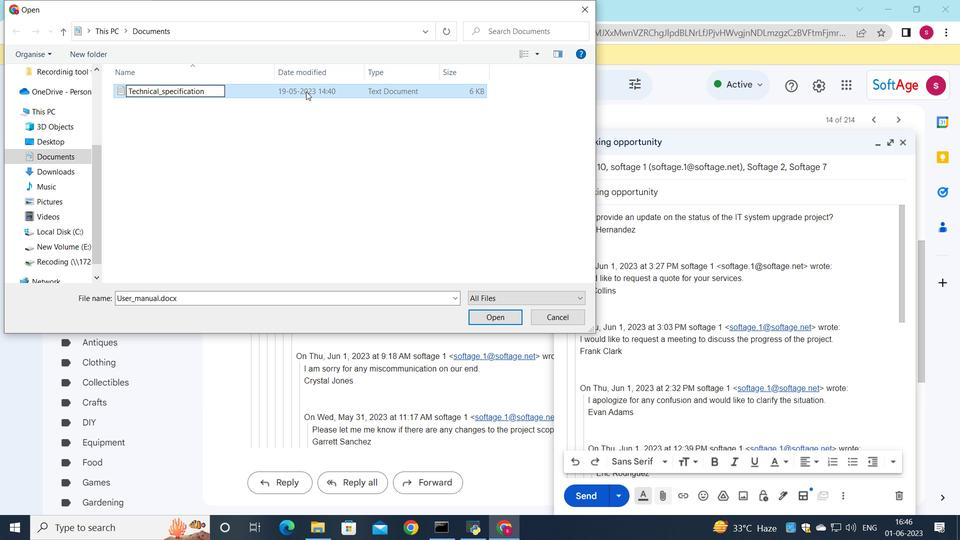 
Action: Mouse moved to (503, 321)
Screenshot: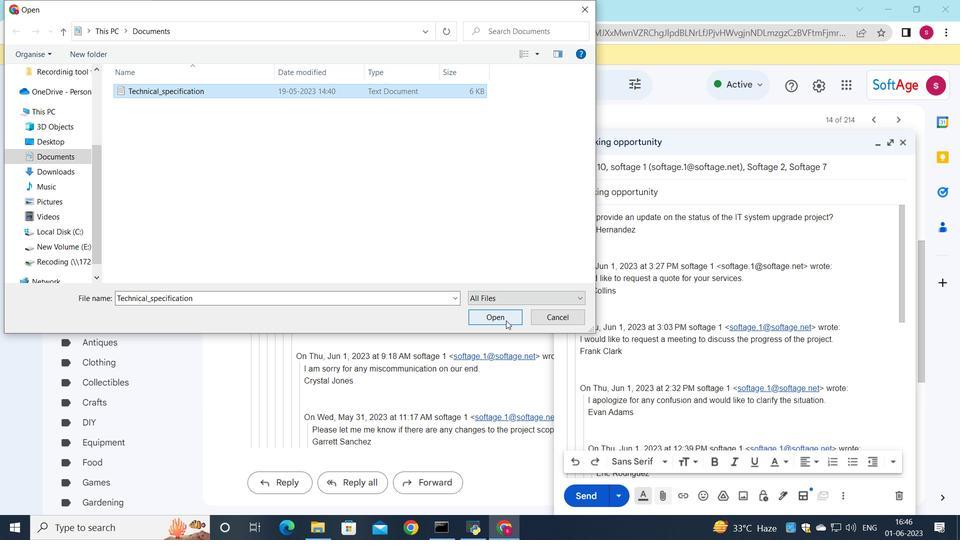 
Action: Mouse pressed left at (503, 321)
Screenshot: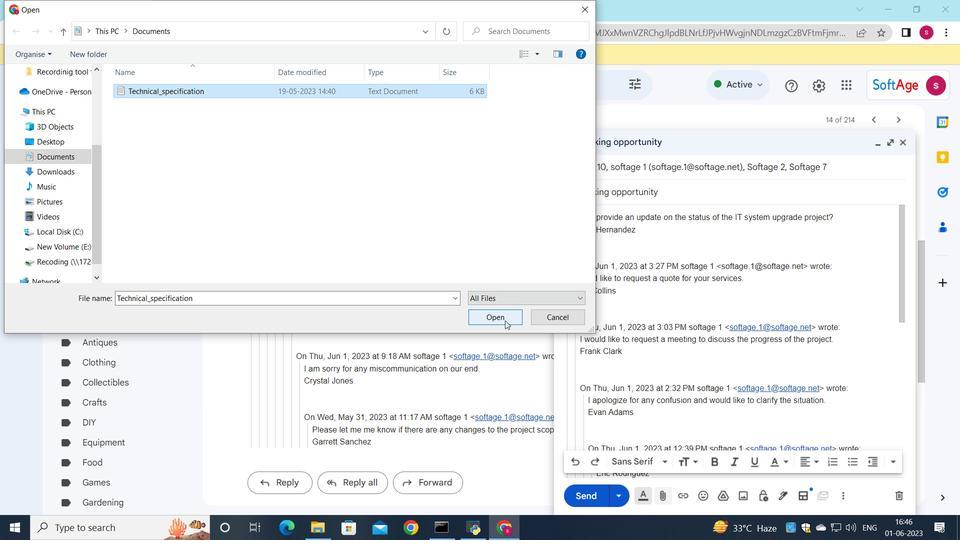 
Action: Mouse moved to (581, 500)
Screenshot: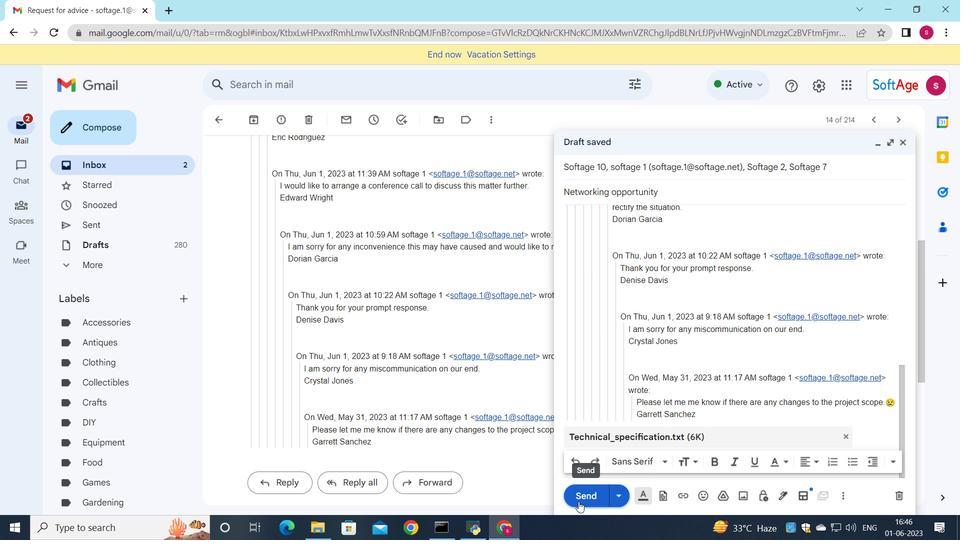 
Action: Mouse pressed left at (581, 500)
Screenshot: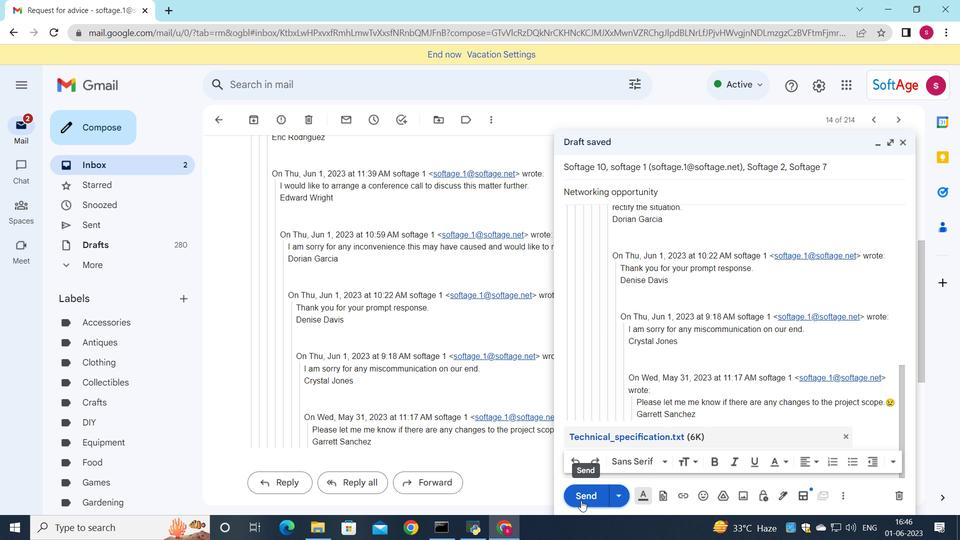 
Action: Mouse moved to (168, 168)
Screenshot: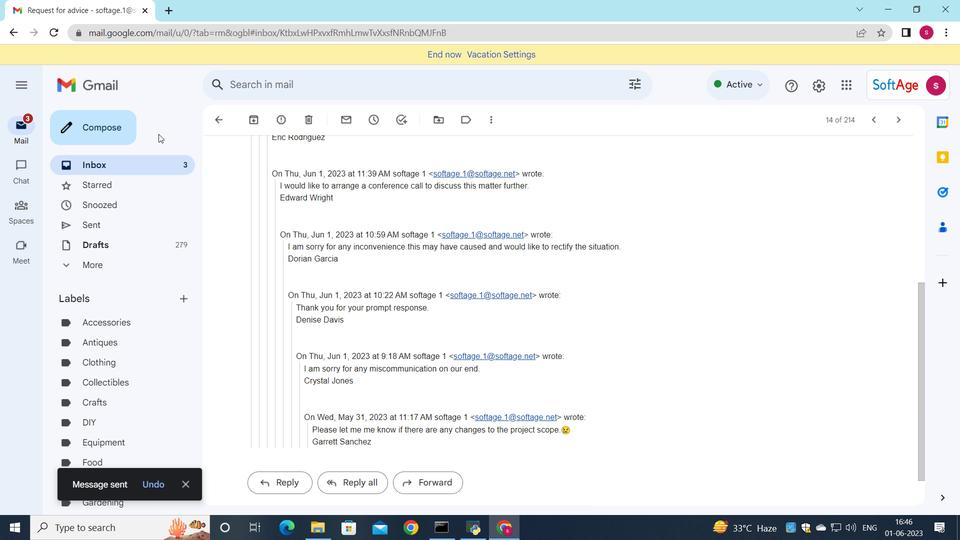 
Action: Mouse pressed left at (168, 168)
Screenshot: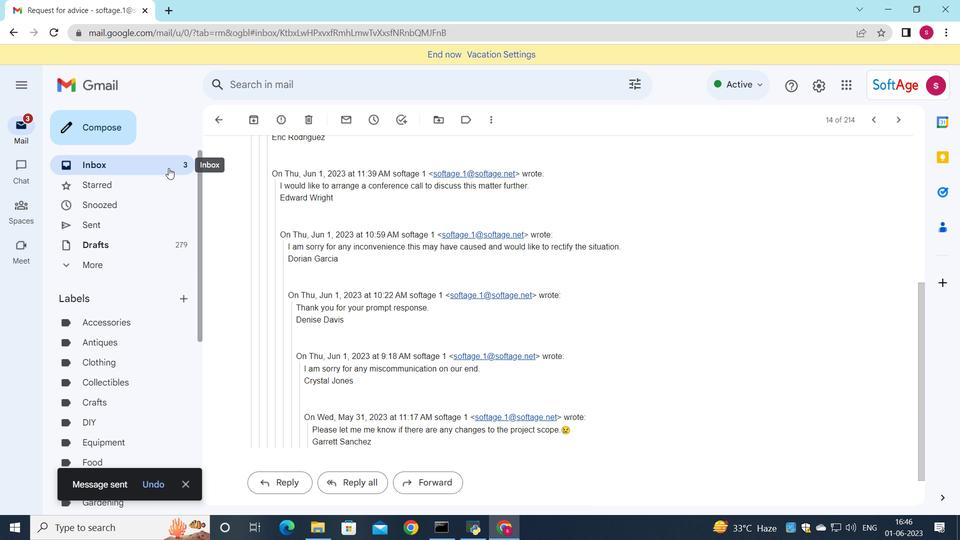 
Action: Mouse moved to (438, 179)
Screenshot: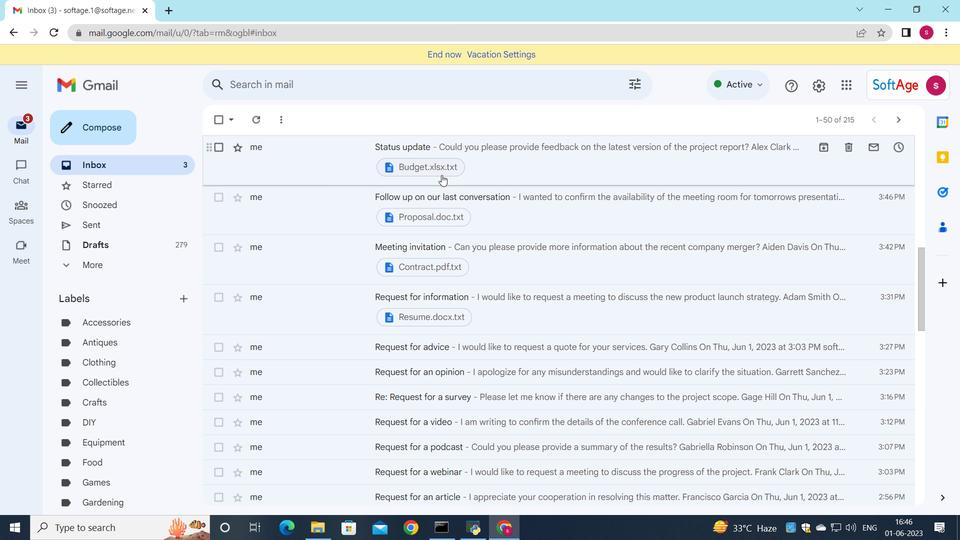 
Action: Mouse scrolled (438, 180) with delta (0, 0)
Screenshot: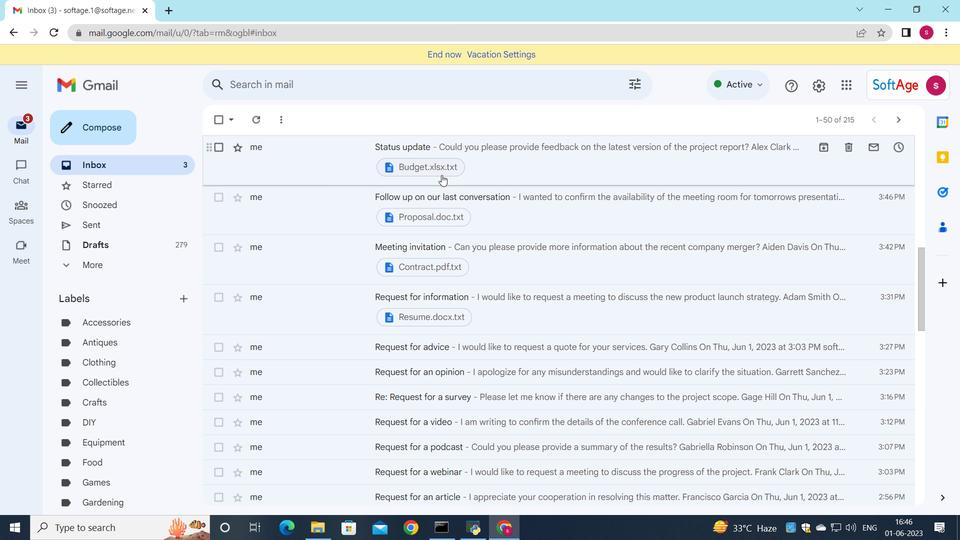 
Action: Mouse scrolled (438, 180) with delta (0, 0)
Screenshot: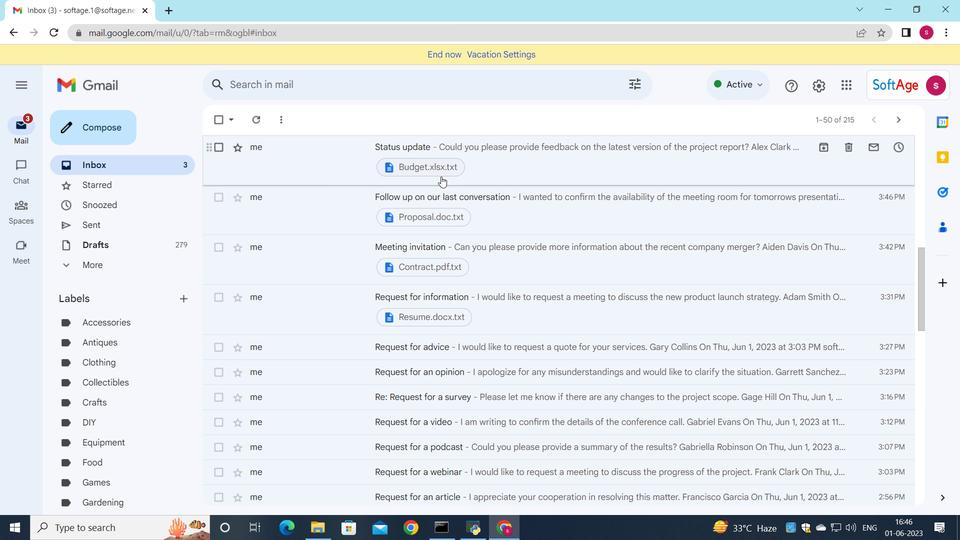 
Action: Mouse scrolled (438, 180) with delta (0, 0)
Screenshot: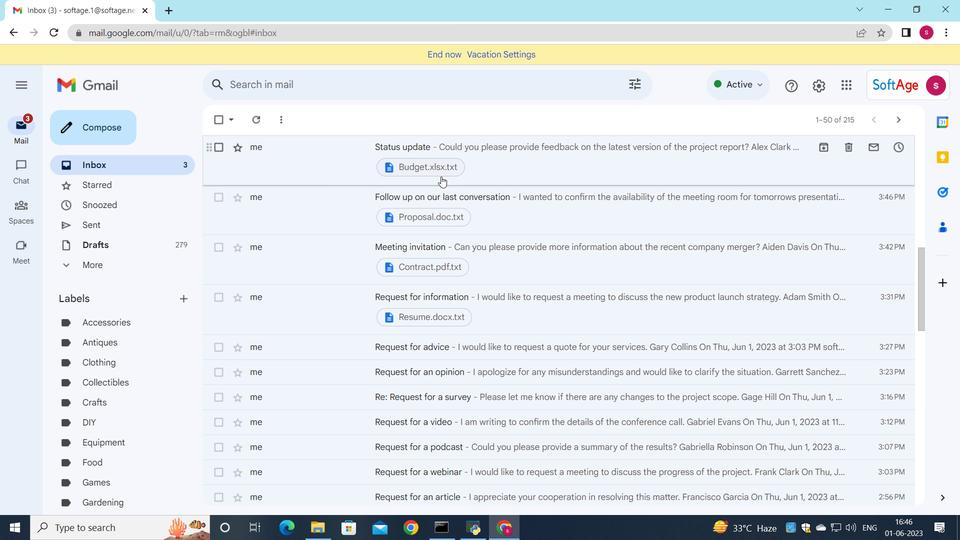 
Action: Mouse scrolled (438, 180) with delta (0, 0)
Screenshot: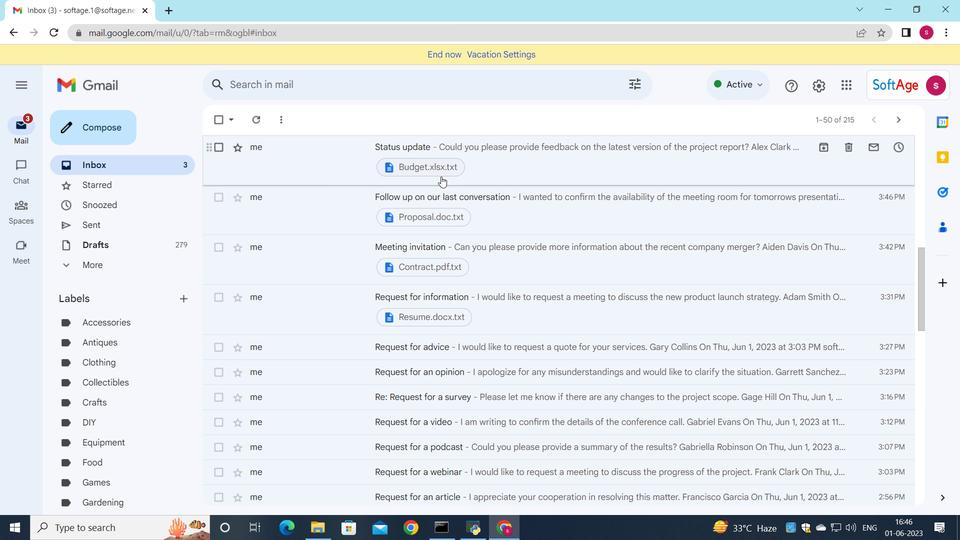 
Action: Mouse scrolled (438, 180) with delta (0, 0)
Screenshot: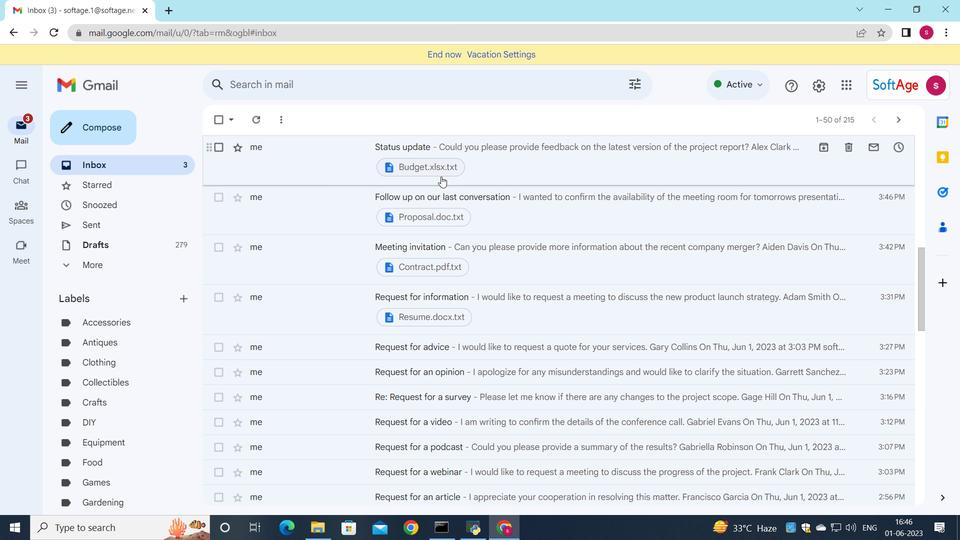 
Action: Mouse scrolled (438, 180) with delta (0, 0)
Screenshot: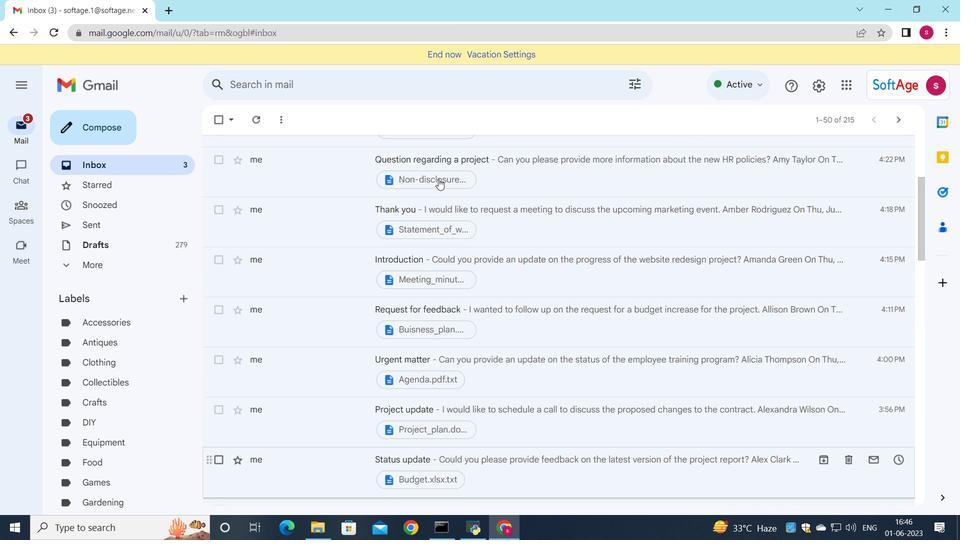 
Action: Mouse scrolled (438, 180) with delta (0, 0)
Screenshot: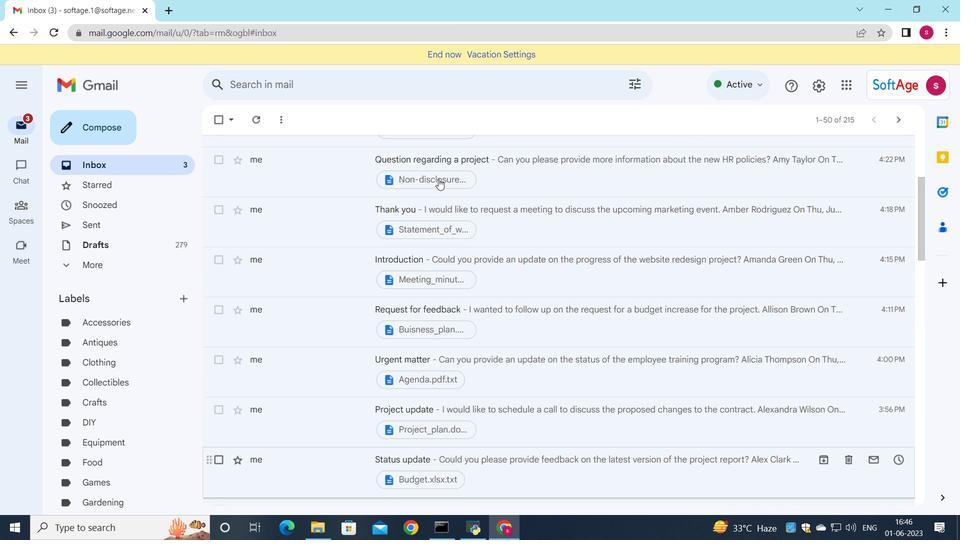 
Action: Mouse scrolled (438, 180) with delta (0, 0)
Screenshot: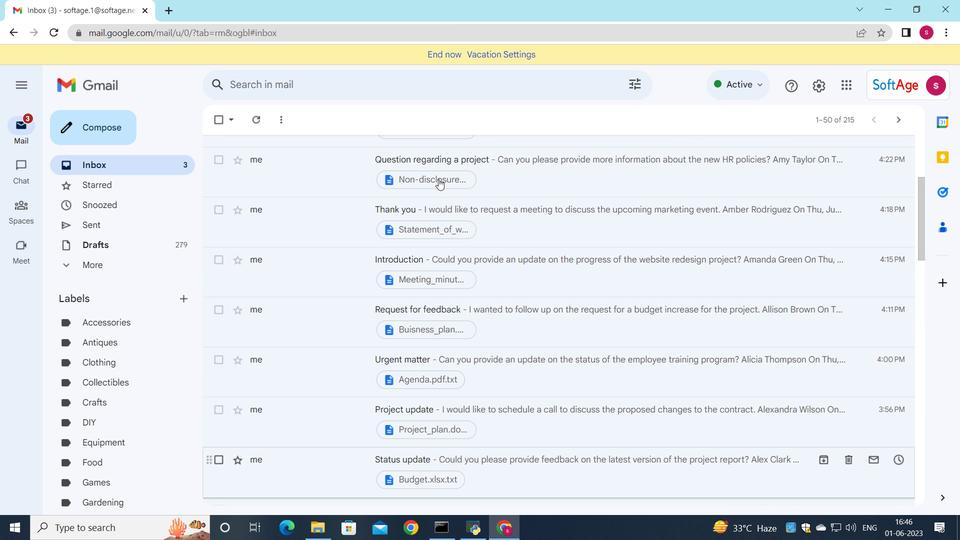 
Action: Mouse scrolled (438, 180) with delta (0, 0)
Screenshot: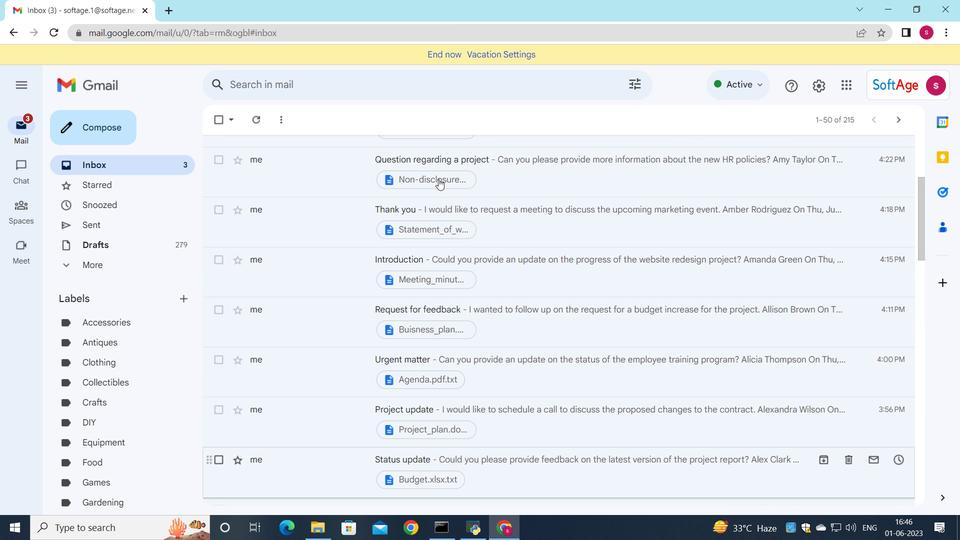 
Action: Mouse scrolled (438, 180) with delta (0, 0)
Screenshot: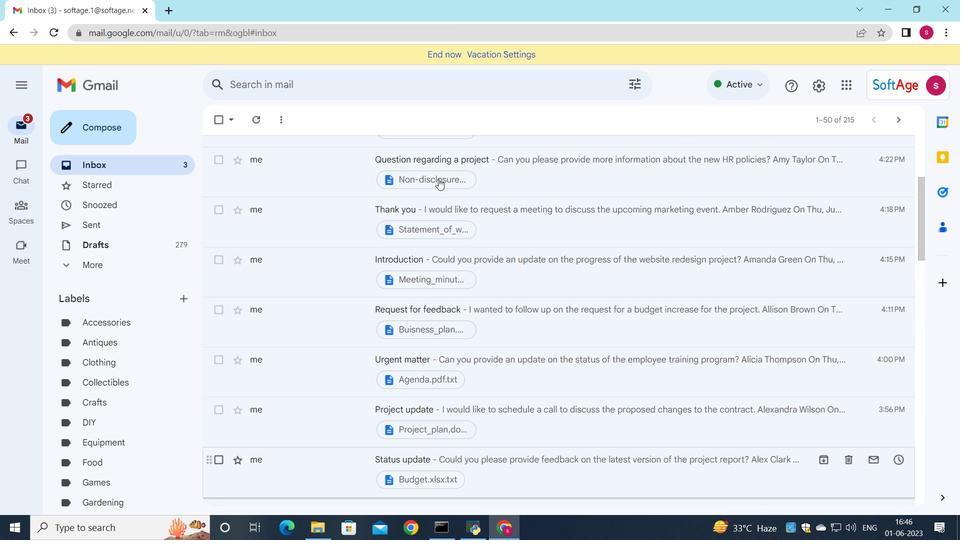 
Action: Mouse scrolled (438, 180) with delta (0, 0)
Screenshot: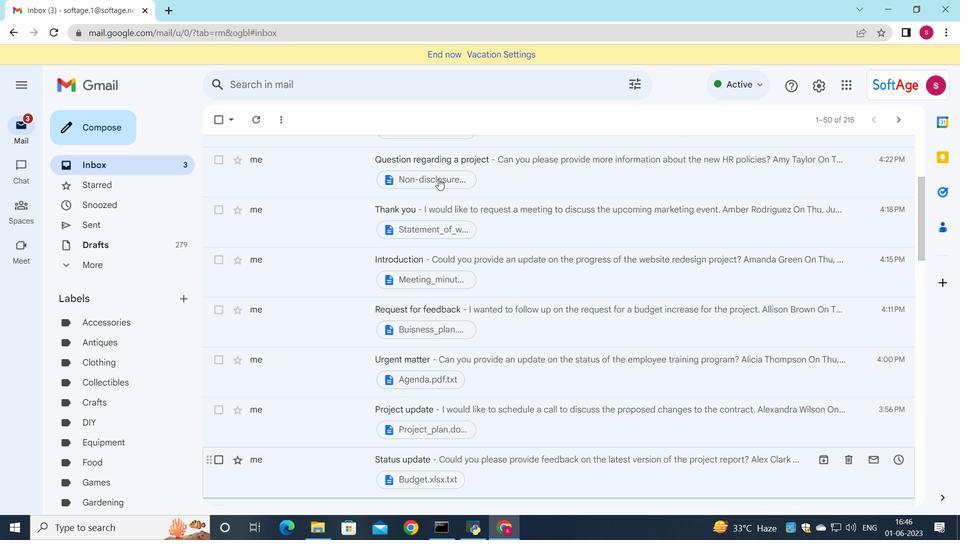 
Action: Mouse scrolled (438, 180) with delta (0, 0)
Screenshot: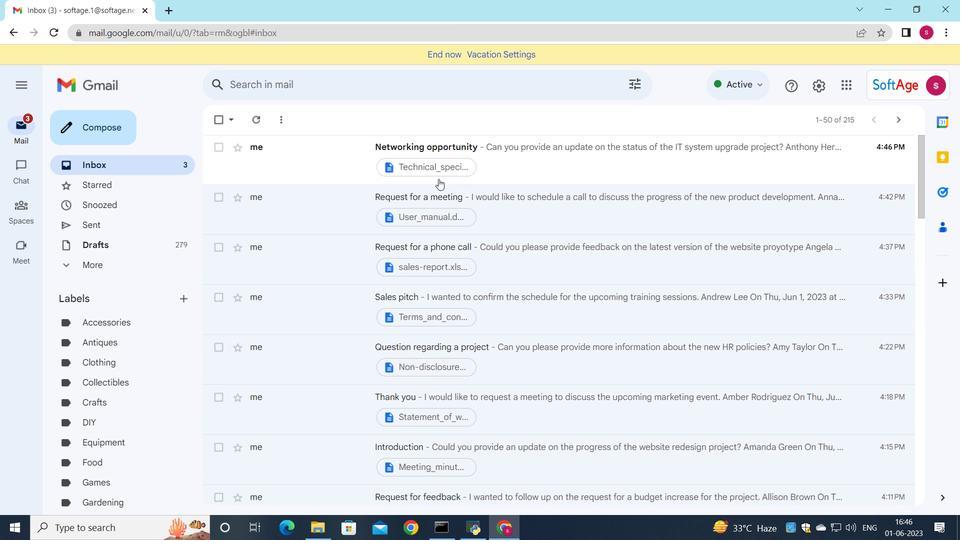 
Action: Mouse scrolled (438, 180) with delta (0, 0)
Screenshot: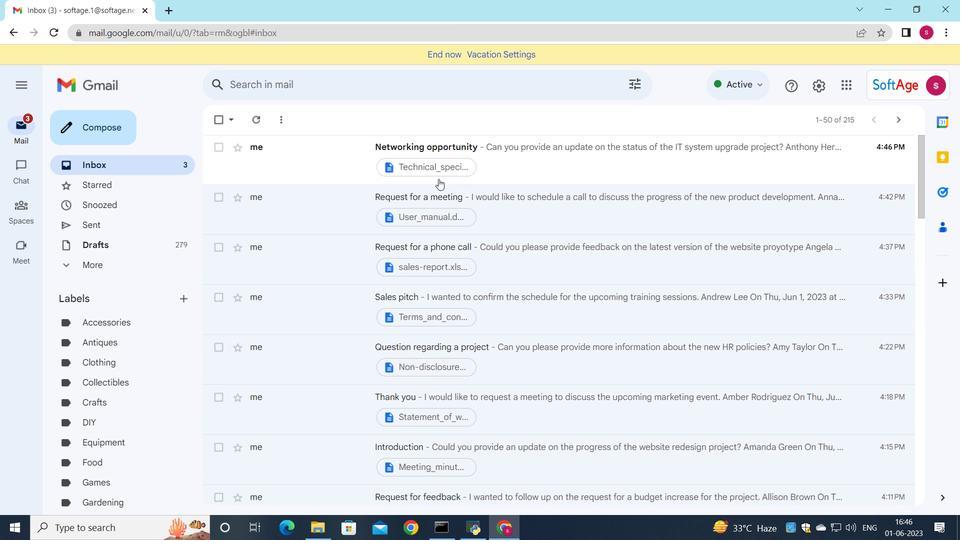 
Action: Mouse scrolled (438, 180) with delta (0, 0)
Screenshot: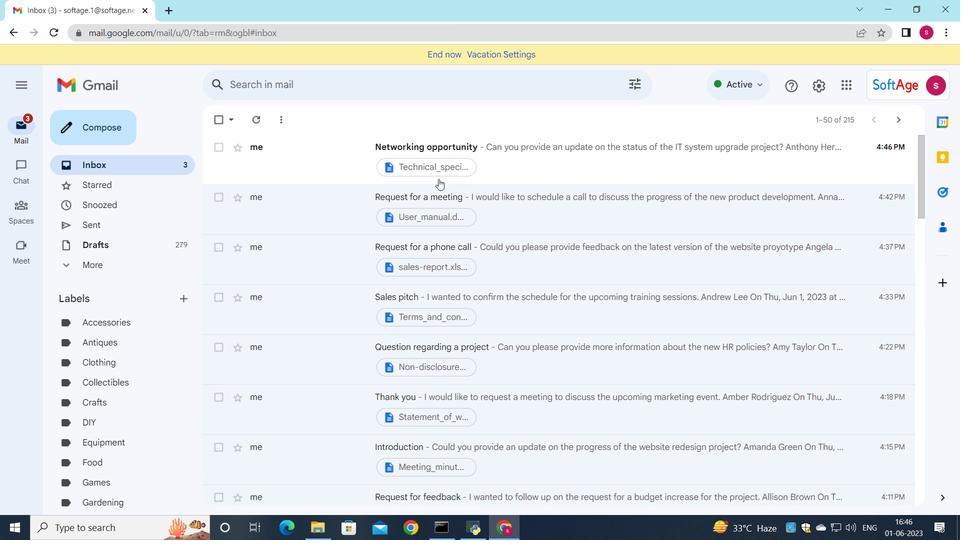
Action: Mouse scrolled (438, 180) with delta (0, 0)
Screenshot: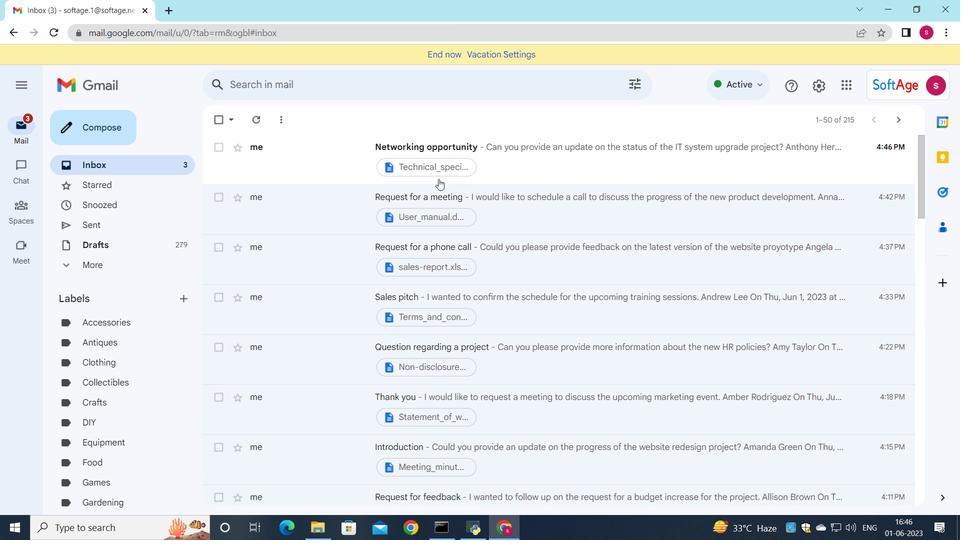 
Action: Mouse scrolled (438, 180) with delta (0, 0)
Screenshot: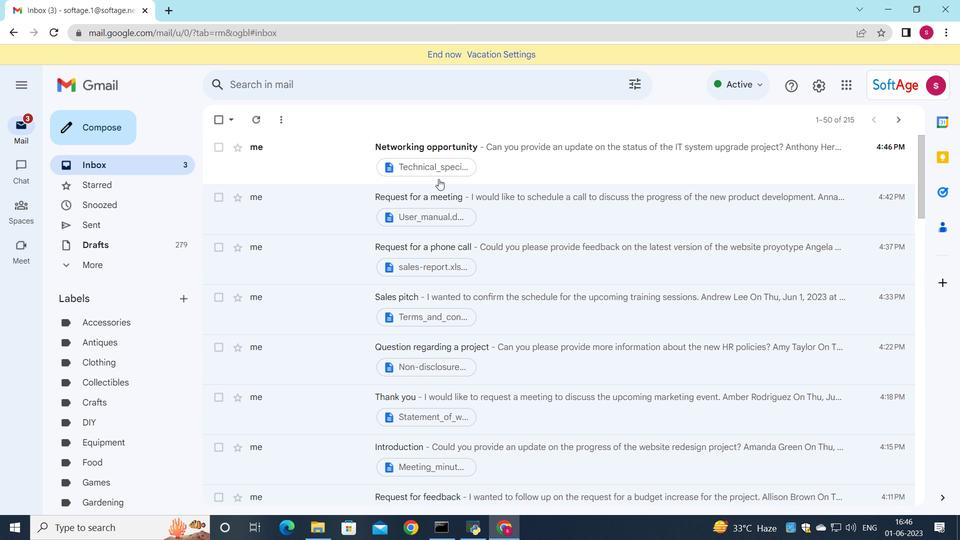 
Action: Mouse moved to (530, 167)
Screenshot: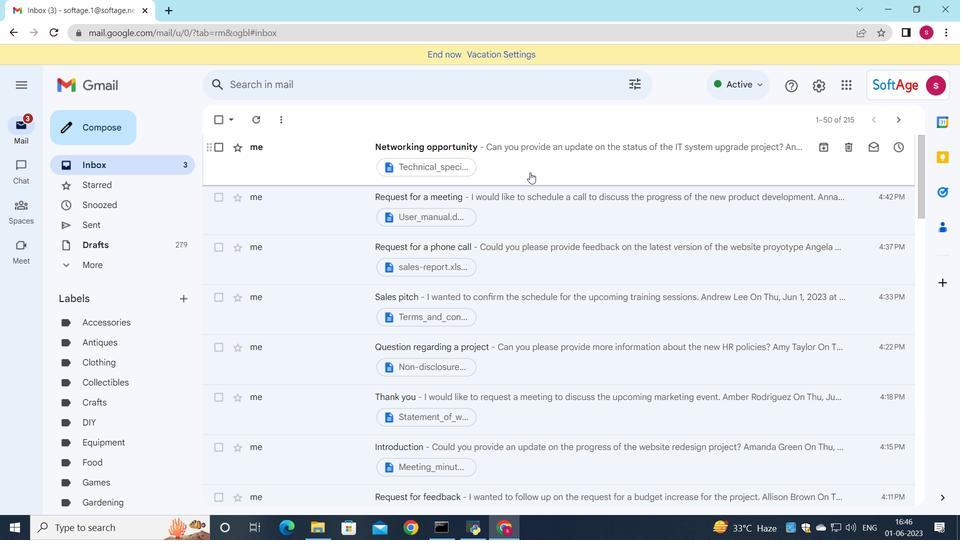 
Action: Mouse pressed left at (530, 167)
Screenshot: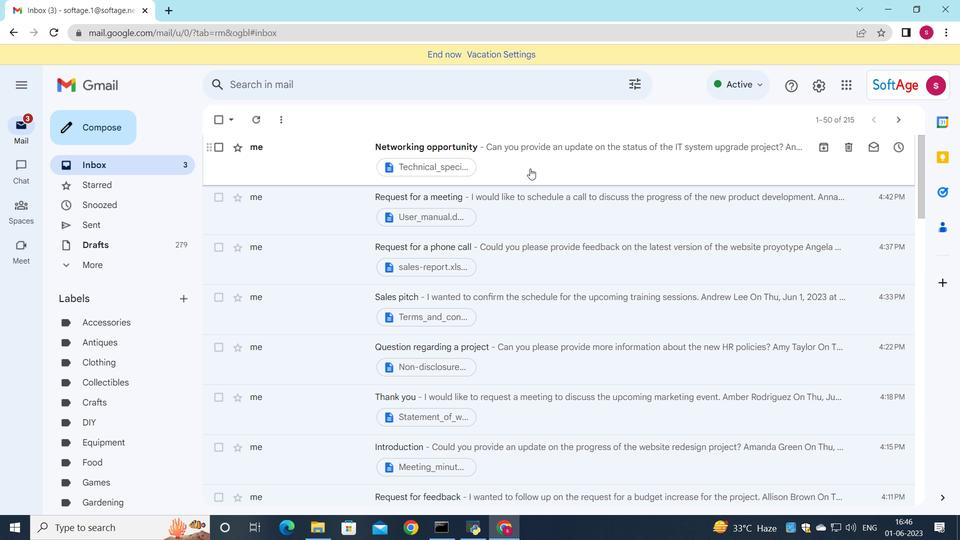 
